 Task: Forward email with the signature Amanda Green with the subject Introduction from softage.1@softage.net to softage.9@softage.net with the message Could you provide an update on the progress of the website redesign project?, select first 2 words, change the font of the message to Comic Sans and change the font typography to underline Send the email
Action: Mouse moved to (592, 158)
Screenshot: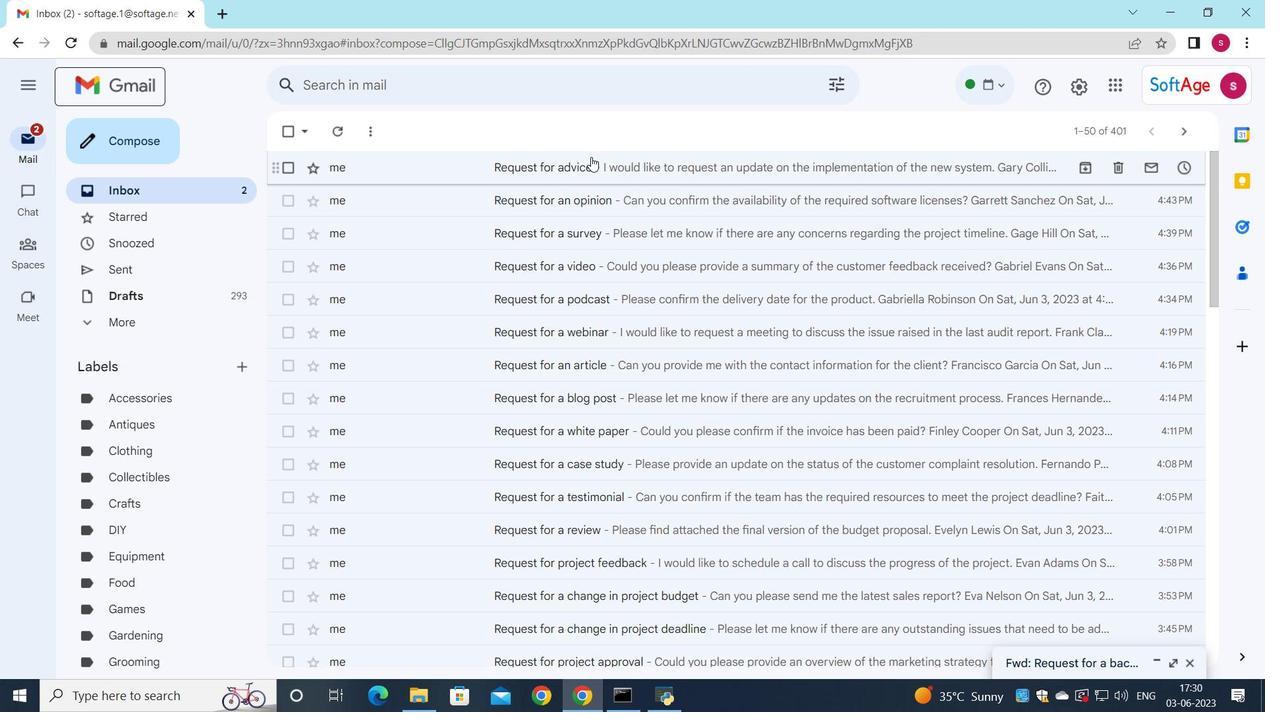 
Action: Mouse pressed left at (592, 158)
Screenshot: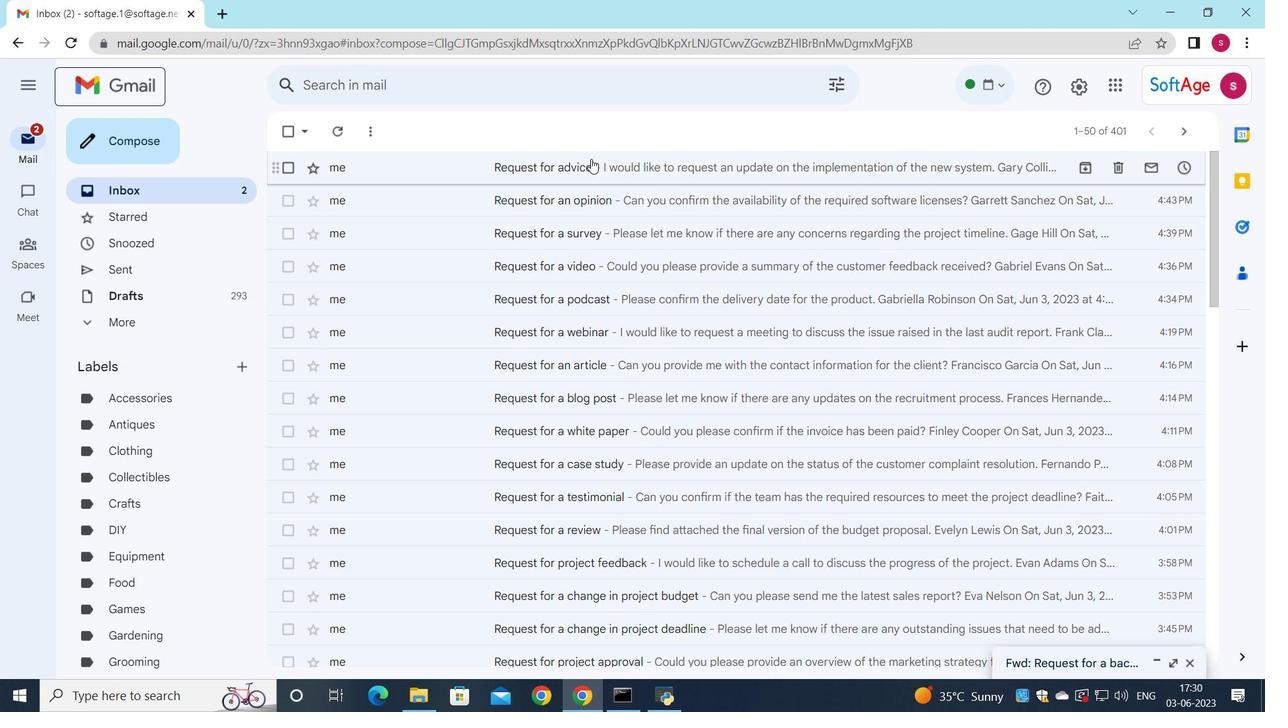 
Action: Mouse moved to (292, 124)
Screenshot: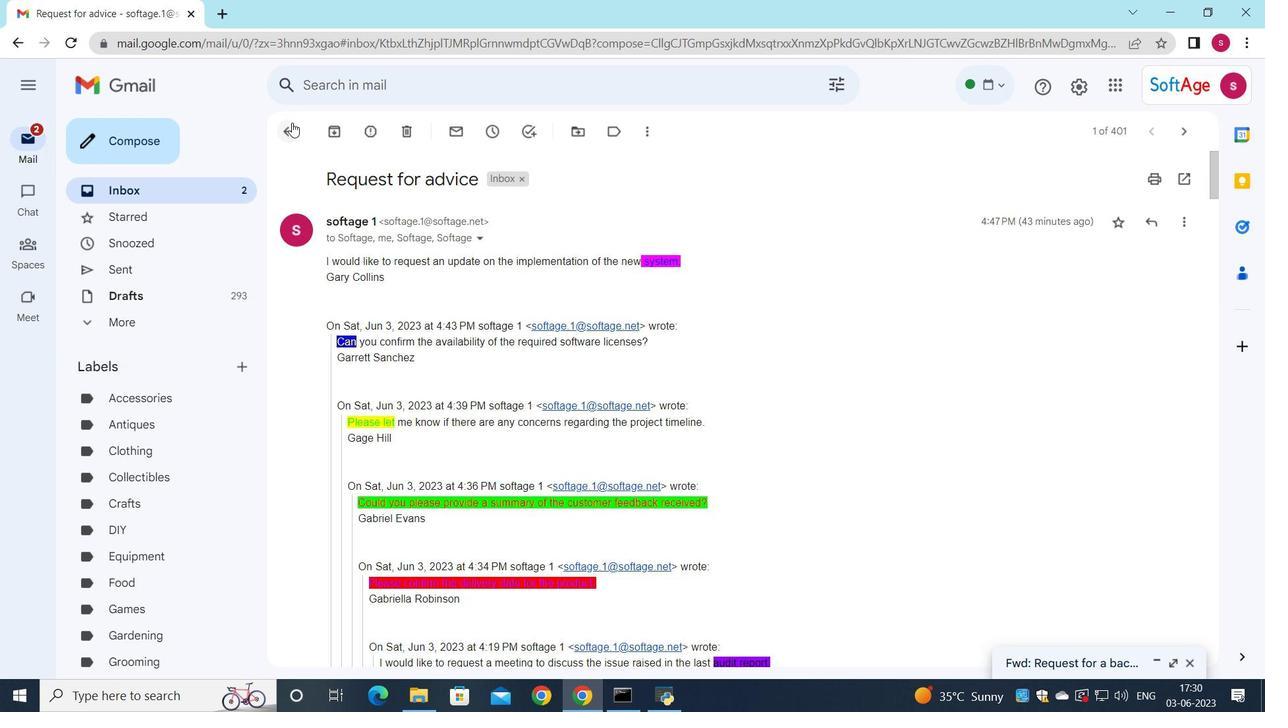 
Action: Mouse pressed left at (292, 124)
Screenshot: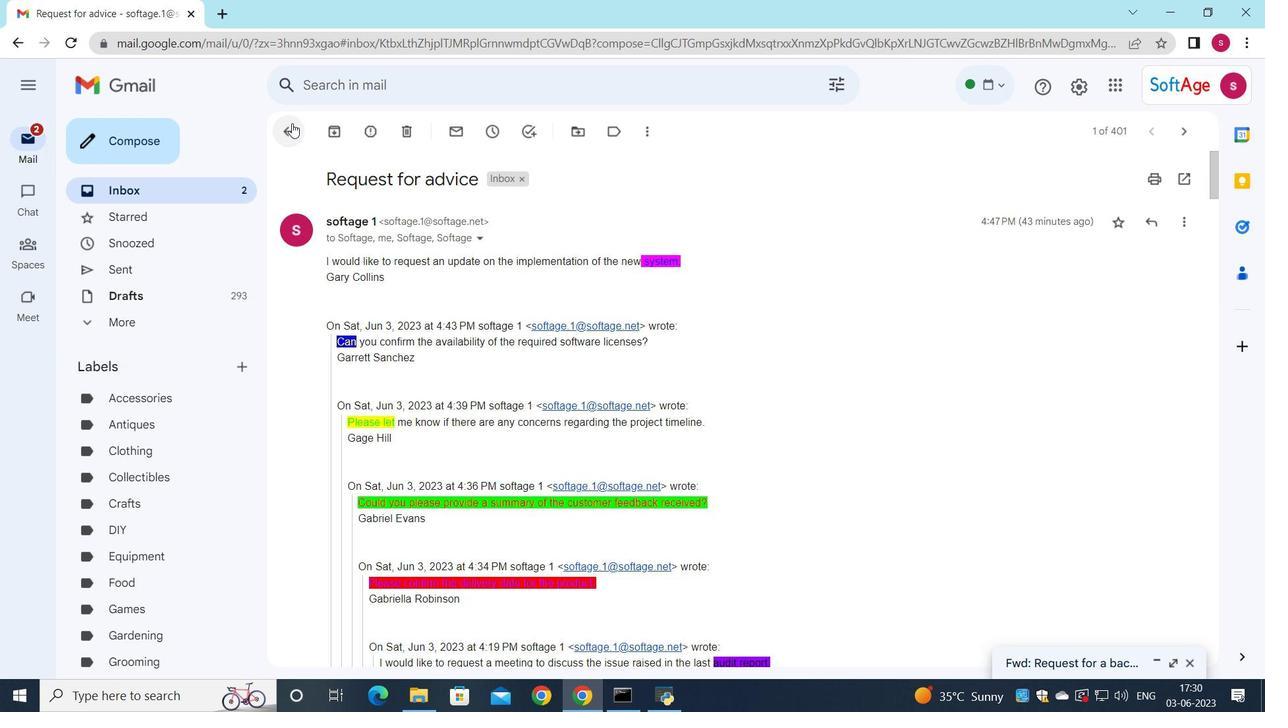
Action: Mouse moved to (1077, 90)
Screenshot: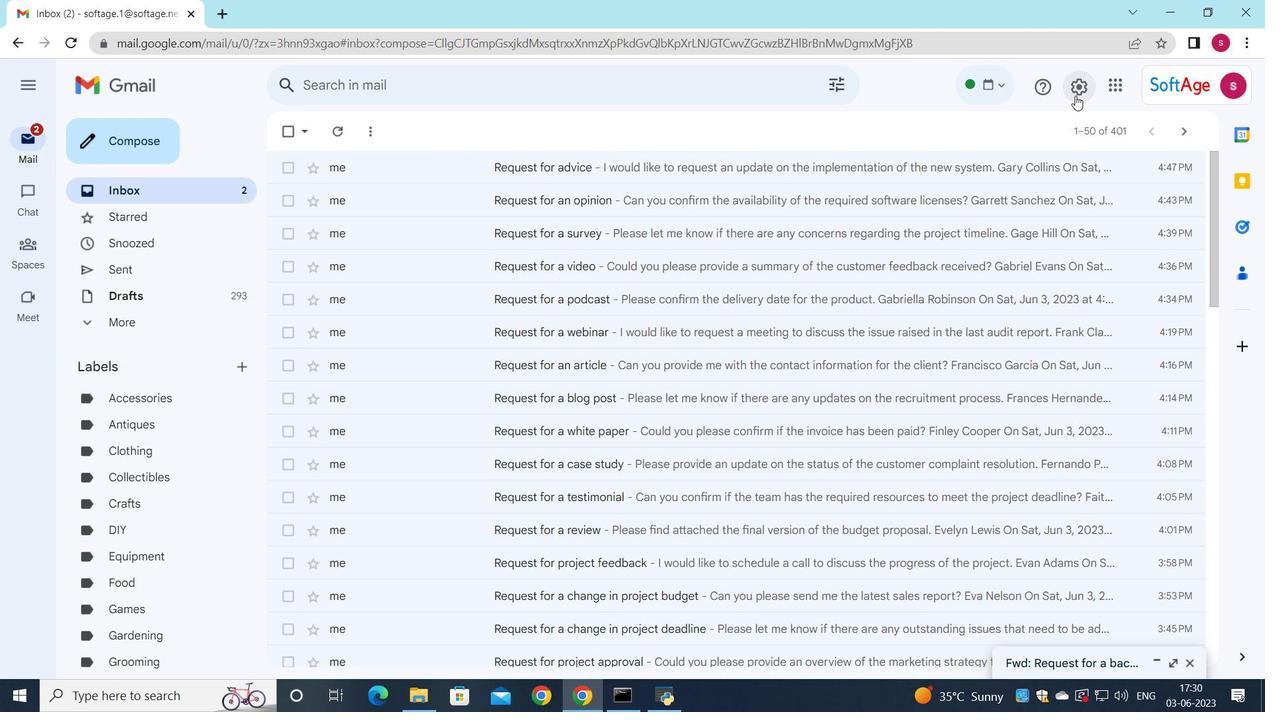 
Action: Mouse pressed left at (1077, 90)
Screenshot: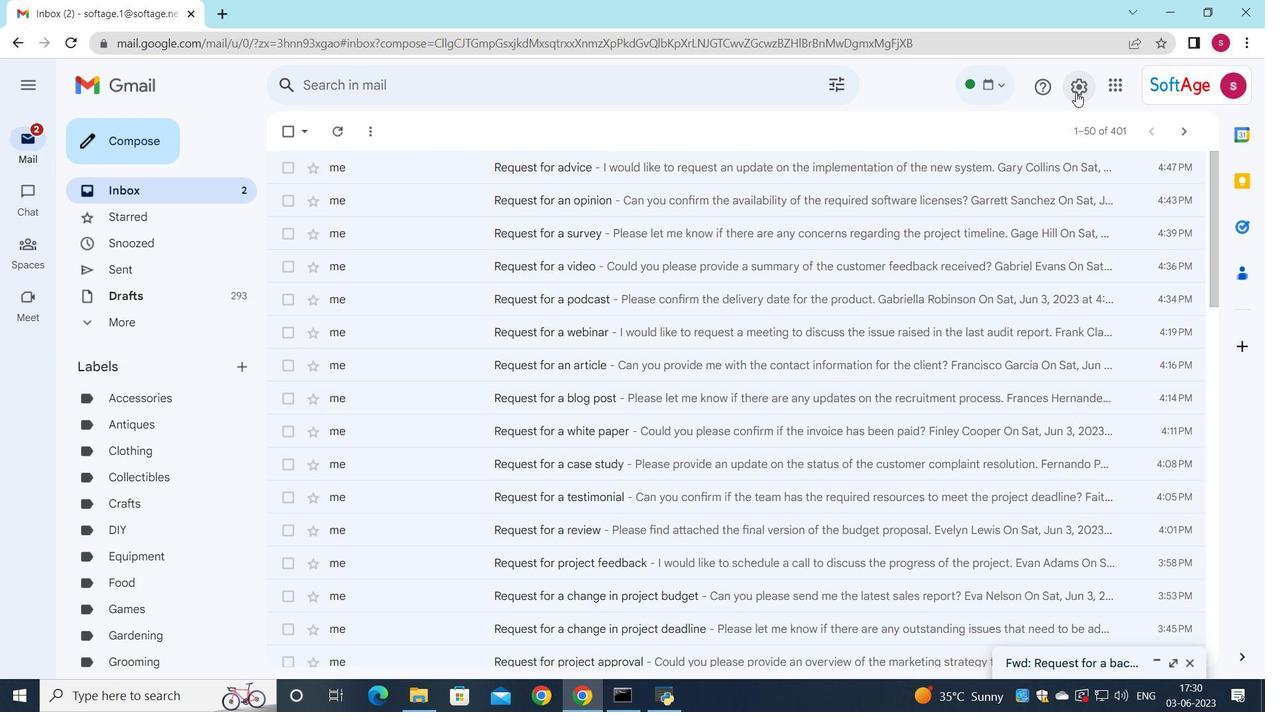 
Action: Mouse moved to (1059, 171)
Screenshot: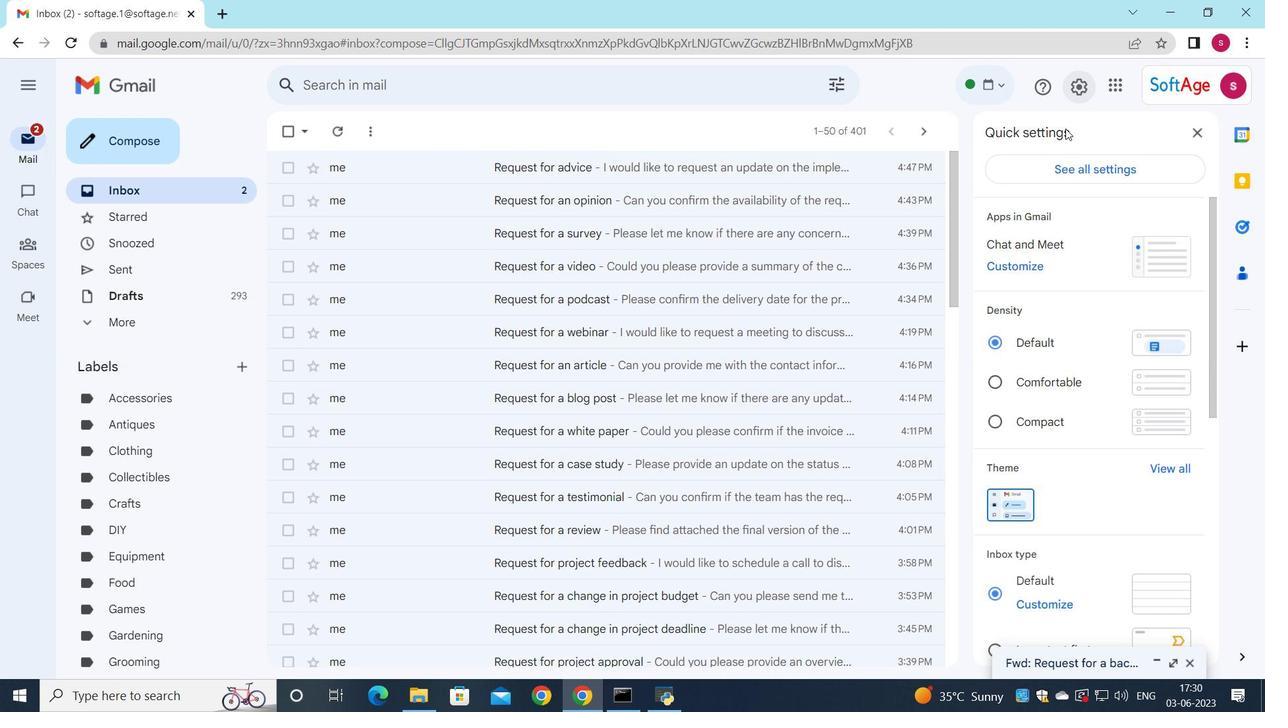 
Action: Mouse pressed left at (1059, 171)
Screenshot: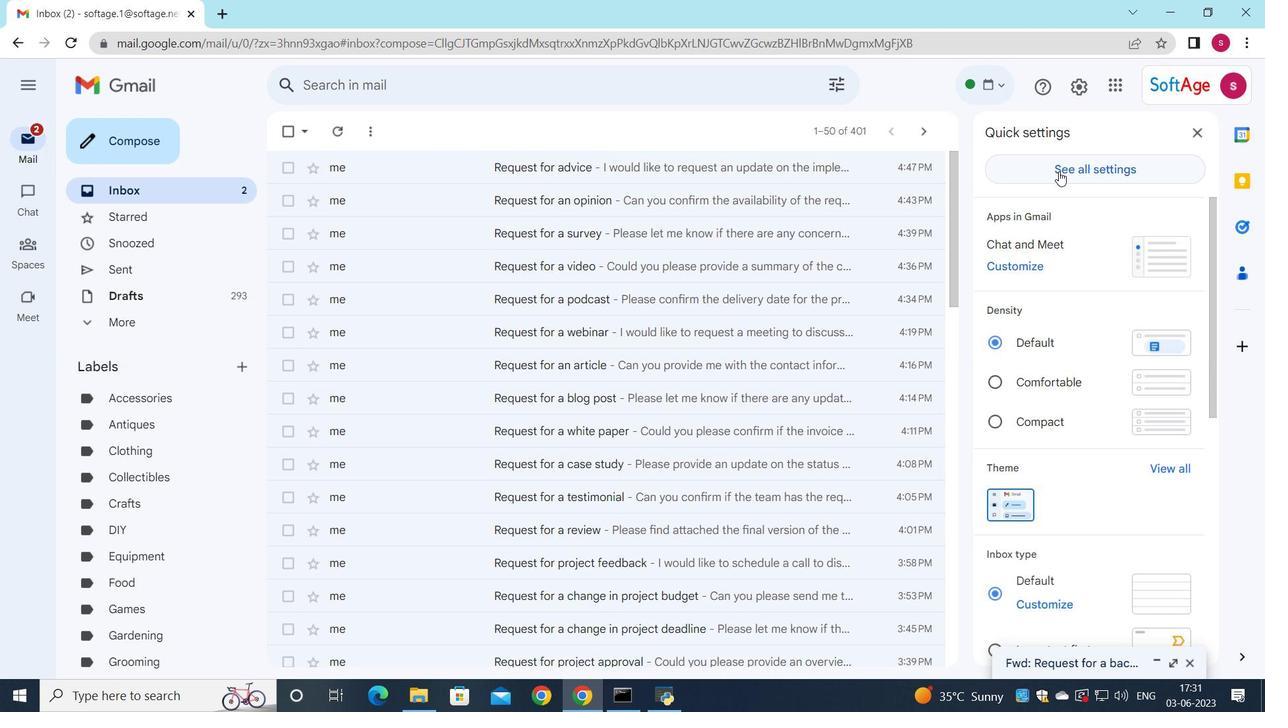 
Action: Mouse moved to (735, 286)
Screenshot: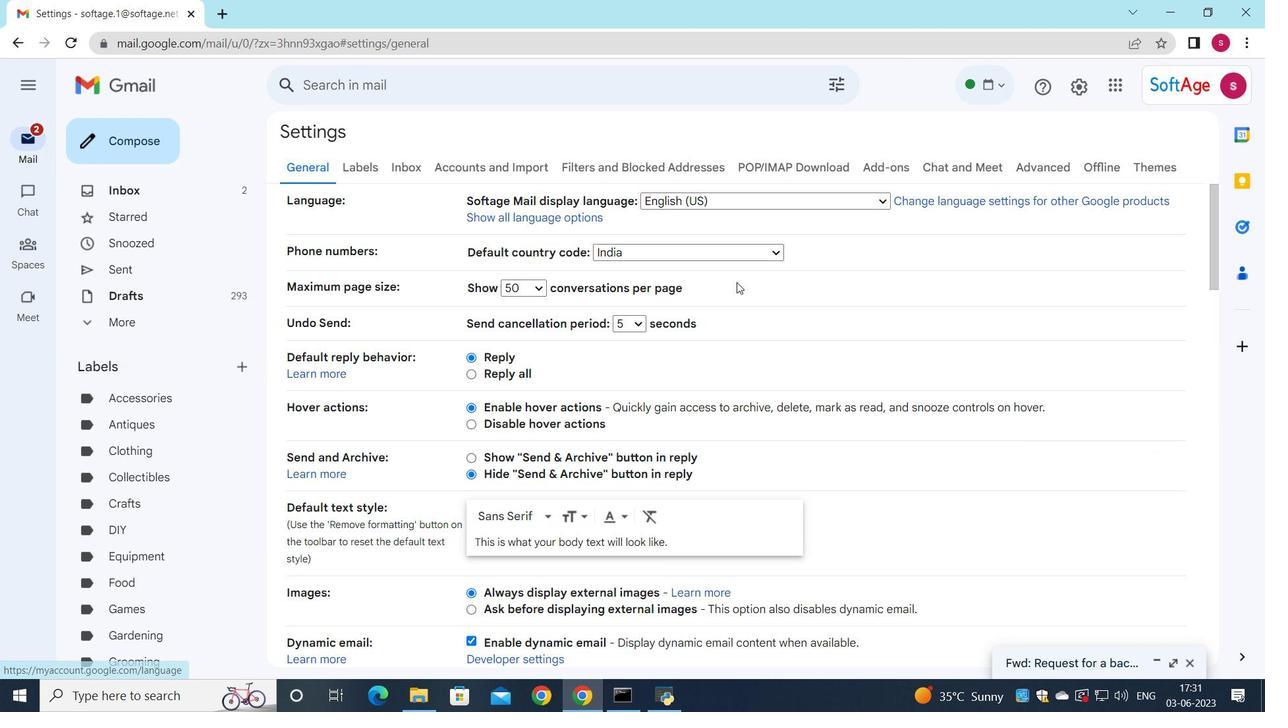 
Action: Mouse scrolled (735, 285) with delta (0, 0)
Screenshot: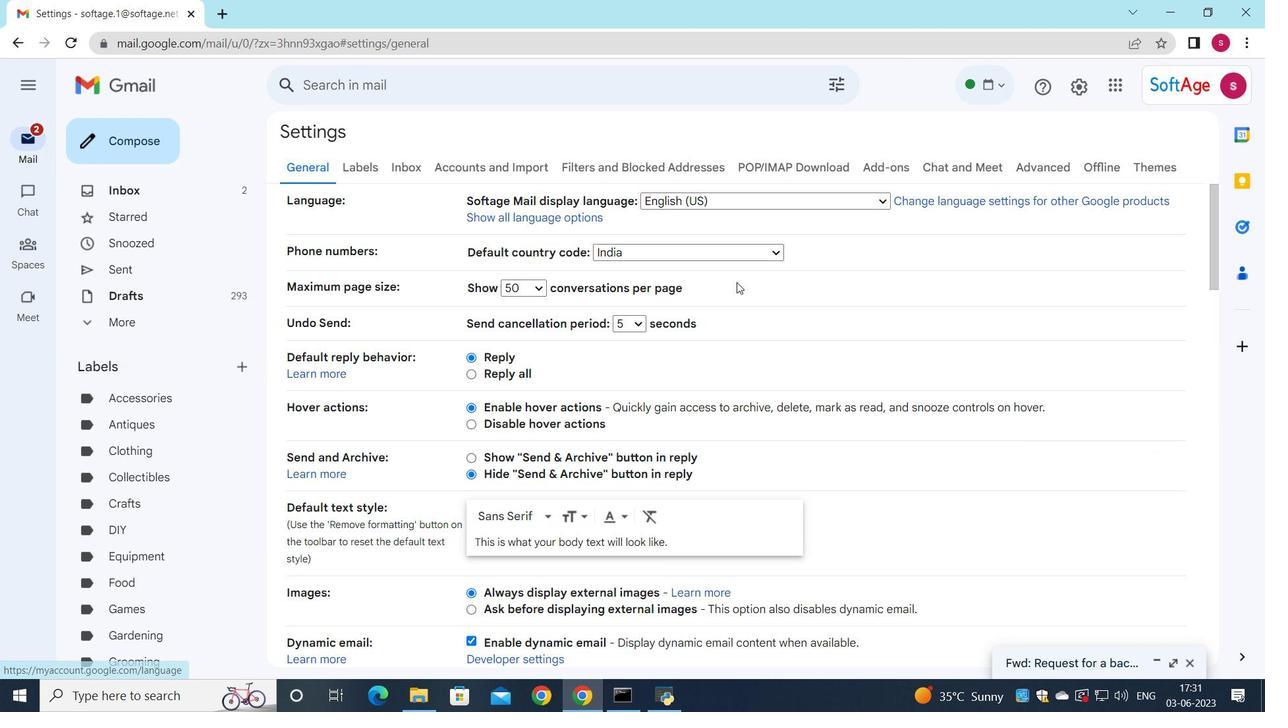 
Action: Mouse moved to (733, 287)
Screenshot: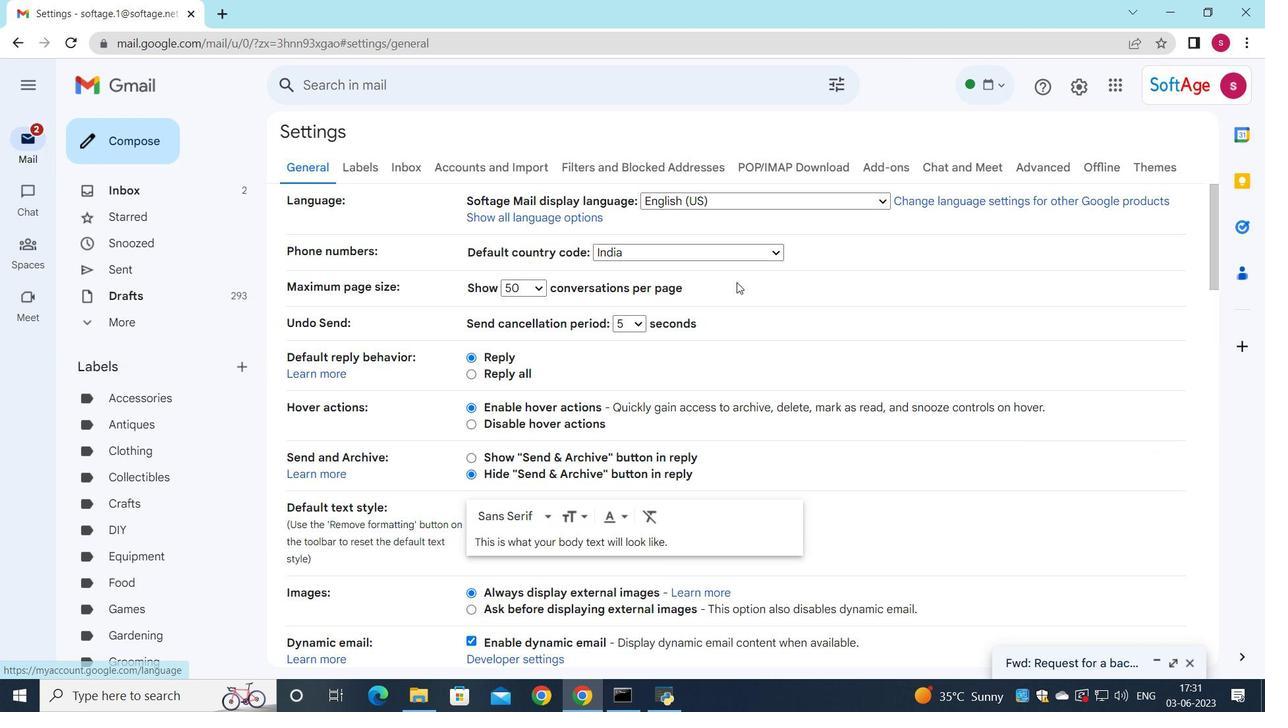 
Action: Mouse scrolled (733, 286) with delta (0, 0)
Screenshot: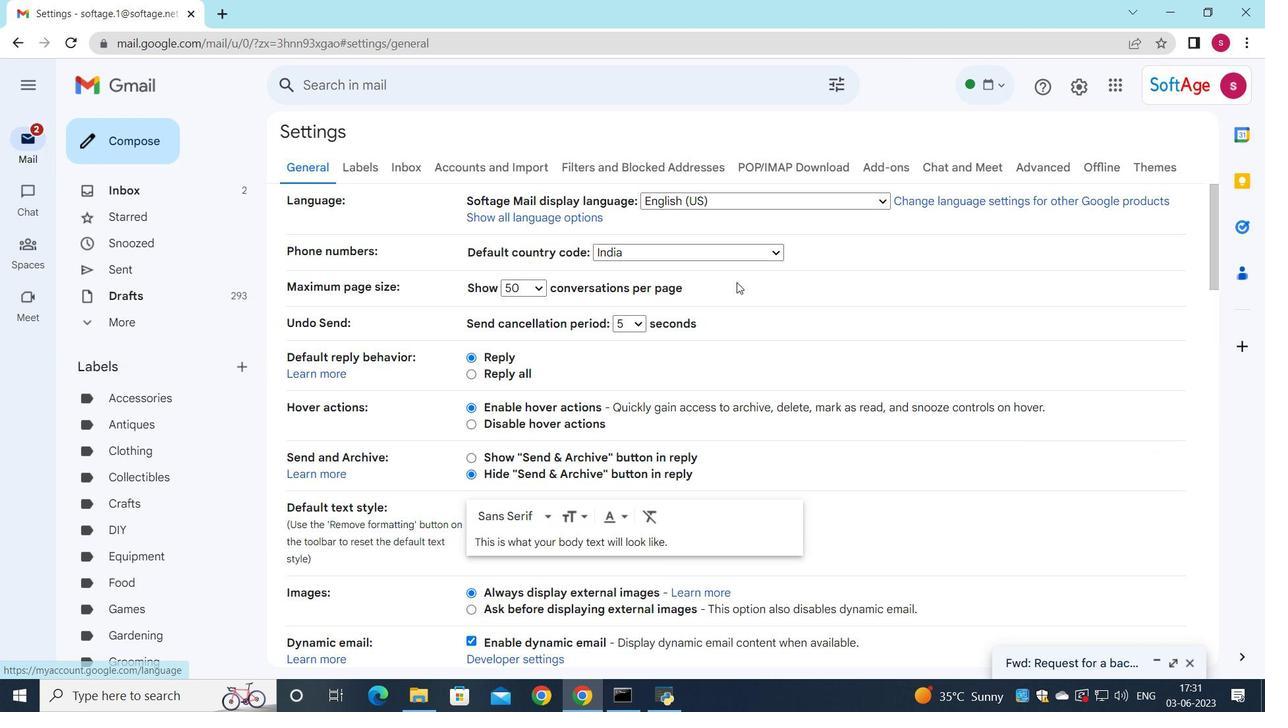 
Action: Mouse moved to (733, 287)
Screenshot: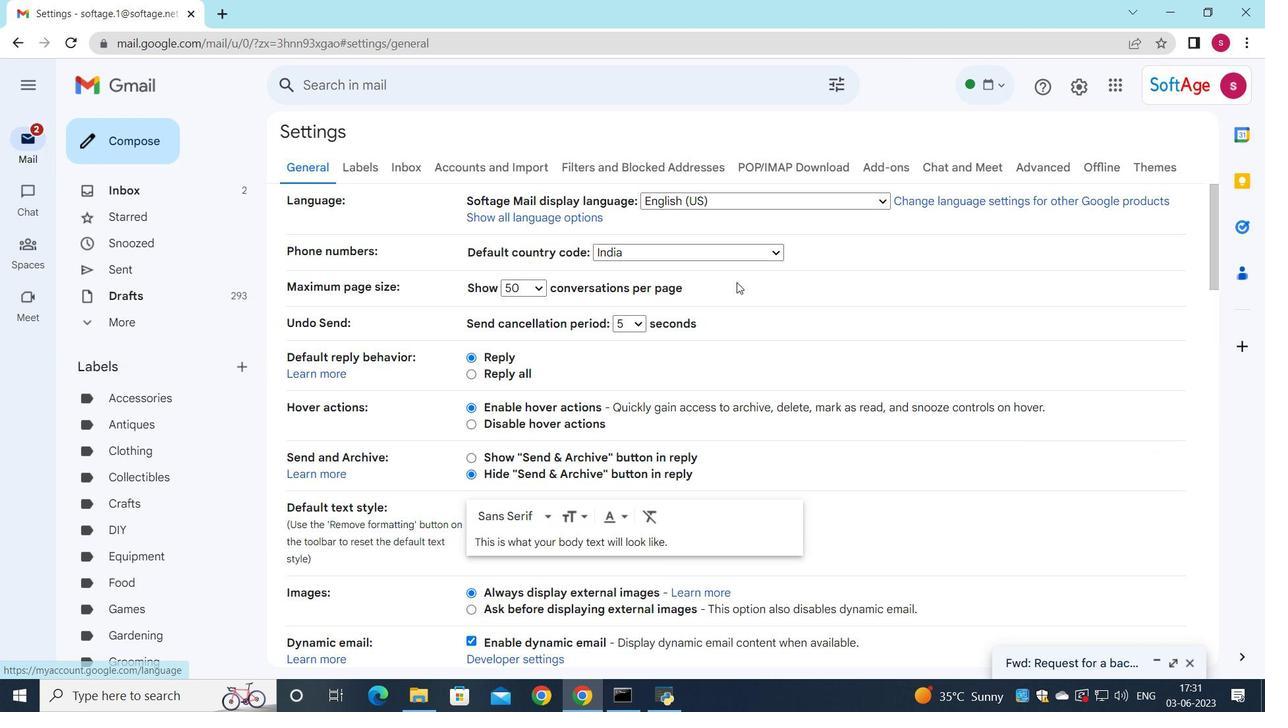 
Action: Mouse scrolled (733, 286) with delta (0, 0)
Screenshot: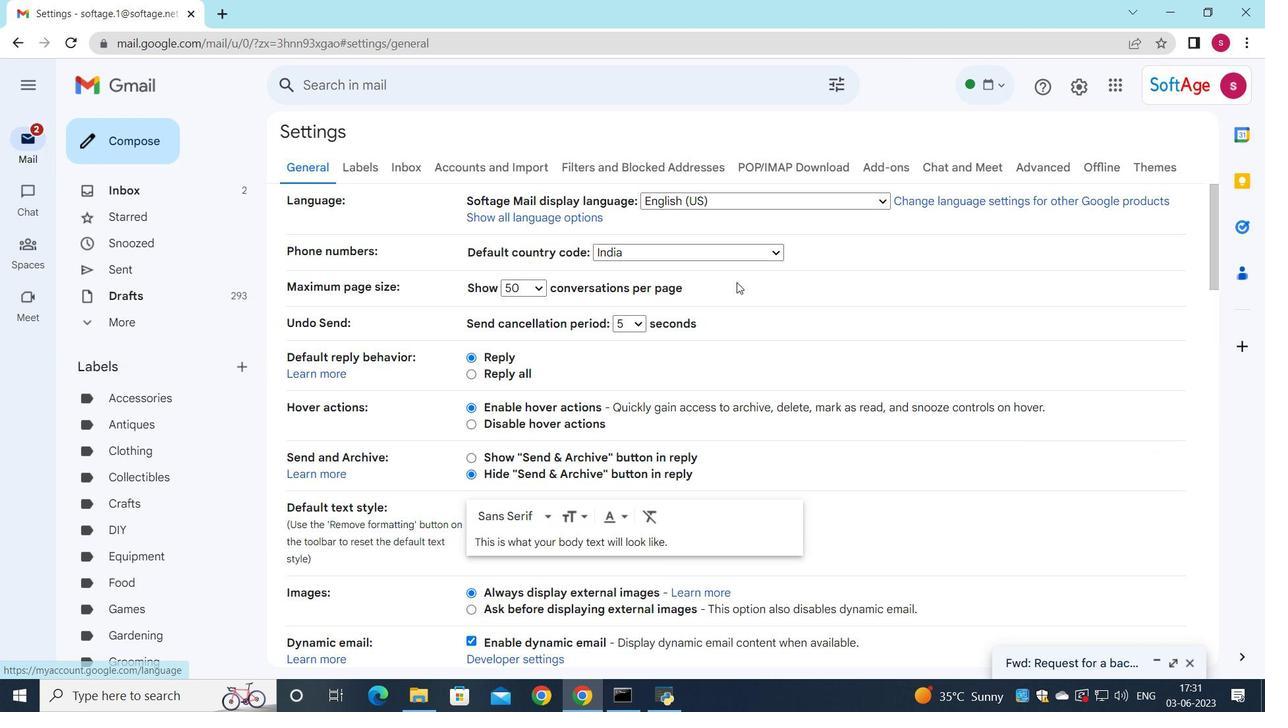 
Action: Mouse scrolled (733, 286) with delta (0, 0)
Screenshot: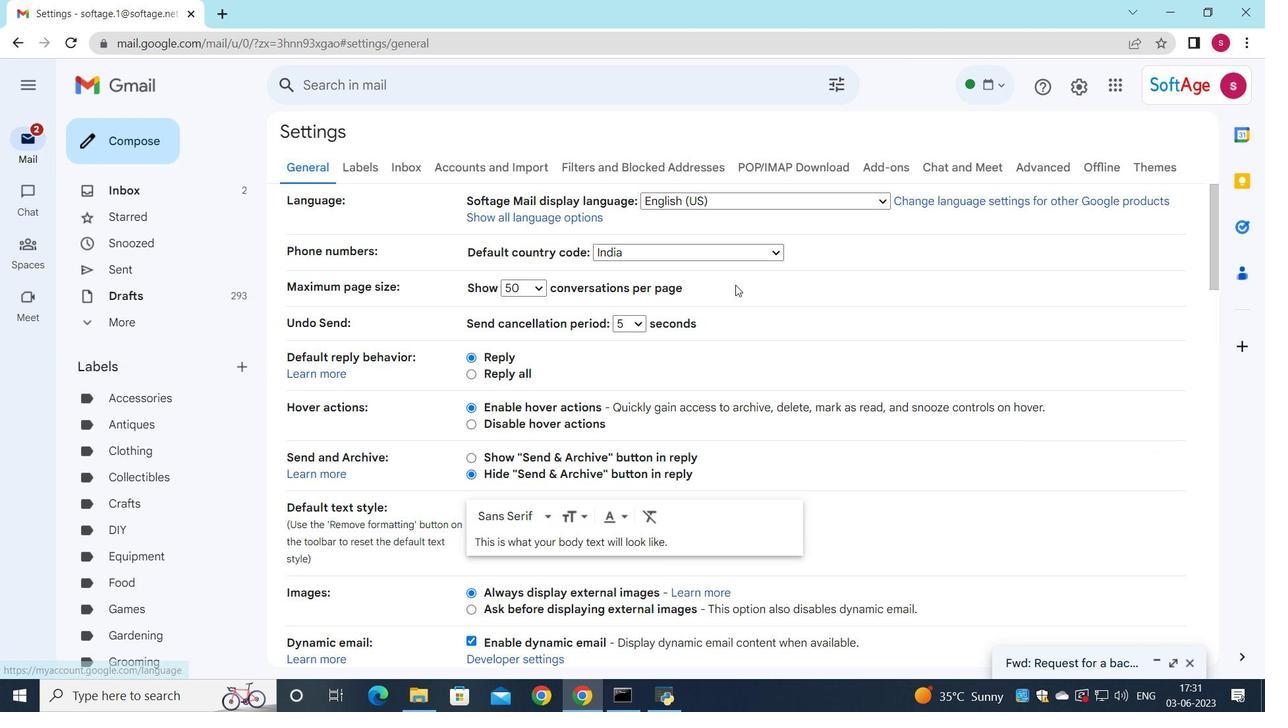
Action: Mouse scrolled (733, 286) with delta (0, 0)
Screenshot: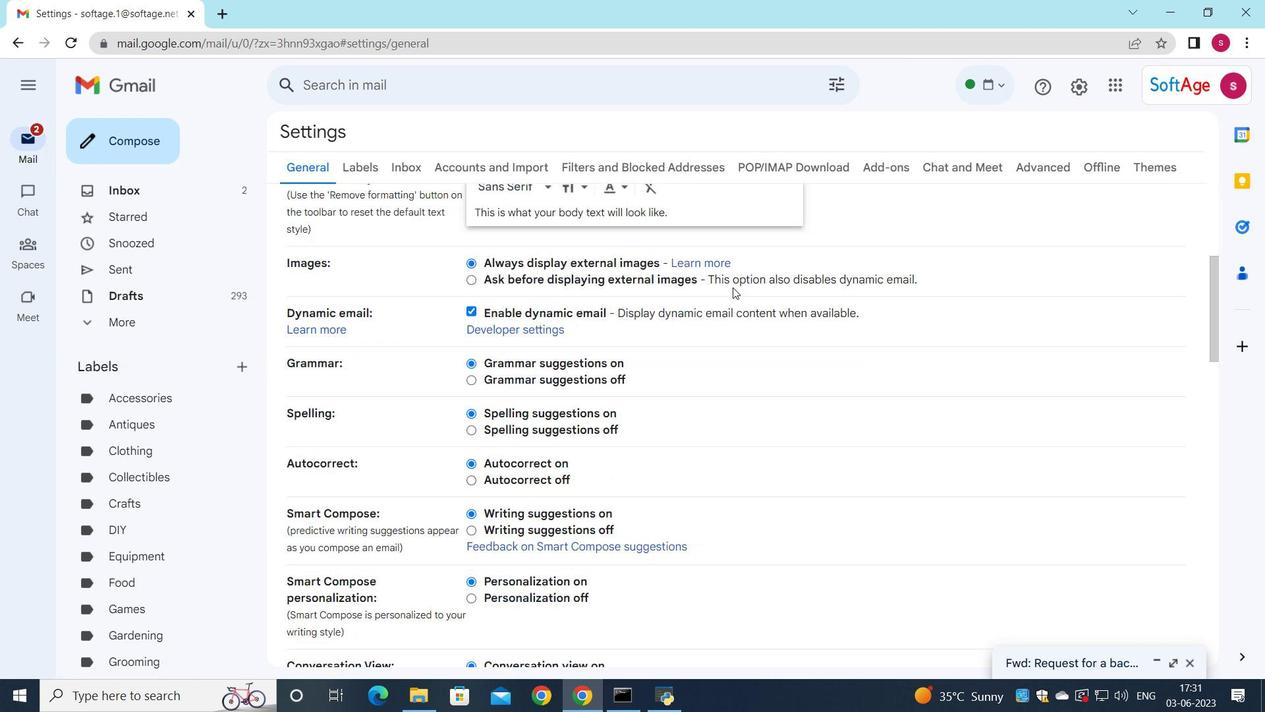 
Action: Mouse scrolled (733, 286) with delta (0, 0)
Screenshot: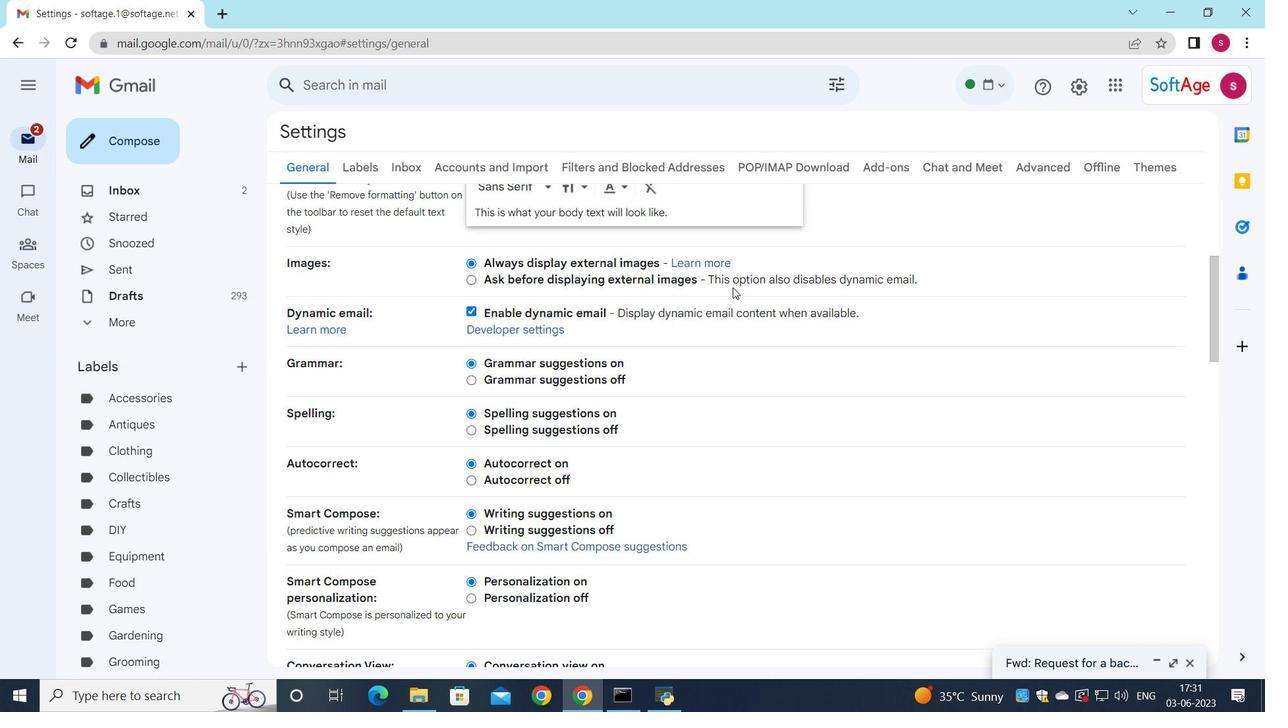 
Action: Mouse scrolled (733, 286) with delta (0, 0)
Screenshot: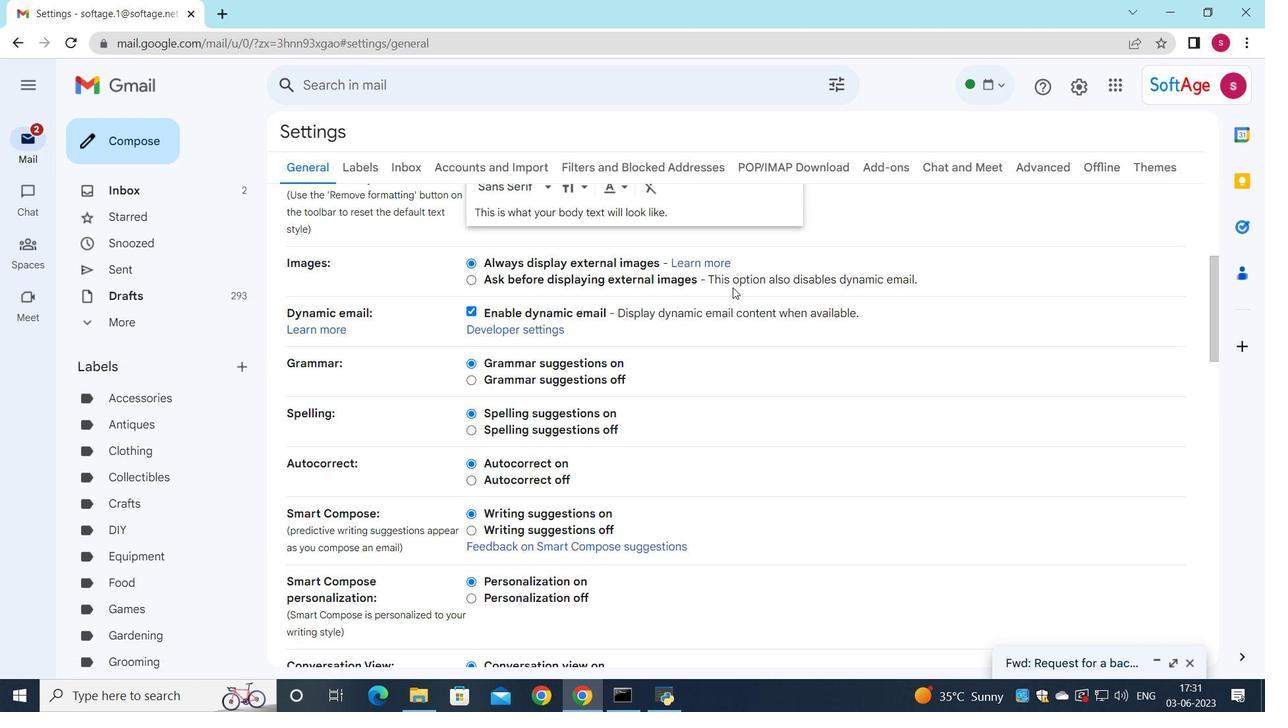 
Action: Mouse scrolled (733, 286) with delta (0, 0)
Screenshot: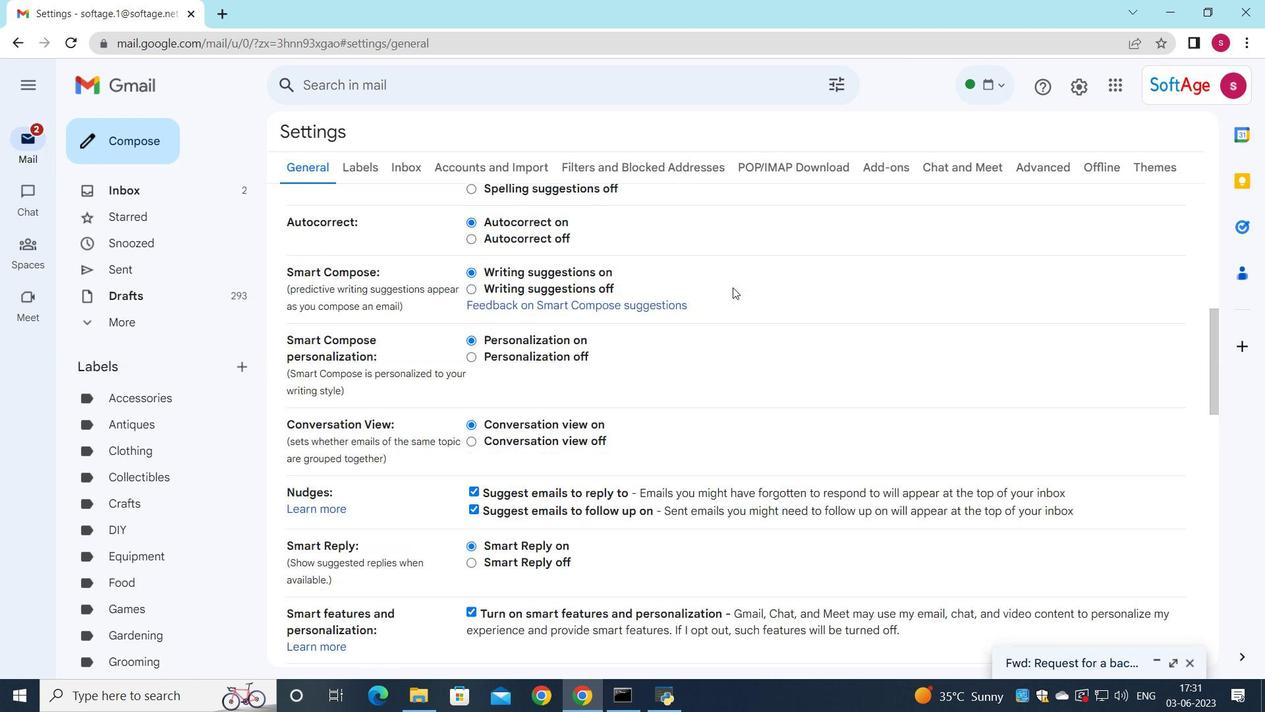 
Action: Mouse scrolled (733, 286) with delta (0, 0)
Screenshot: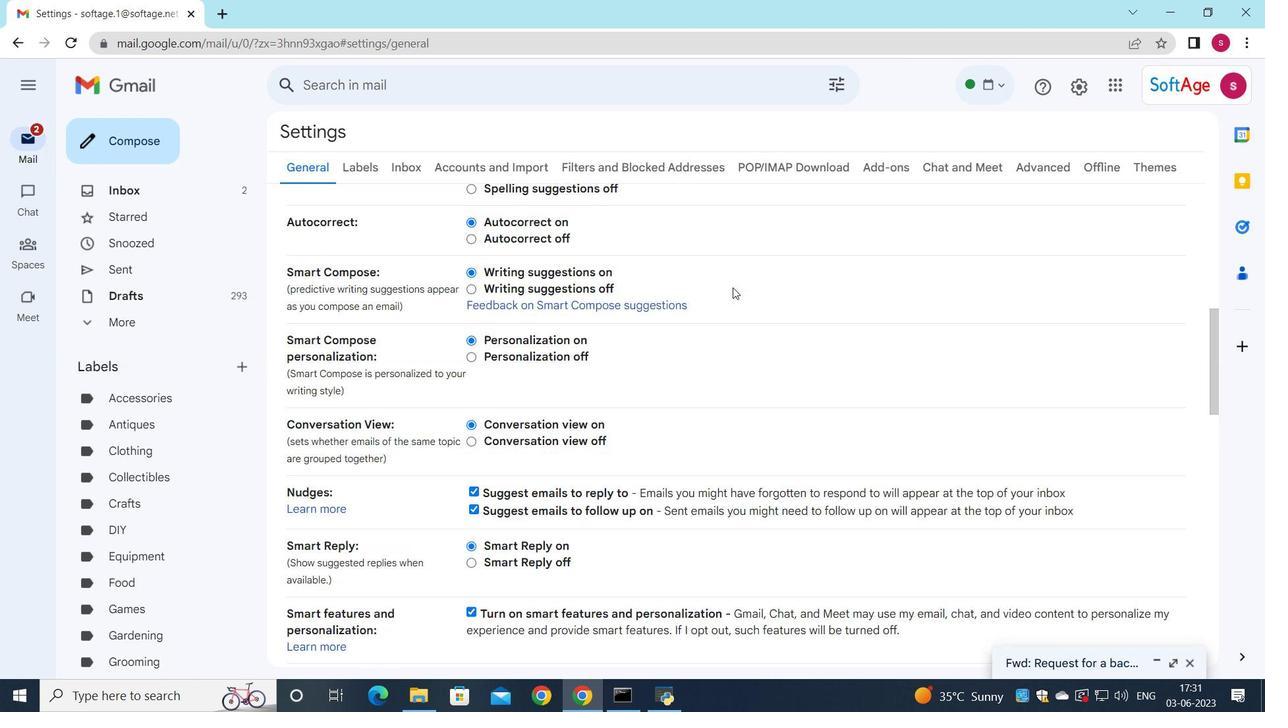 
Action: Mouse scrolled (733, 286) with delta (0, 0)
Screenshot: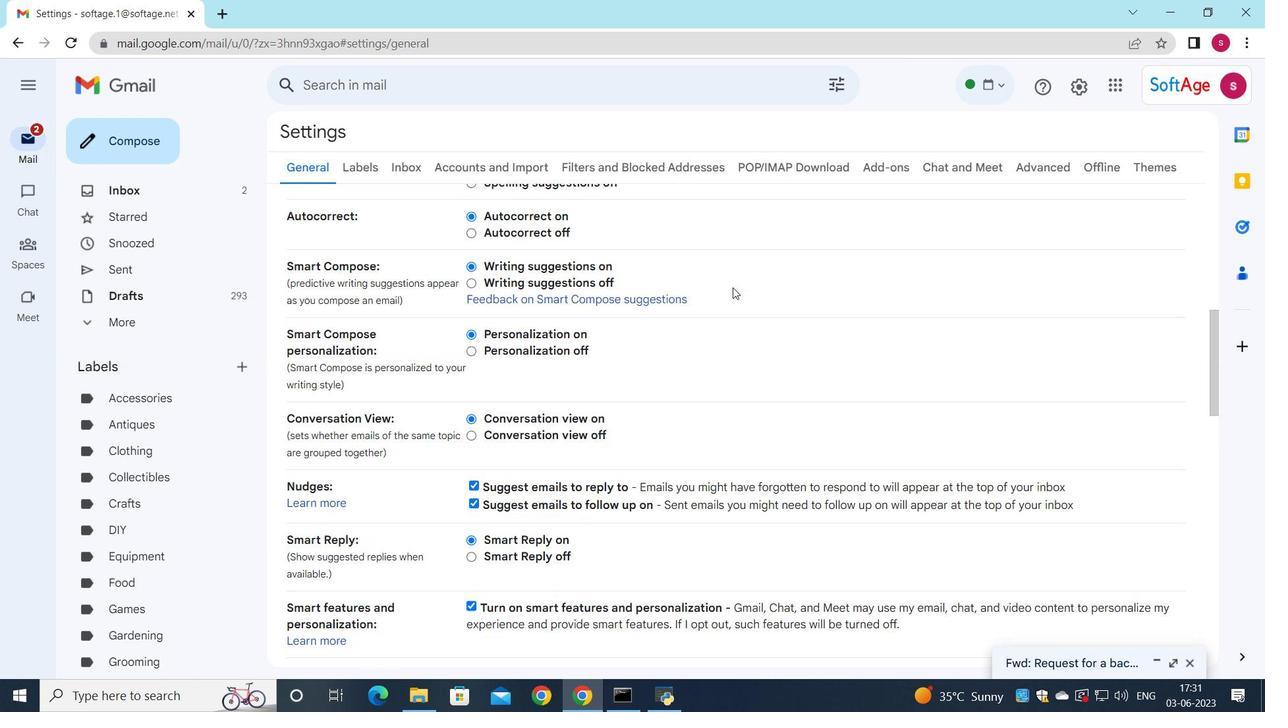 
Action: Mouse scrolled (733, 286) with delta (0, 0)
Screenshot: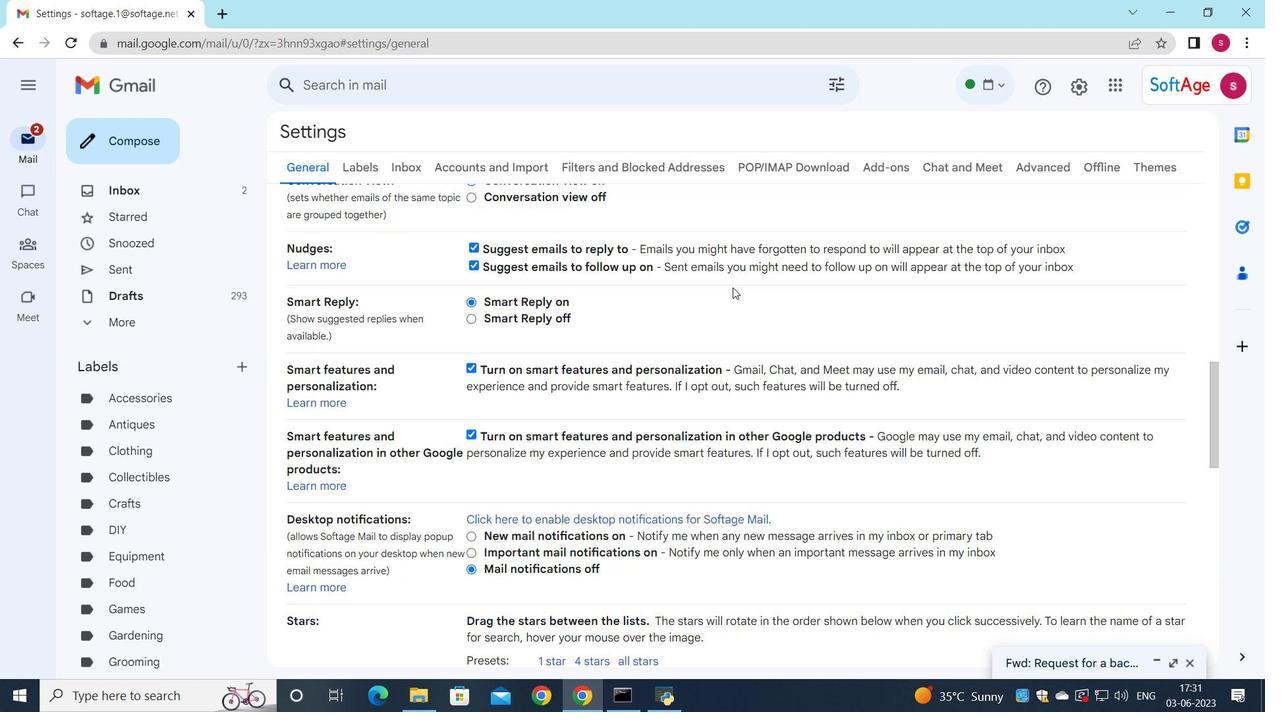 
Action: Mouse scrolled (733, 286) with delta (0, 0)
Screenshot: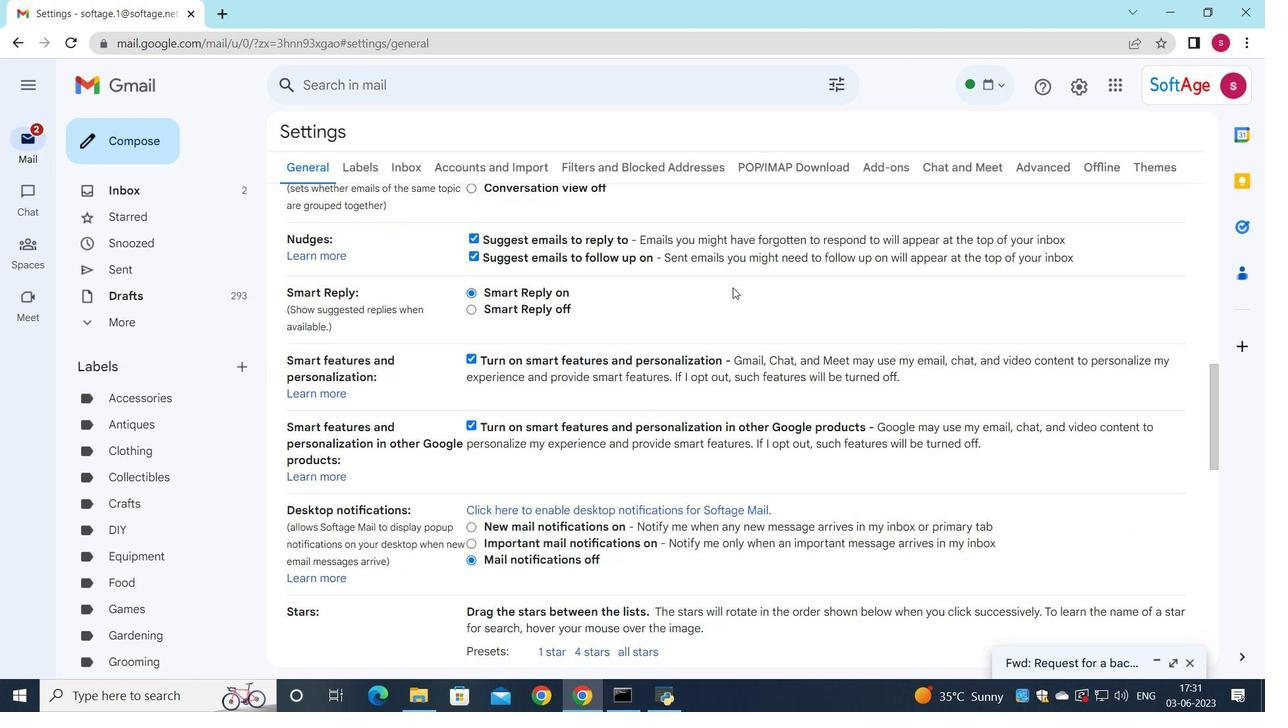 
Action: Mouse scrolled (733, 286) with delta (0, 0)
Screenshot: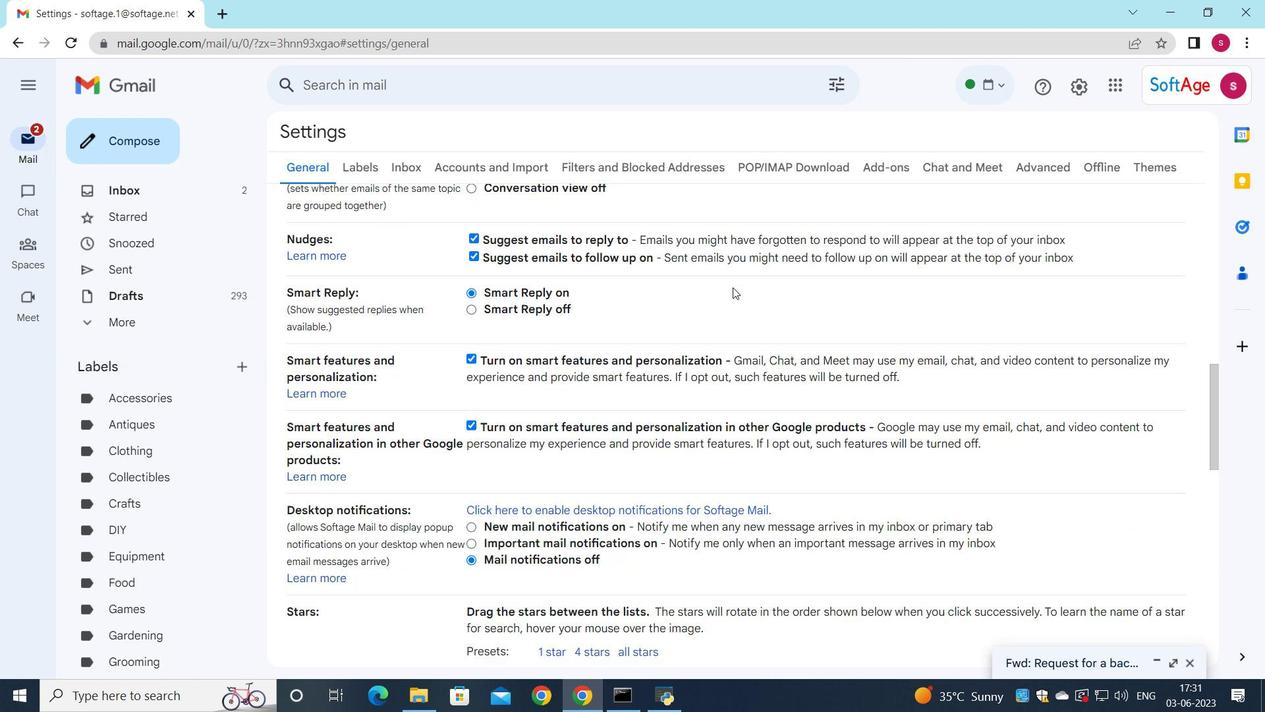 
Action: Mouse scrolled (733, 286) with delta (0, 0)
Screenshot: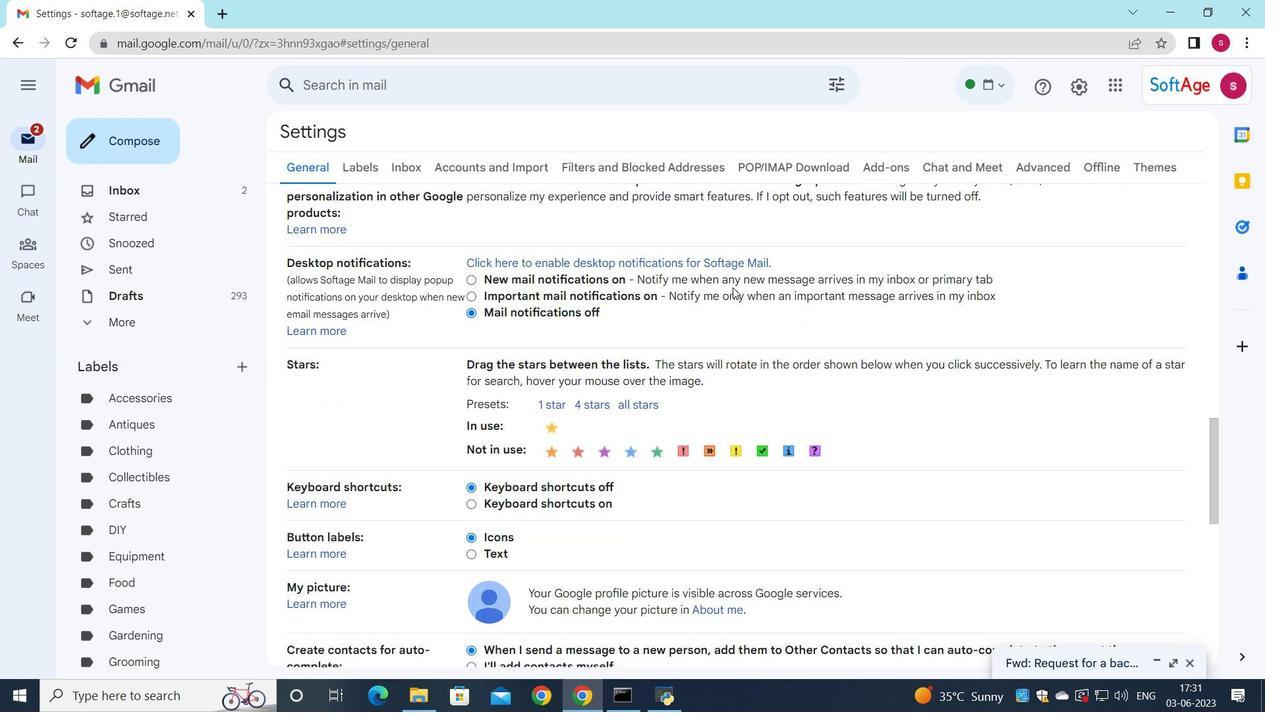 
Action: Mouse scrolled (733, 286) with delta (0, 0)
Screenshot: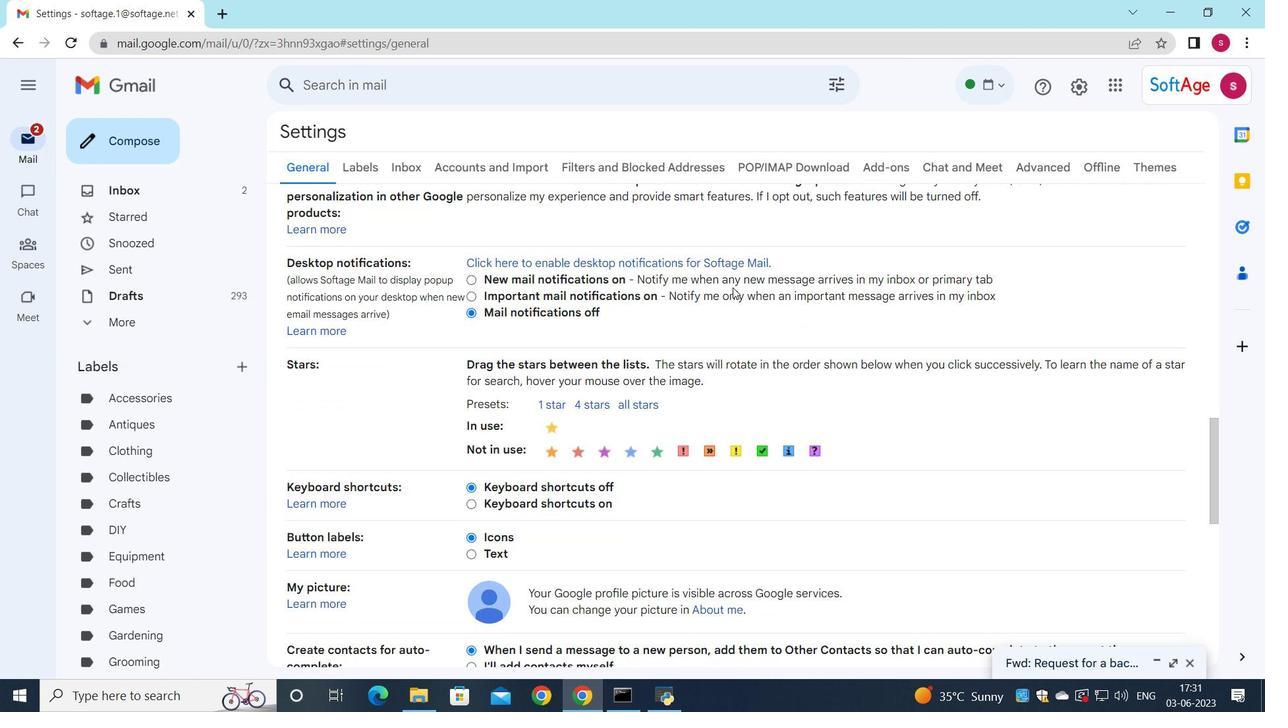 
Action: Mouse scrolled (733, 286) with delta (0, 0)
Screenshot: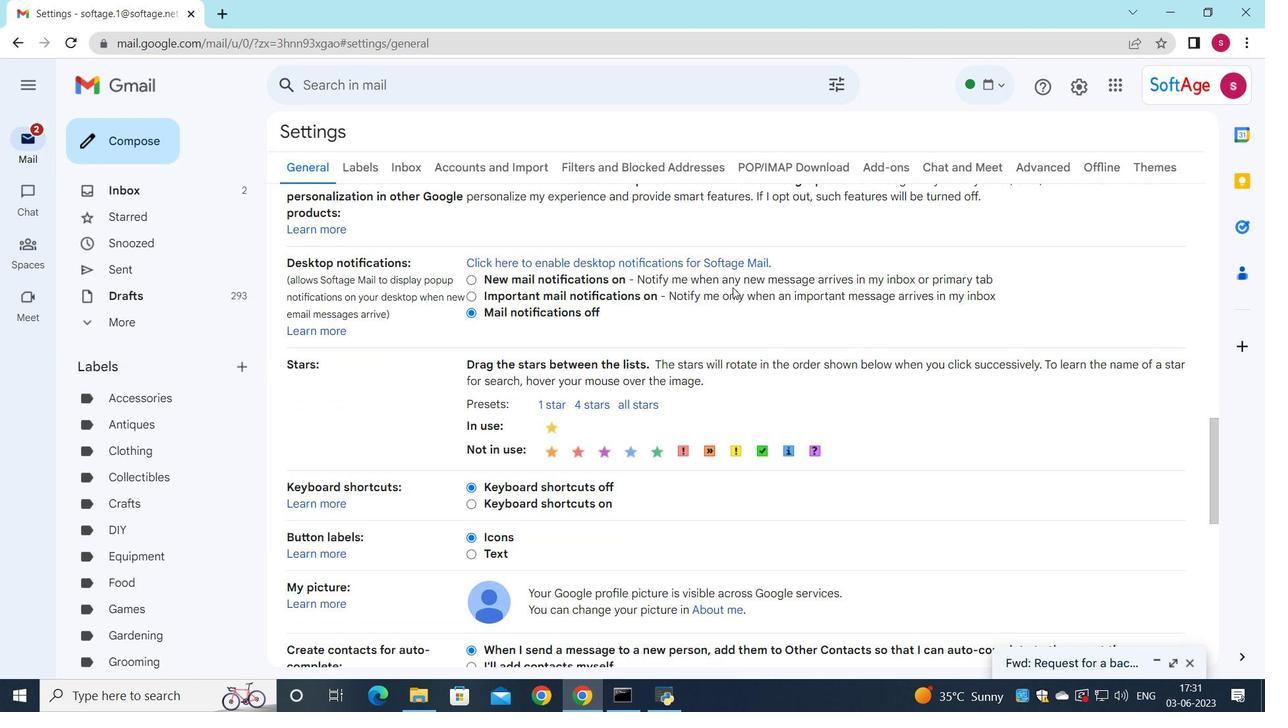 
Action: Mouse scrolled (733, 286) with delta (0, 0)
Screenshot: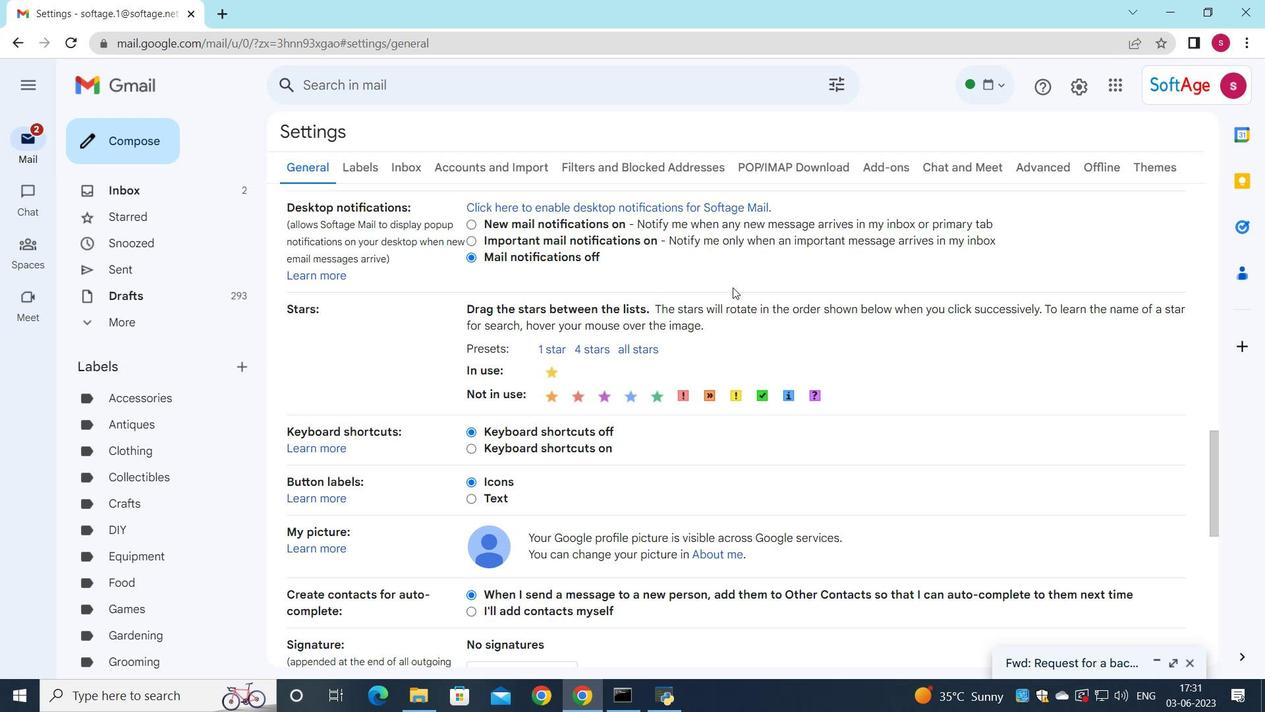 
Action: Mouse scrolled (733, 286) with delta (0, 0)
Screenshot: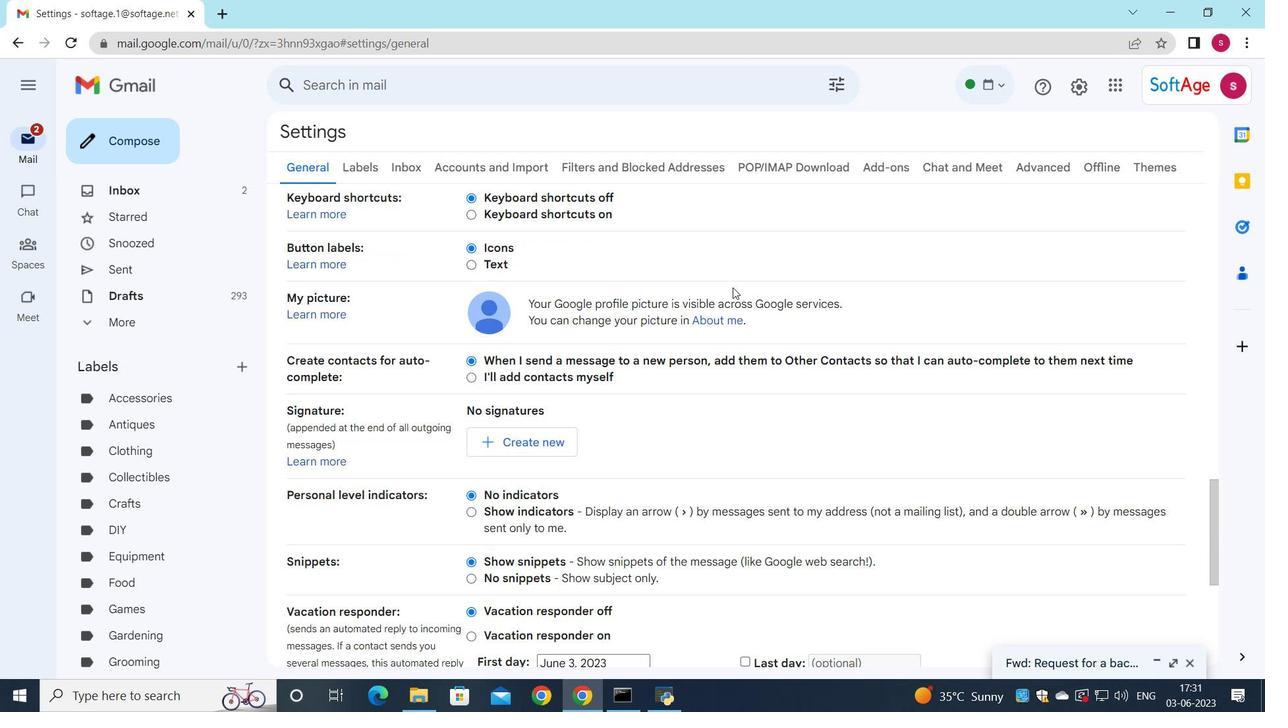 
Action: Mouse moved to (534, 318)
Screenshot: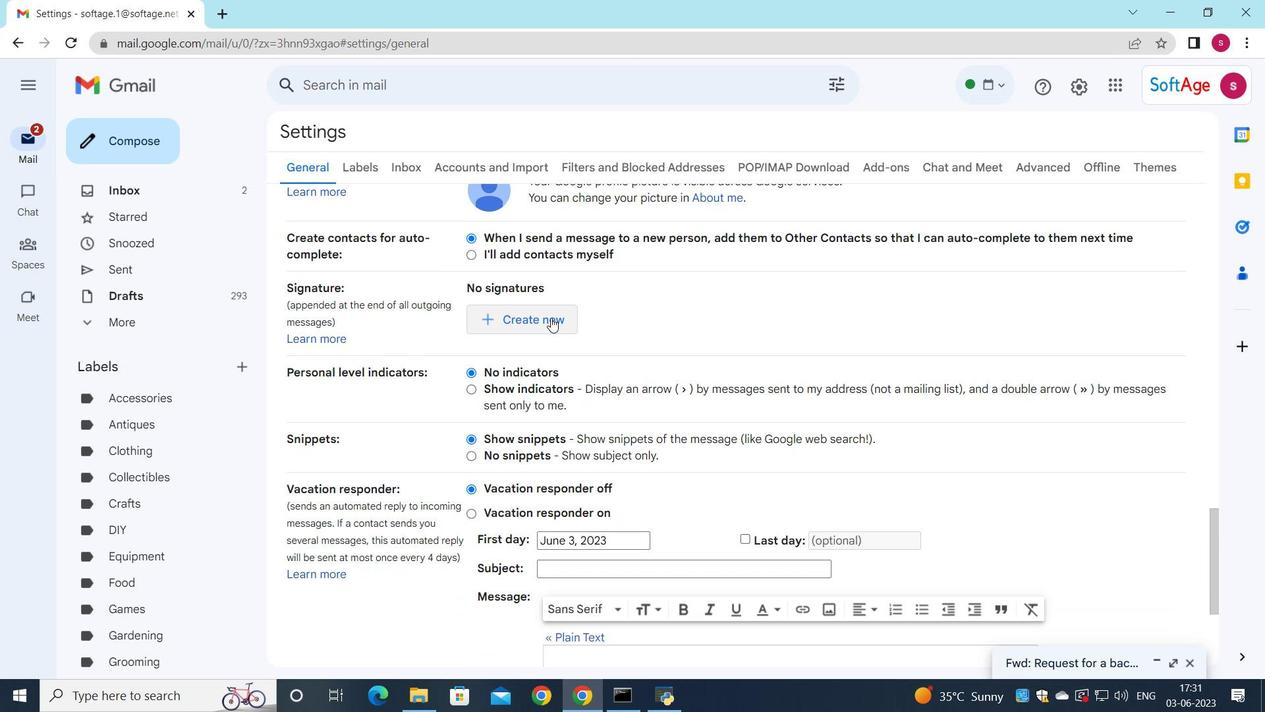 
Action: Mouse pressed left at (534, 318)
Screenshot: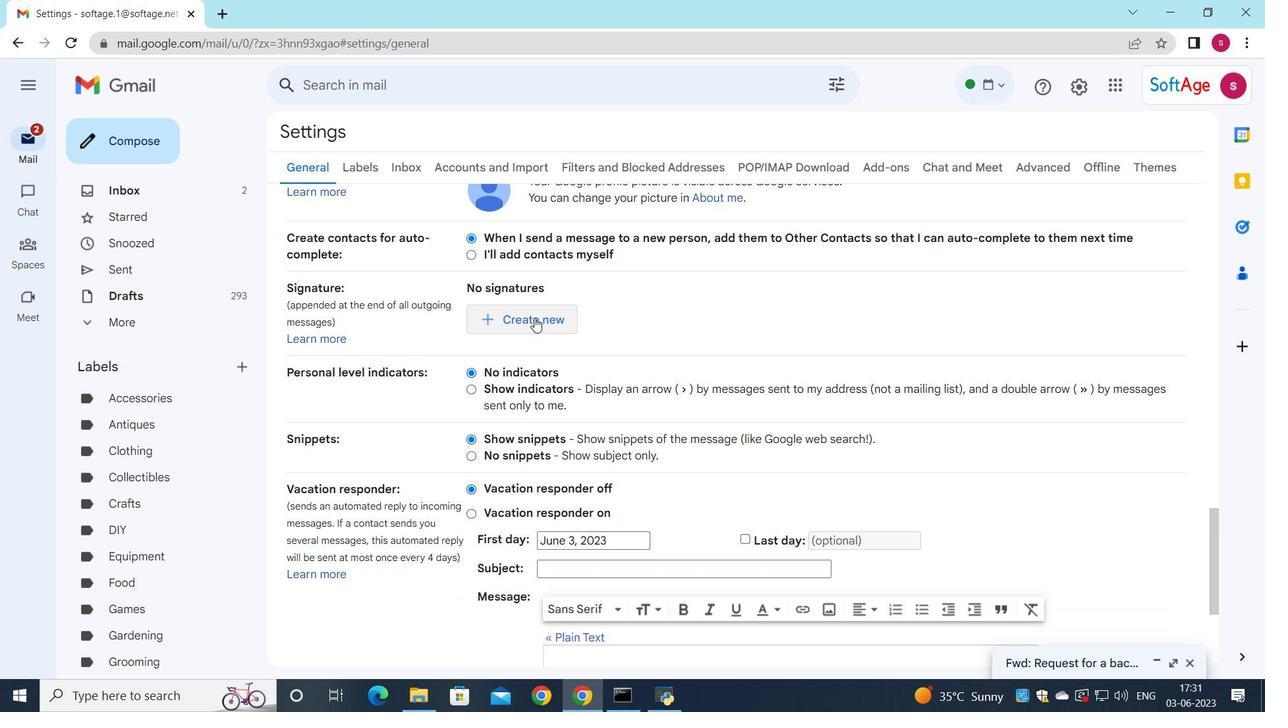 
Action: Mouse moved to (584, 312)
Screenshot: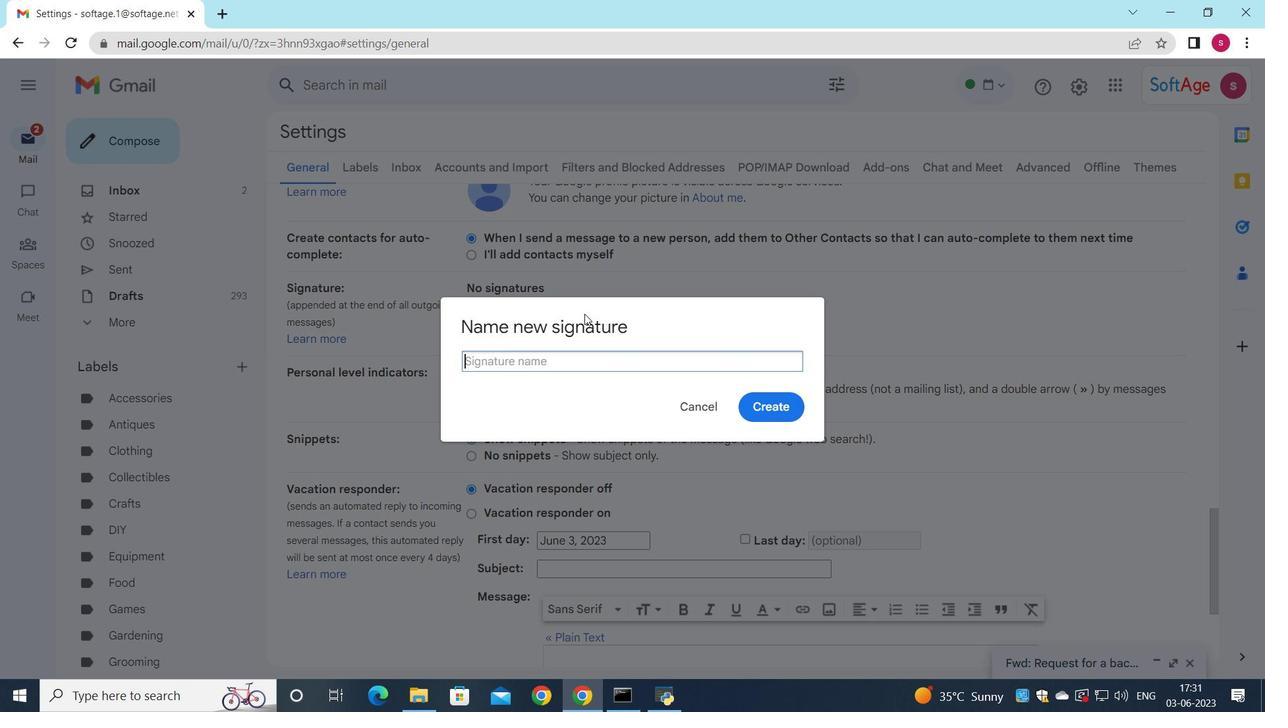 
Action: Key pressed <Key.shift>Amanda<Key.space><Key.shift><Key.shift><Key.shift><Key.shift>Green
Screenshot: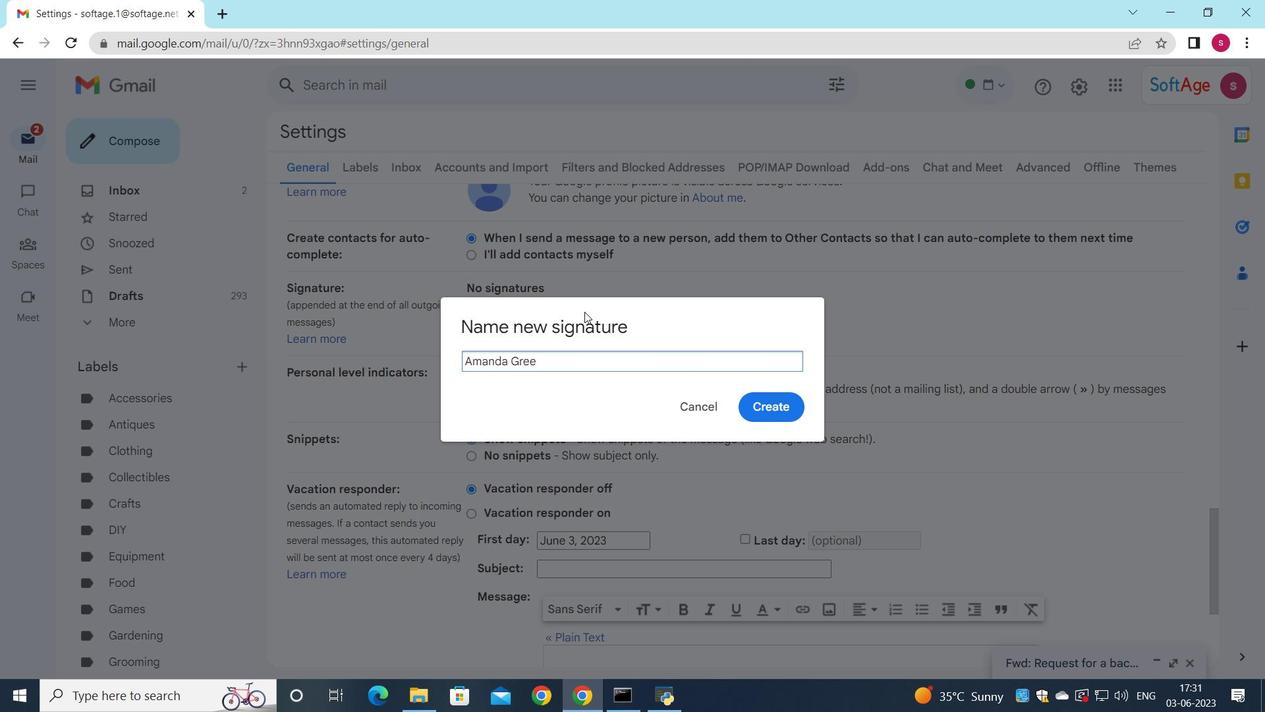 
Action: Mouse moved to (786, 408)
Screenshot: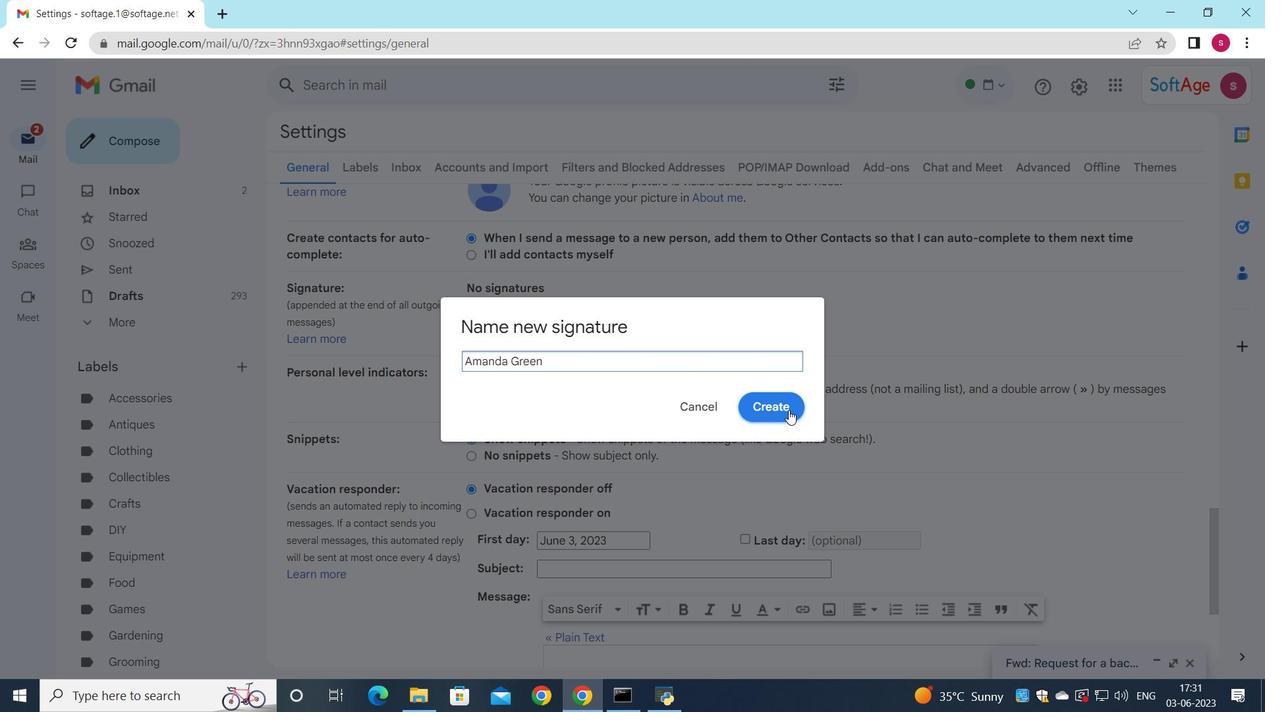 
Action: Mouse pressed left at (786, 408)
Screenshot: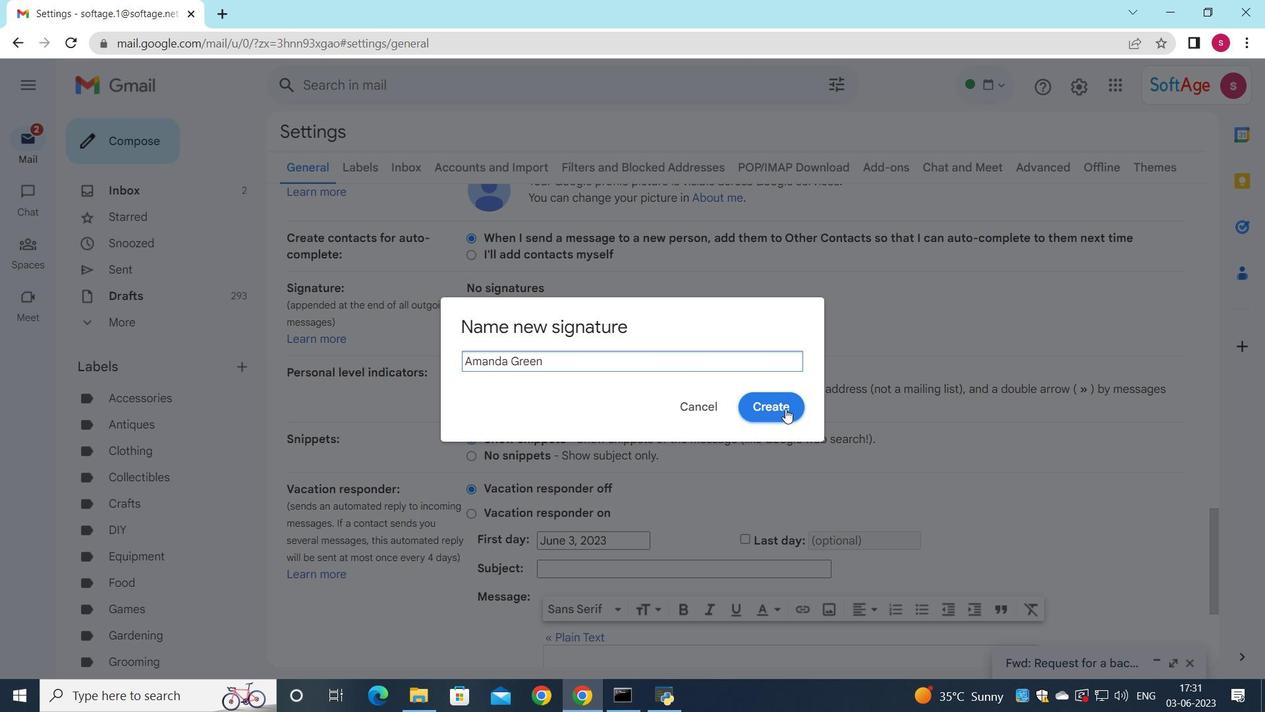 
Action: Mouse moved to (778, 335)
Screenshot: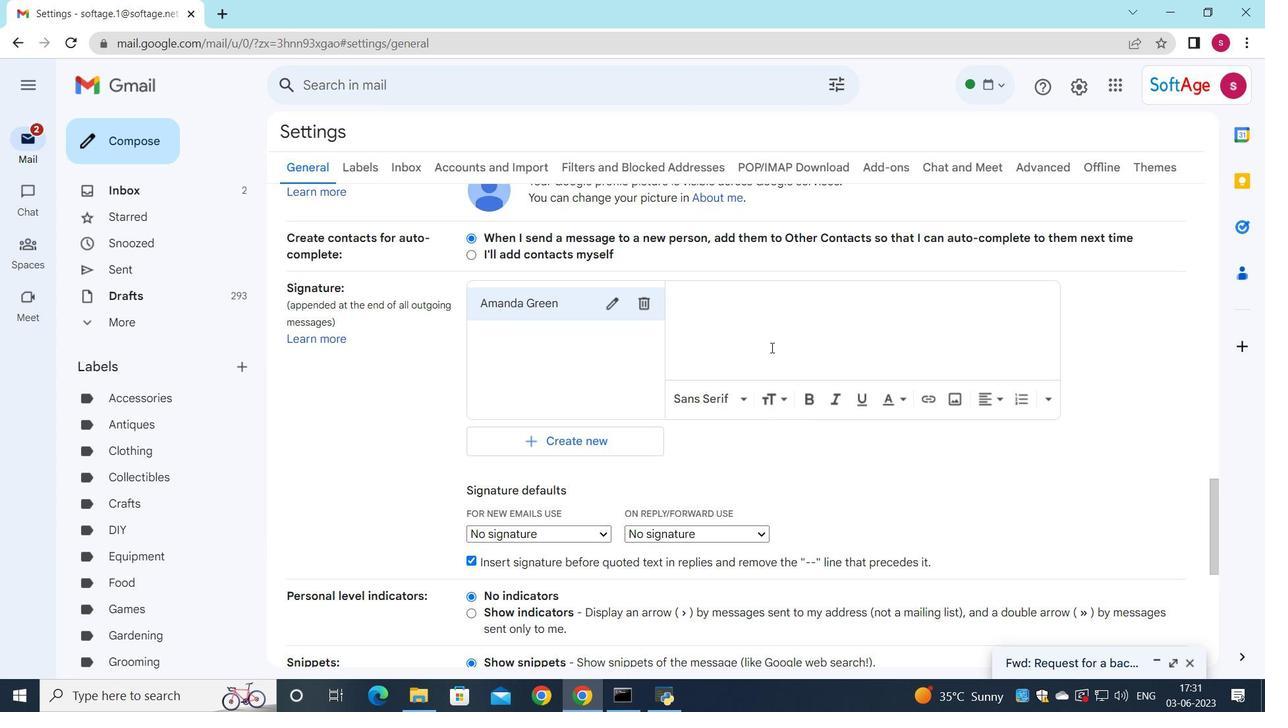 
Action: Mouse pressed left at (778, 335)
Screenshot: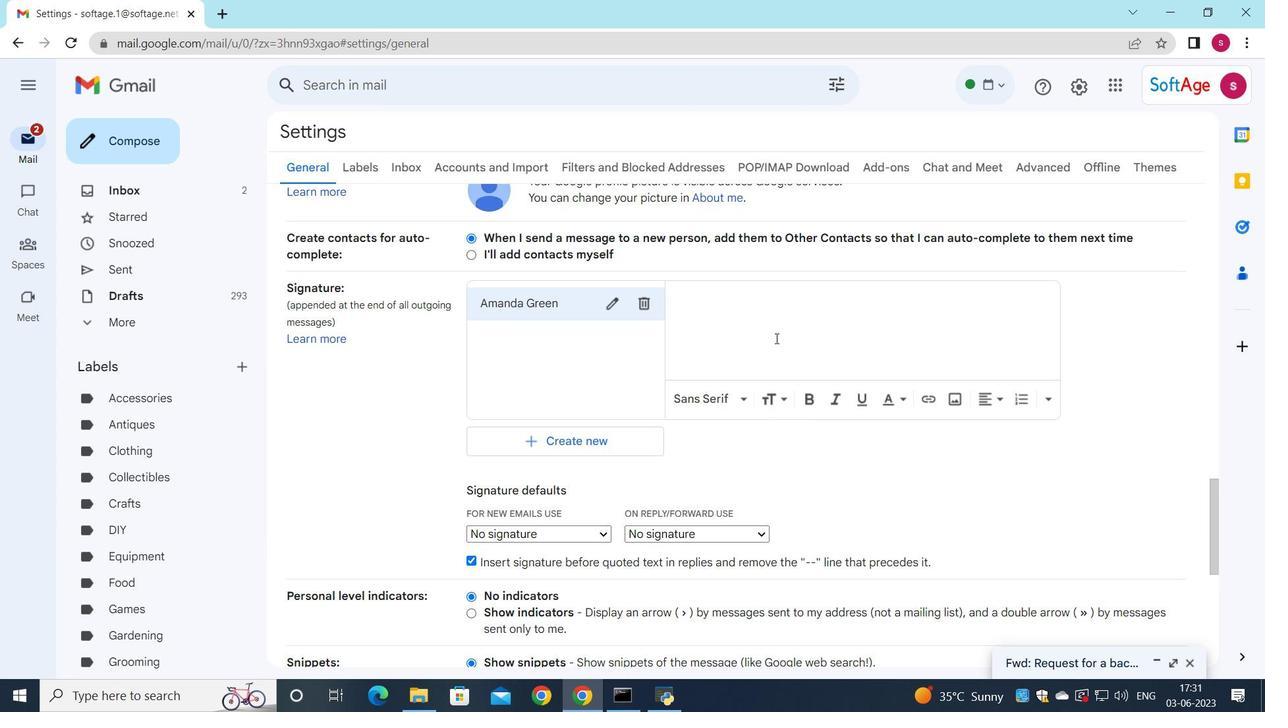 
Action: Key pressed <Key.shift><Key.shift>Amanda<Key.space><Key.shift>Green
Screenshot: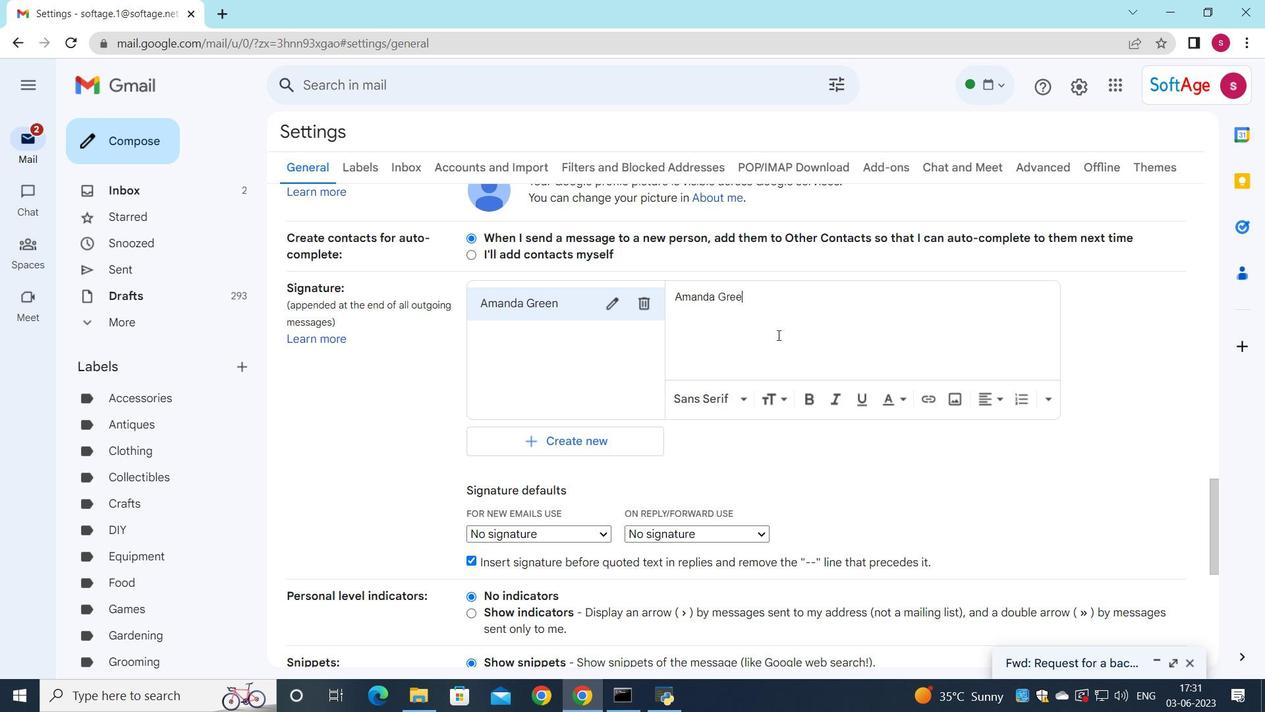
Action: Mouse moved to (646, 396)
Screenshot: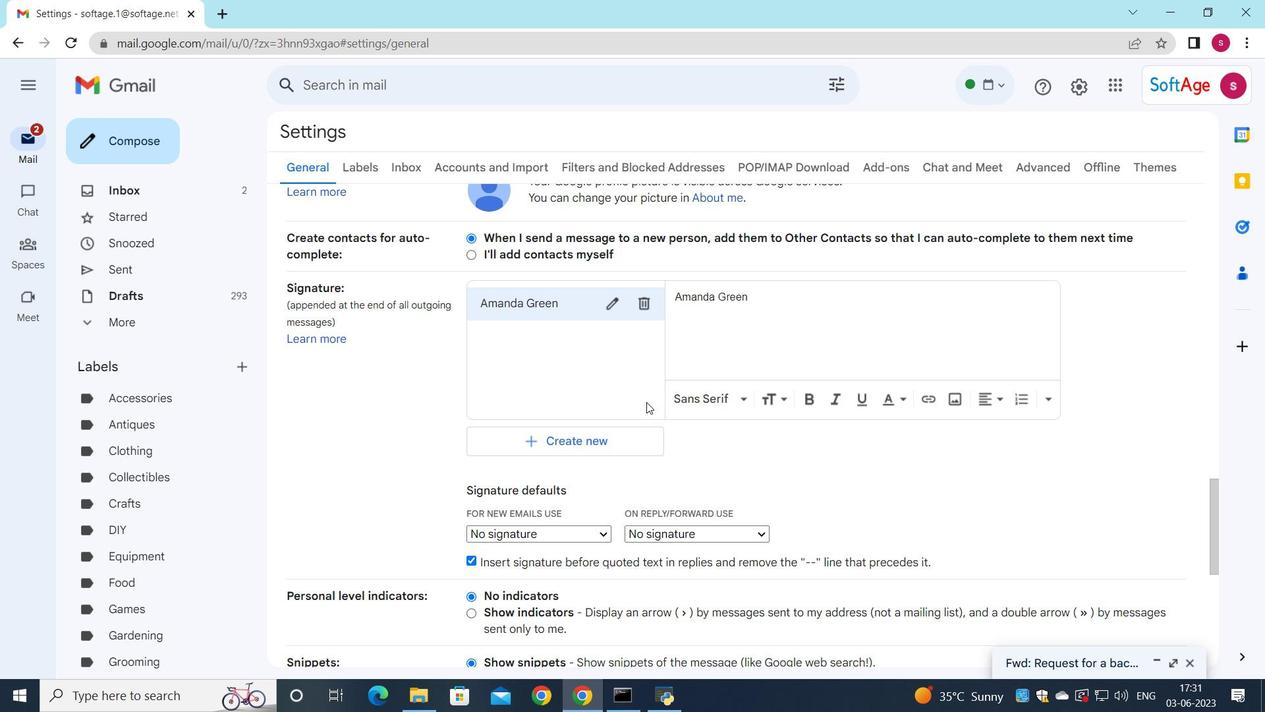
Action: Mouse scrolled (646, 395) with delta (0, 0)
Screenshot: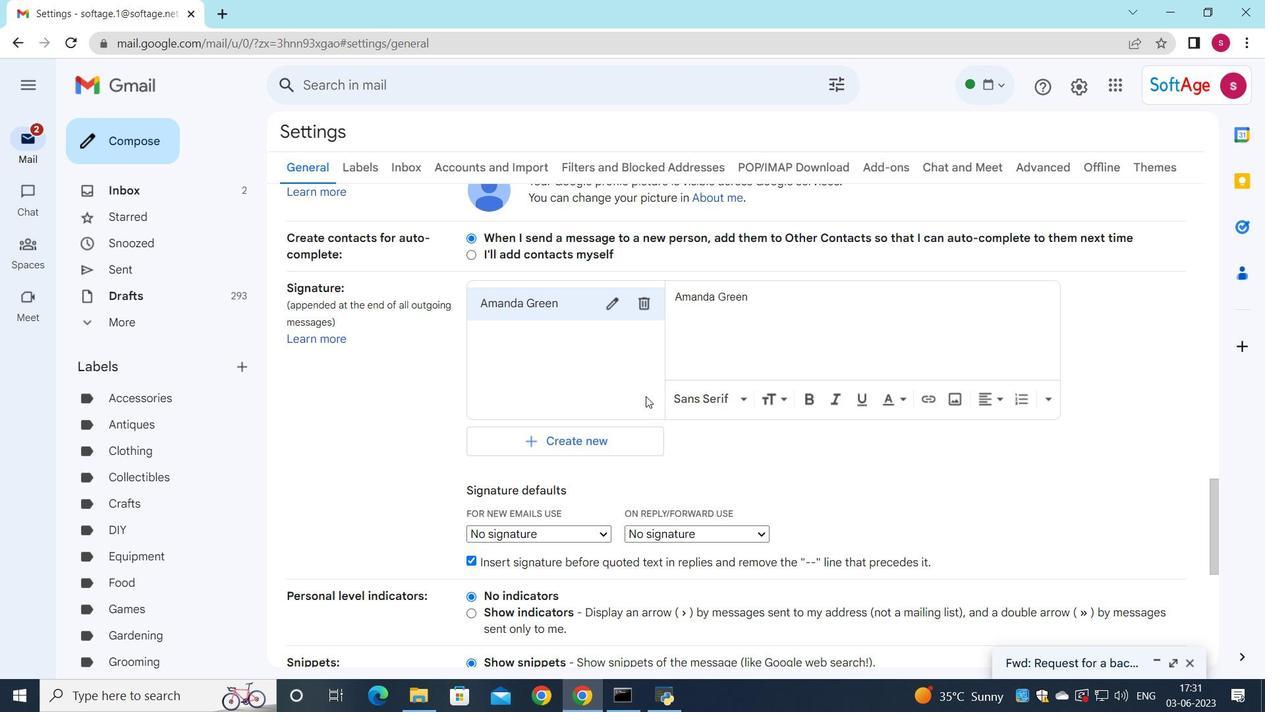 
Action: Mouse moved to (587, 454)
Screenshot: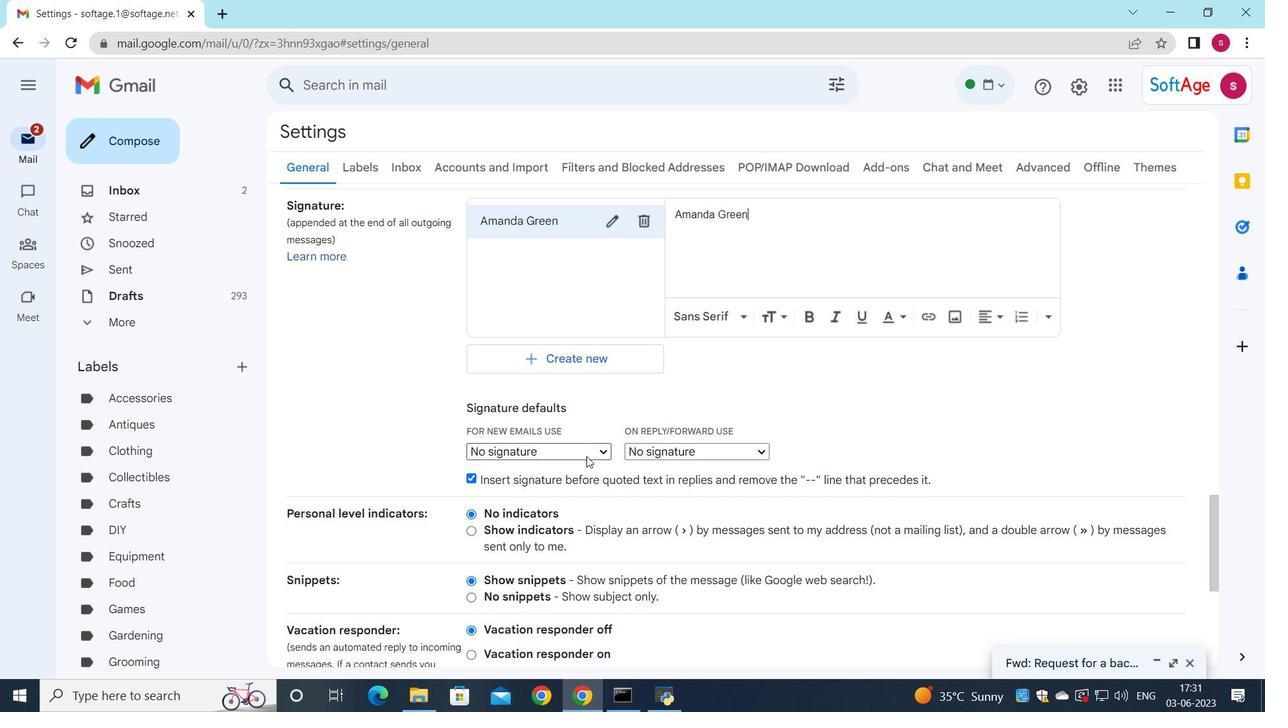 
Action: Mouse pressed left at (587, 454)
Screenshot: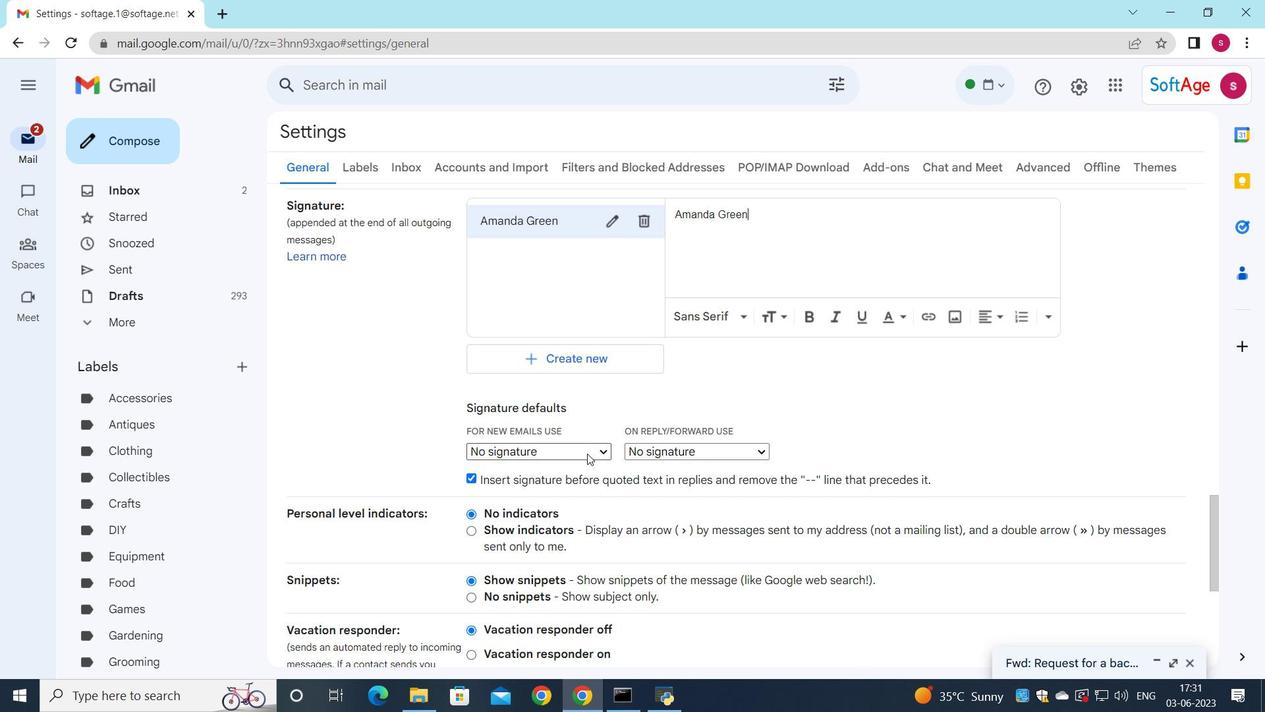 
Action: Mouse moved to (574, 476)
Screenshot: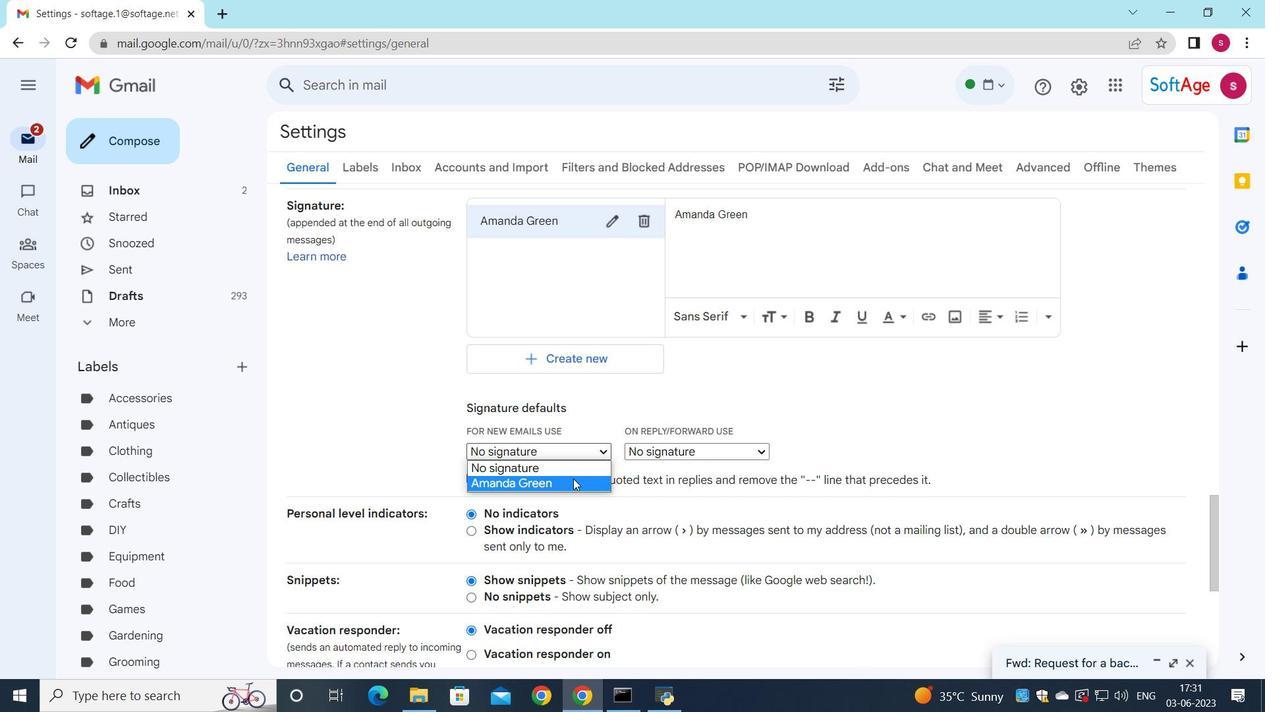 
Action: Mouse pressed left at (574, 476)
Screenshot: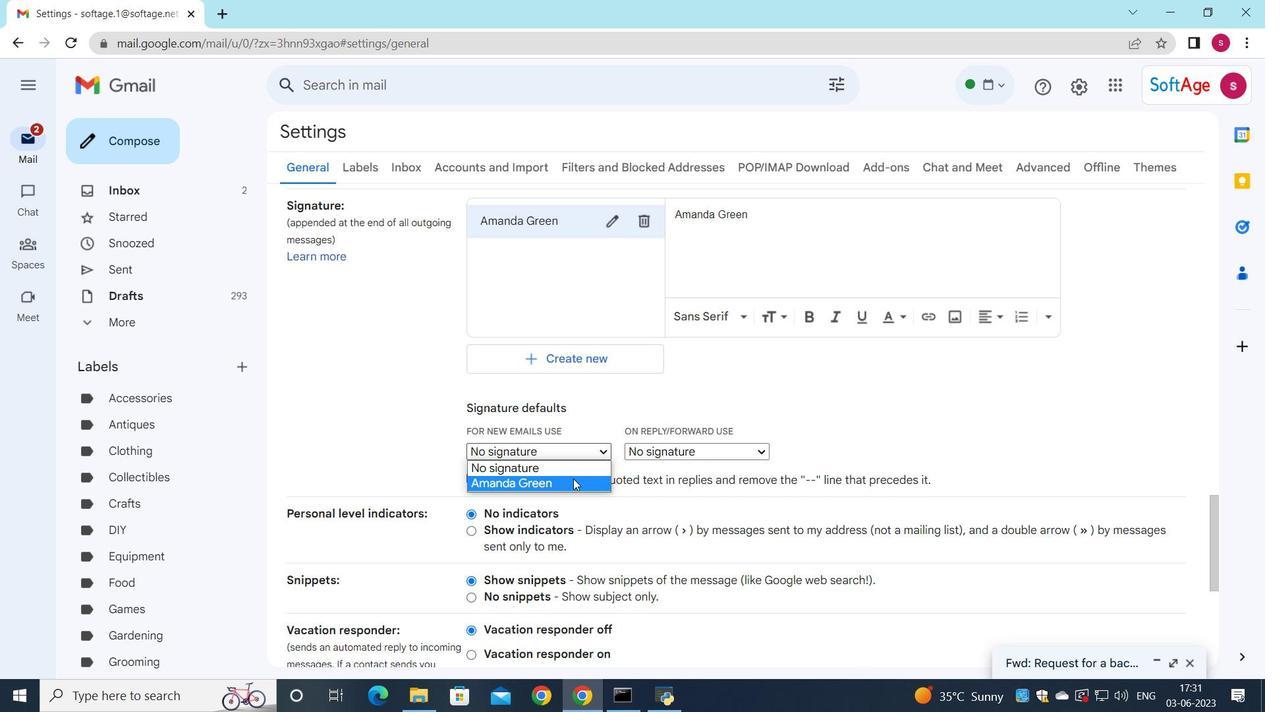 
Action: Mouse moved to (650, 449)
Screenshot: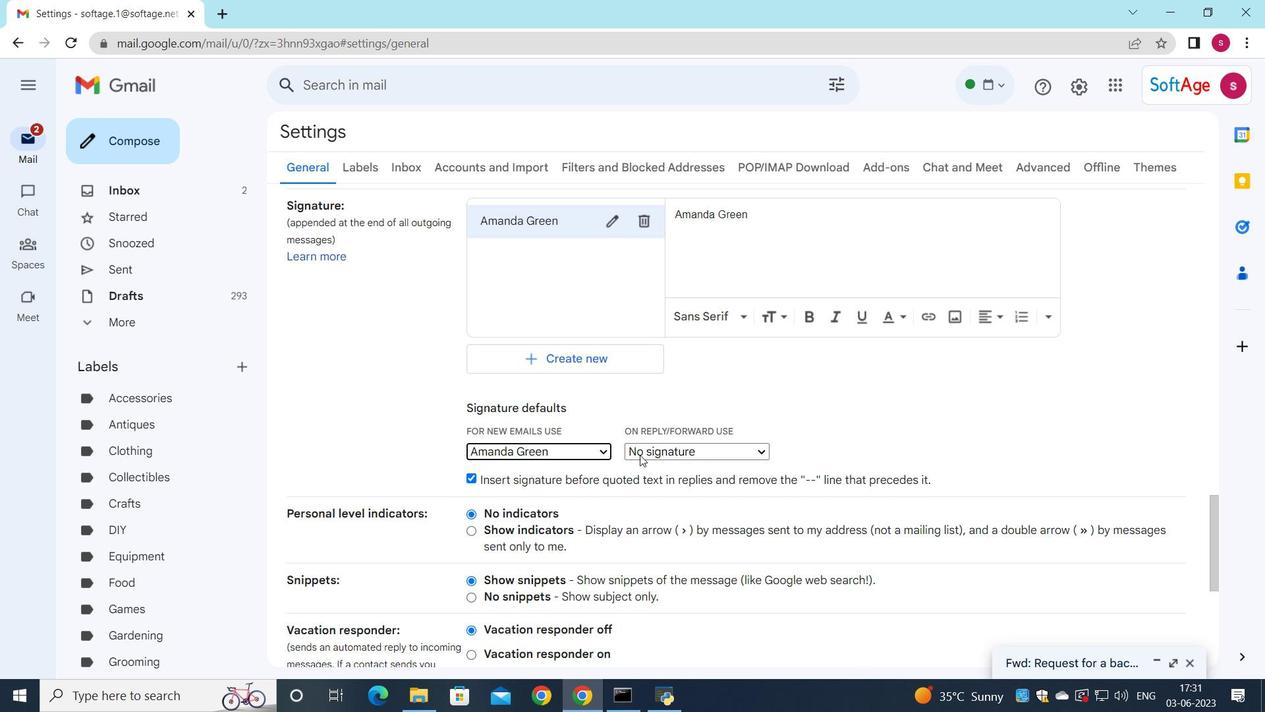
Action: Mouse pressed left at (650, 449)
Screenshot: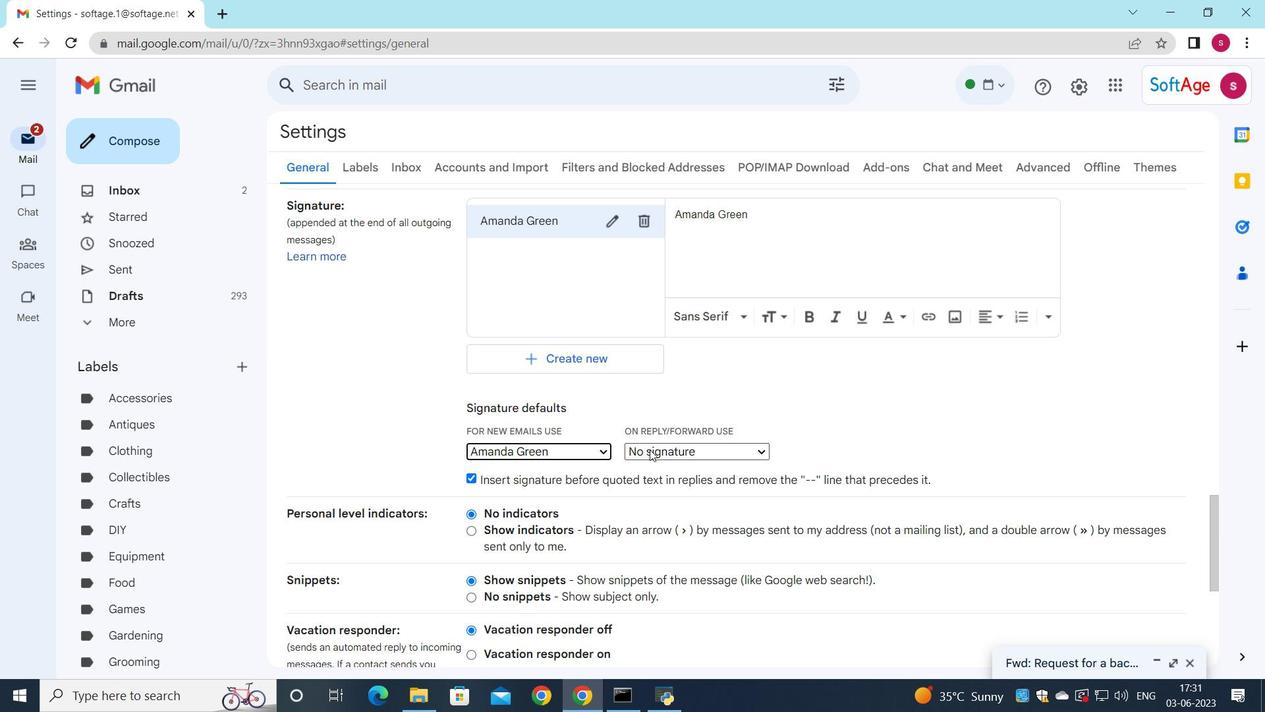 
Action: Mouse moved to (648, 482)
Screenshot: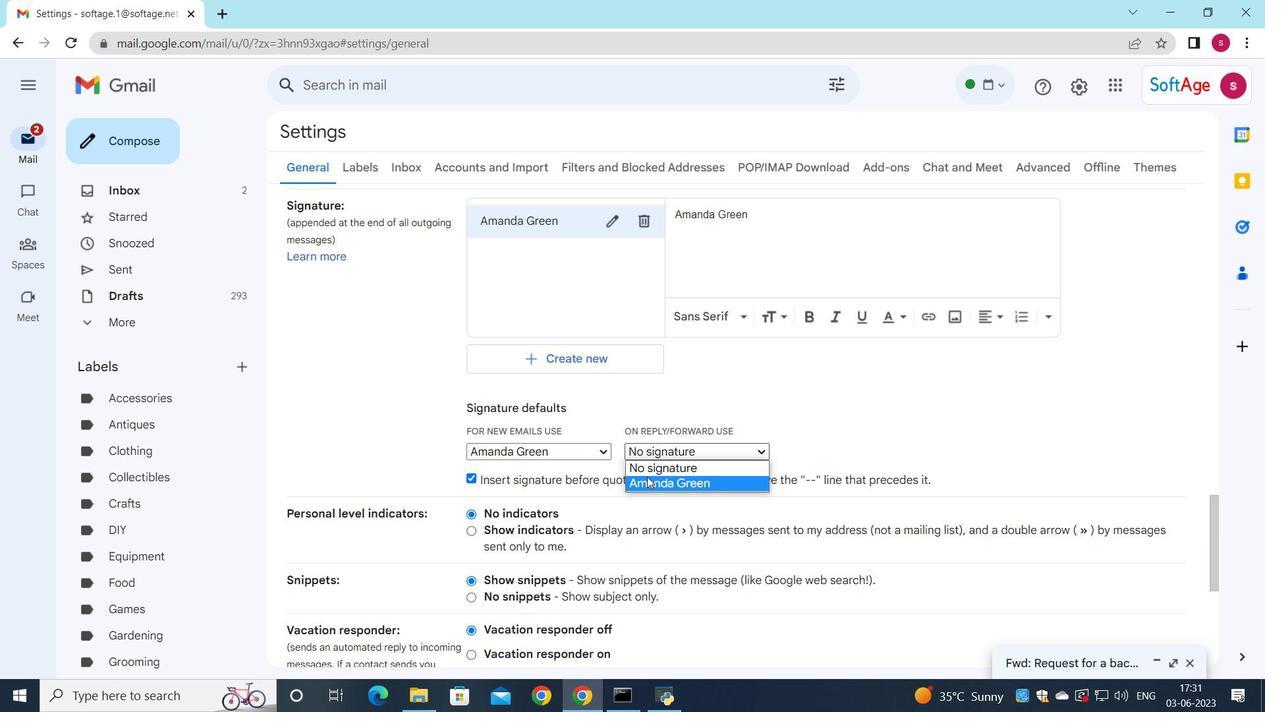 
Action: Mouse pressed left at (648, 482)
Screenshot: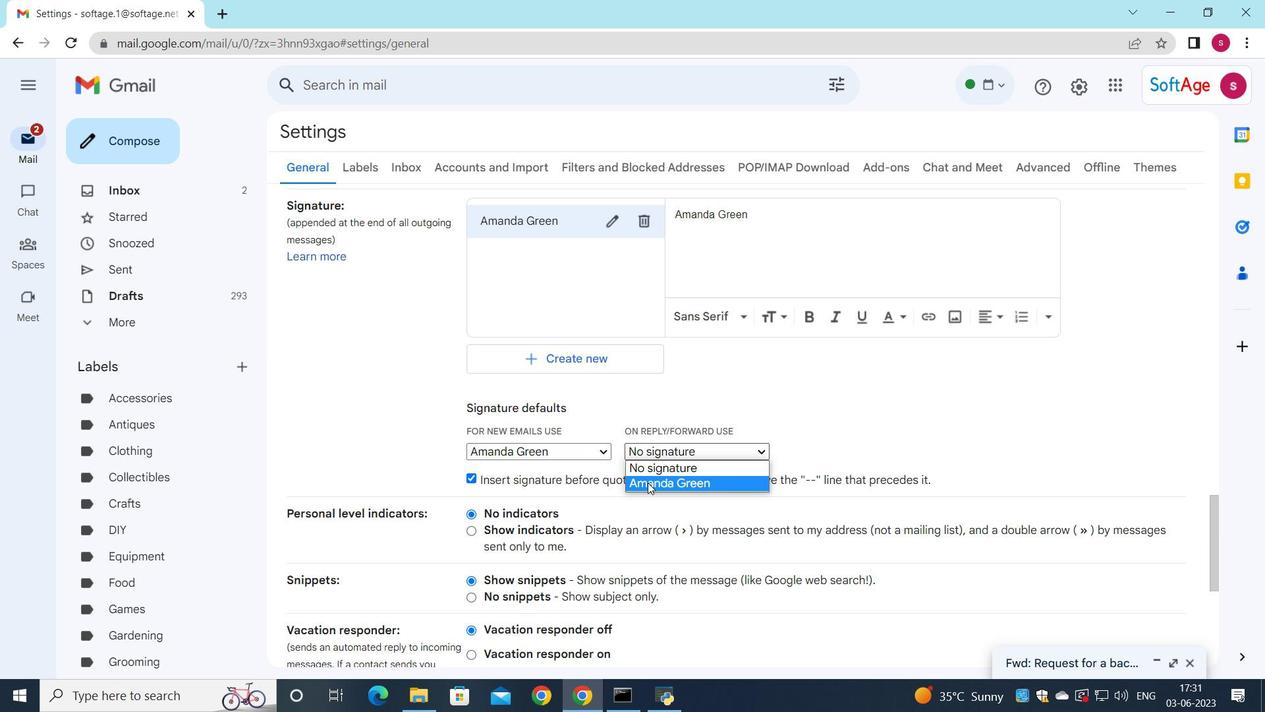
Action: Mouse moved to (607, 468)
Screenshot: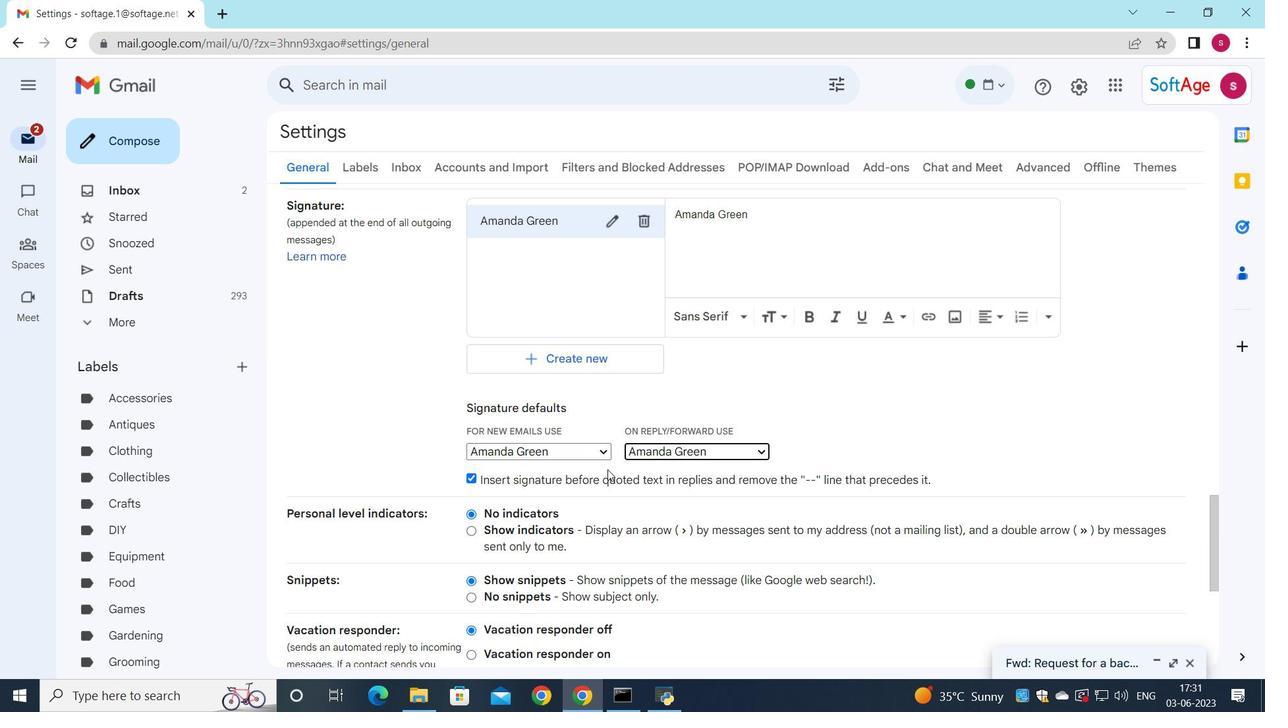 
Action: Mouse scrolled (607, 468) with delta (0, 0)
Screenshot: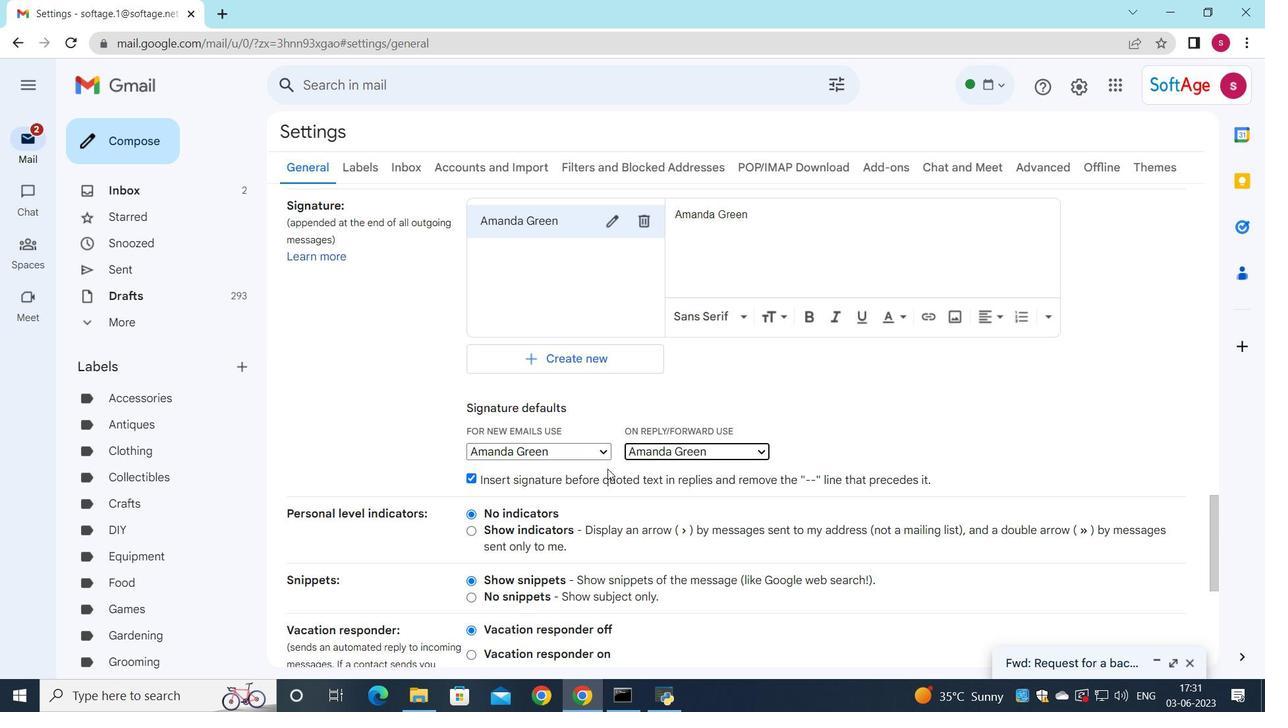 
Action: Mouse scrolled (607, 468) with delta (0, 0)
Screenshot: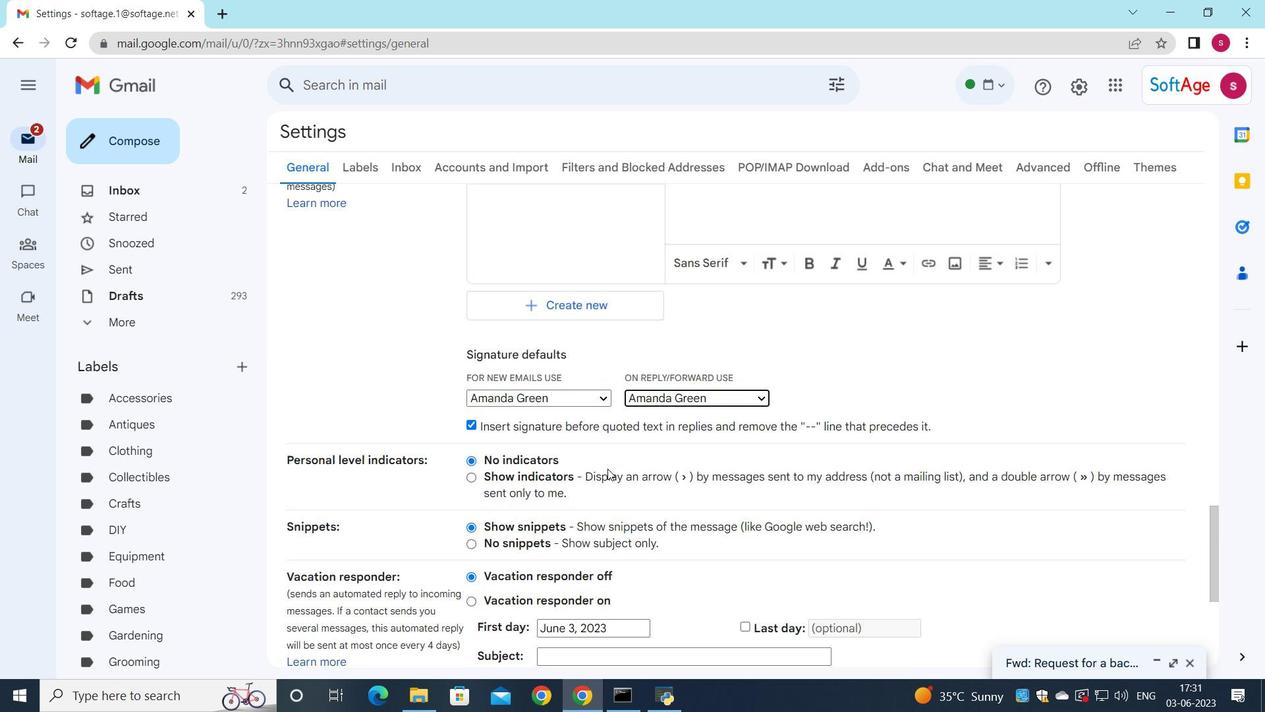 
Action: Mouse moved to (603, 468)
Screenshot: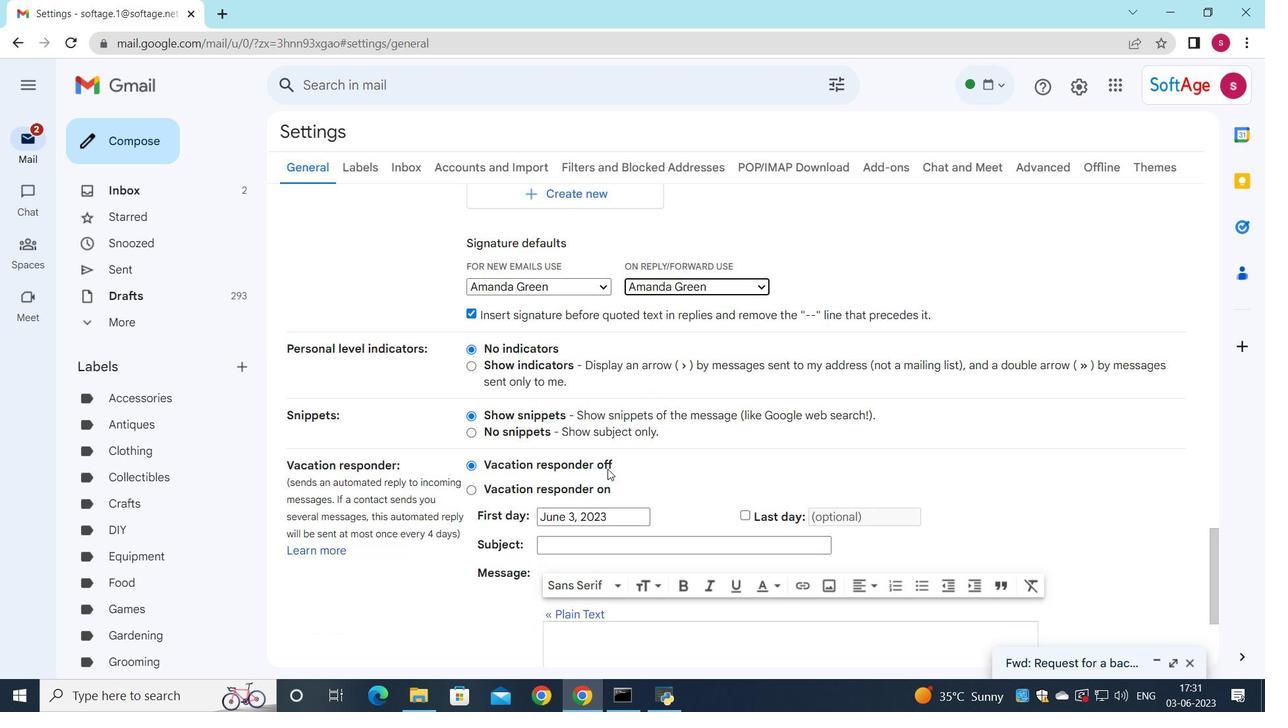 
Action: Mouse scrolled (603, 467) with delta (0, 0)
Screenshot: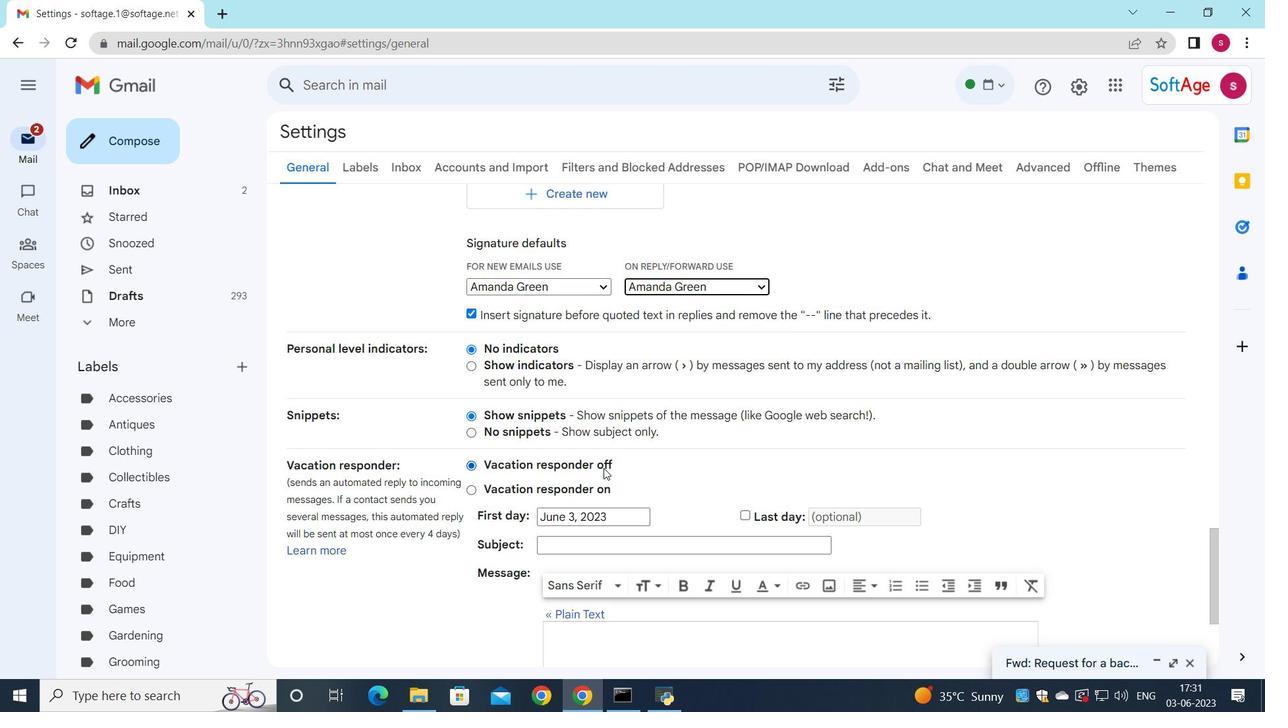 
Action: Mouse scrolled (603, 467) with delta (0, 0)
Screenshot: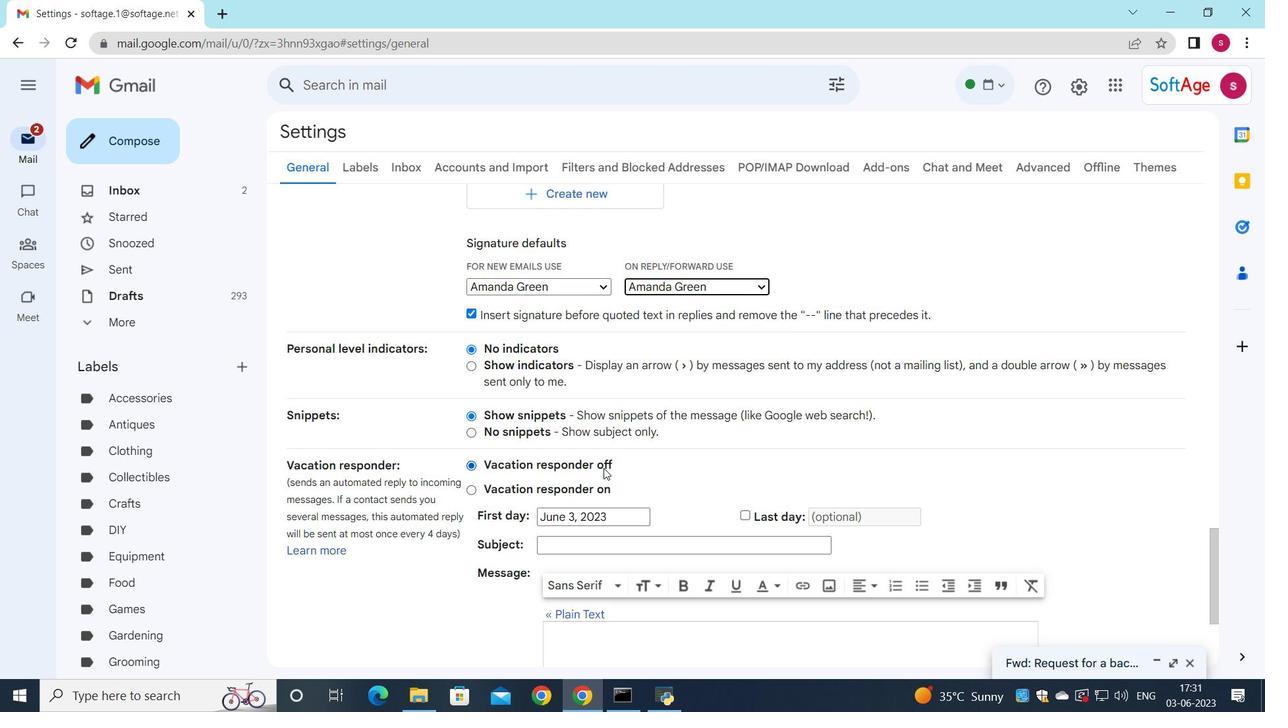 
Action: Mouse scrolled (603, 467) with delta (0, 0)
Screenshot: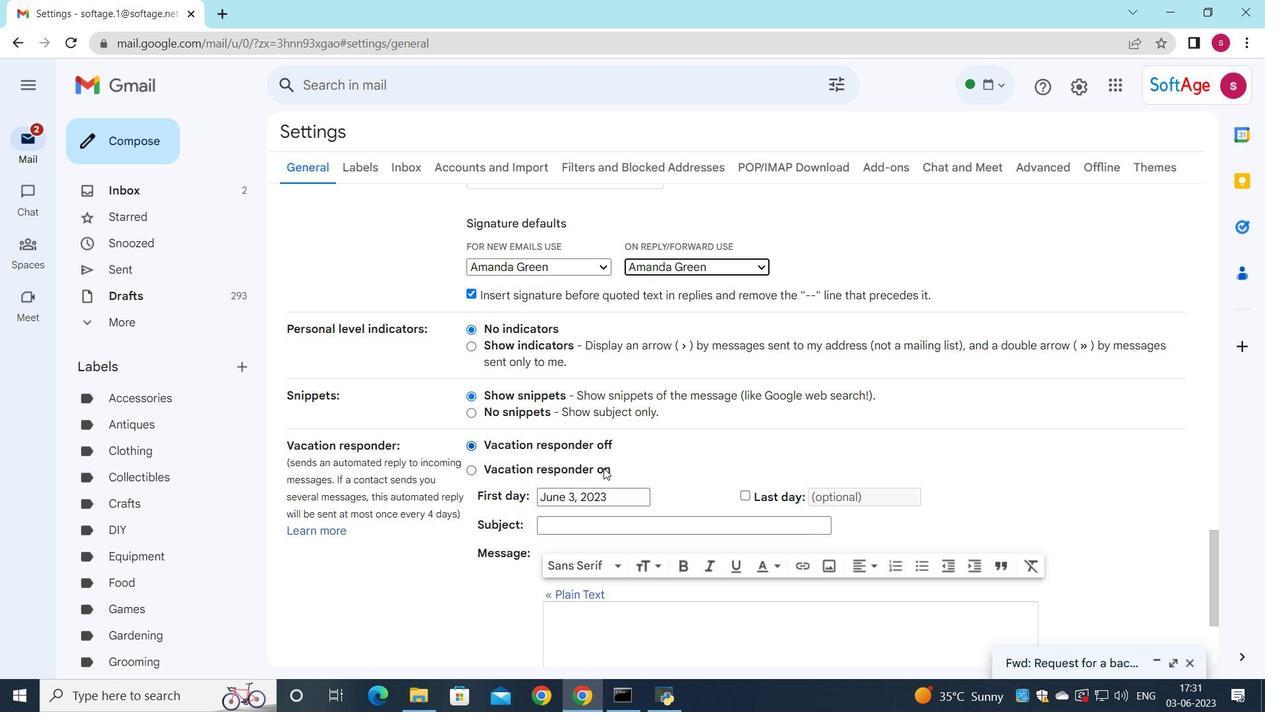 
Action: Mouse moved to (673, 573)
Screenshot: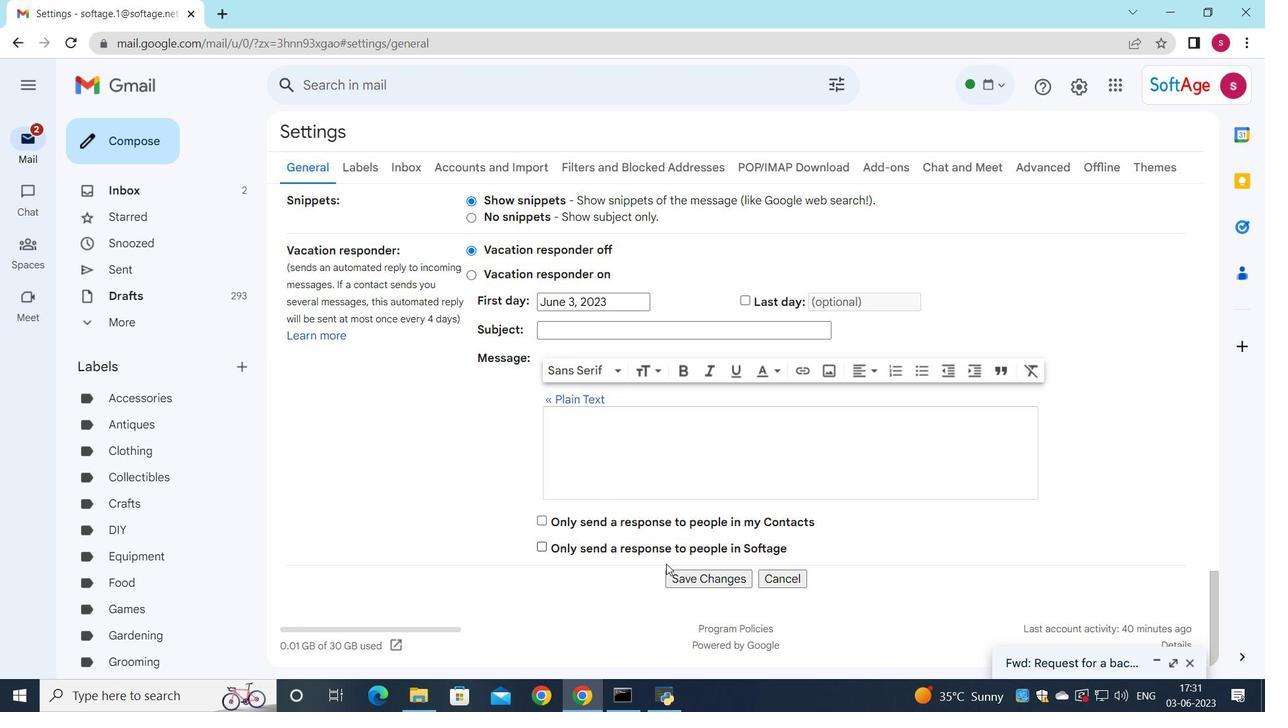 
Action: Mouse pressed left at (673, 573)
Screenshot: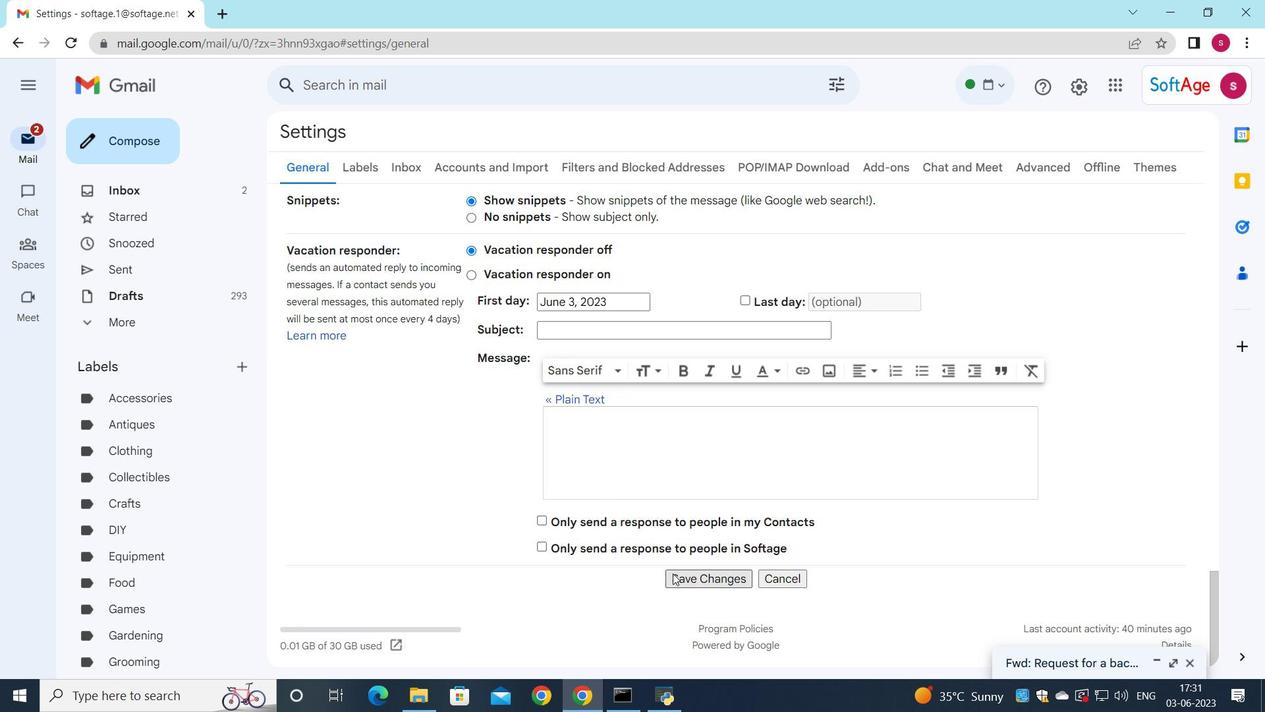 
Action: Mouse moved to (808, 159)
Screenshot: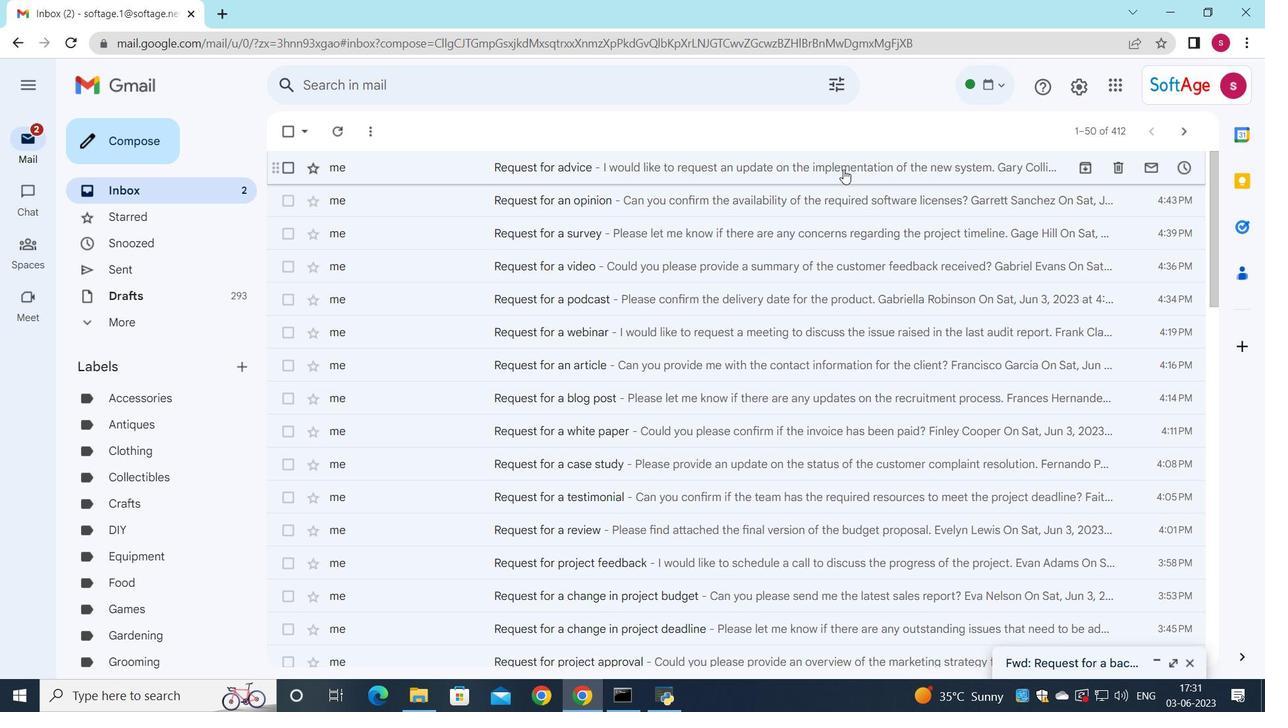 
Action: Mouse pressed left at (808, 159)
Screenshot: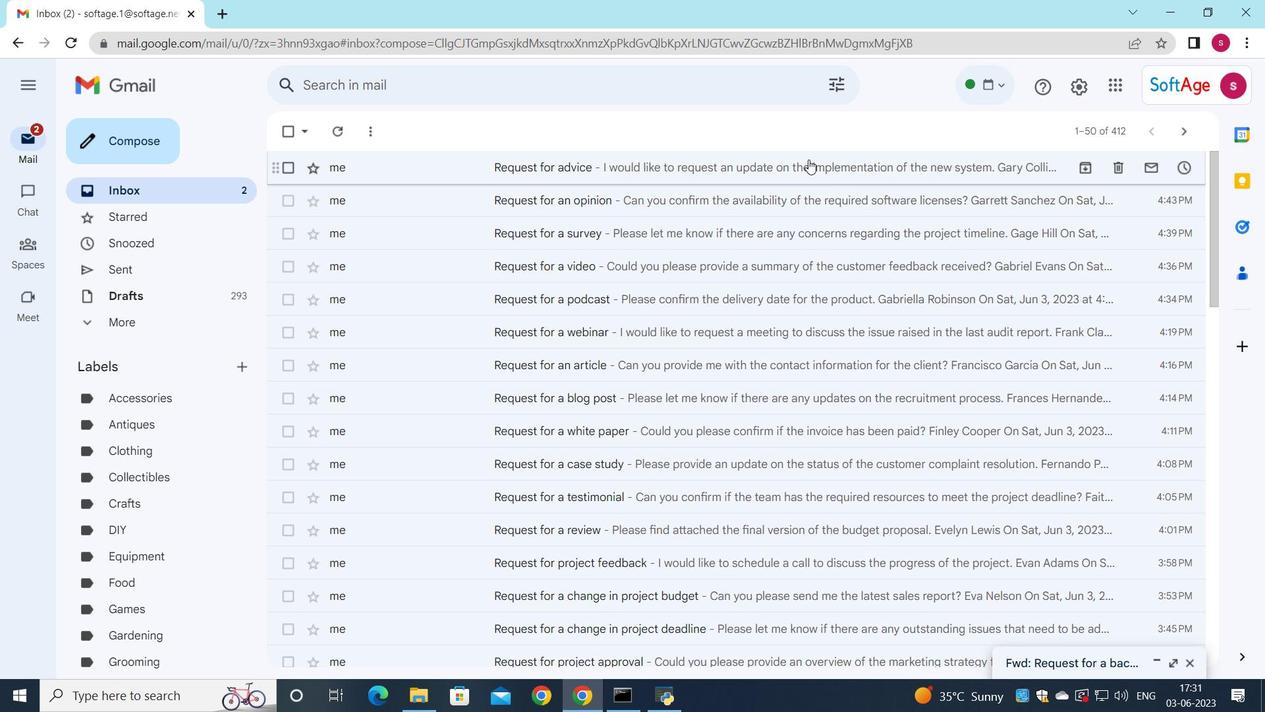 
Action: Mouse moved to (1211, 178)
Screenshot: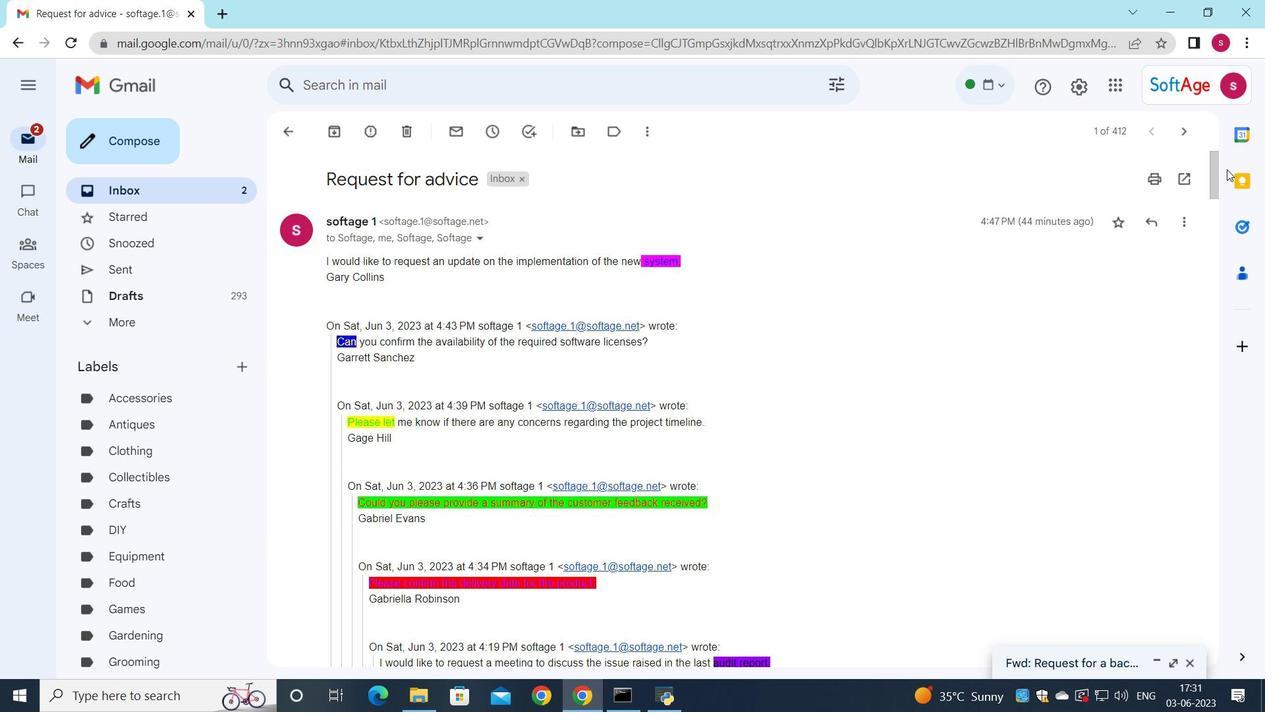 
Action: Mouse pressed left at (1211, 178)
Screenshot: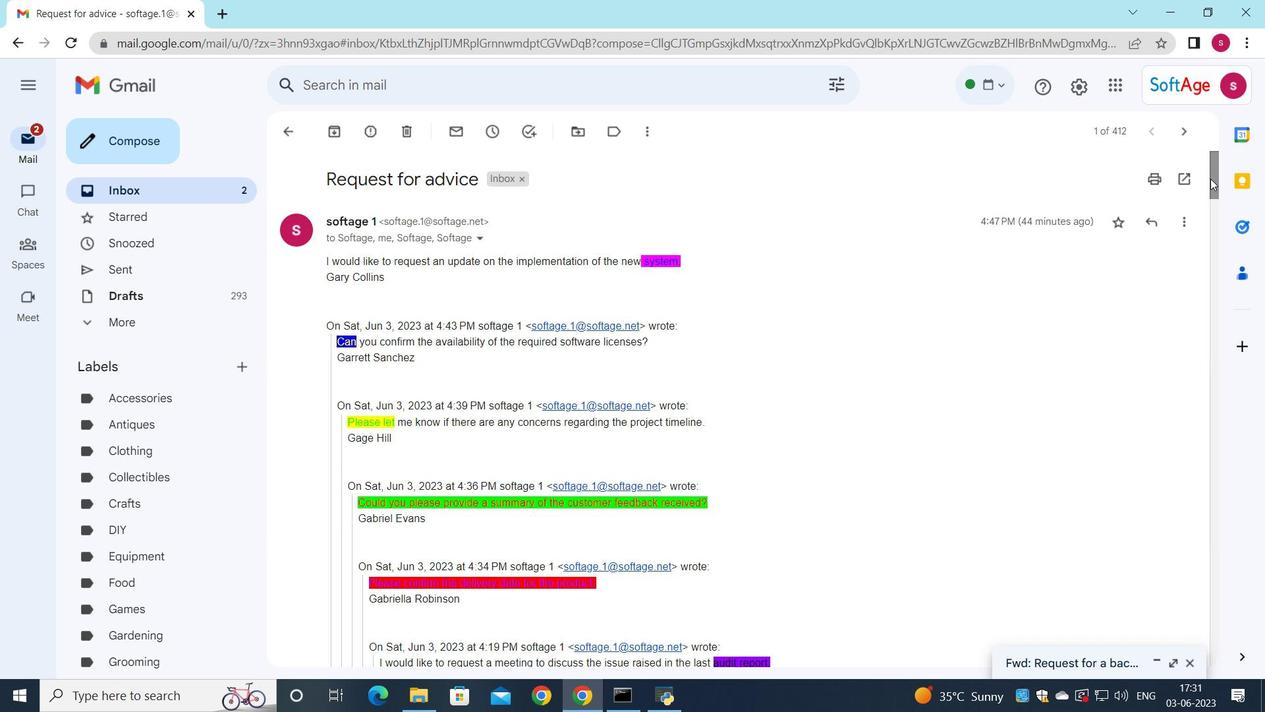
Action: Mouse moved to (547, 577)
Screenshot: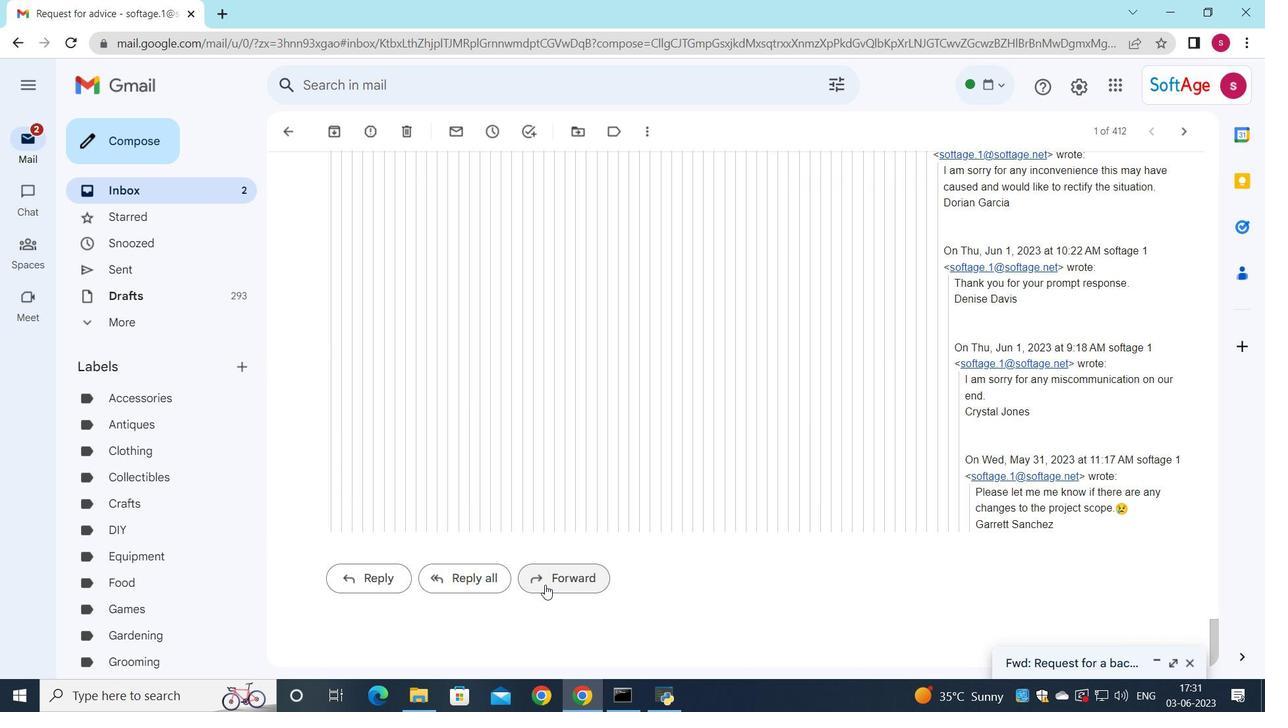 
Action: Mouse pressed left at (547, 577)
Screenshot: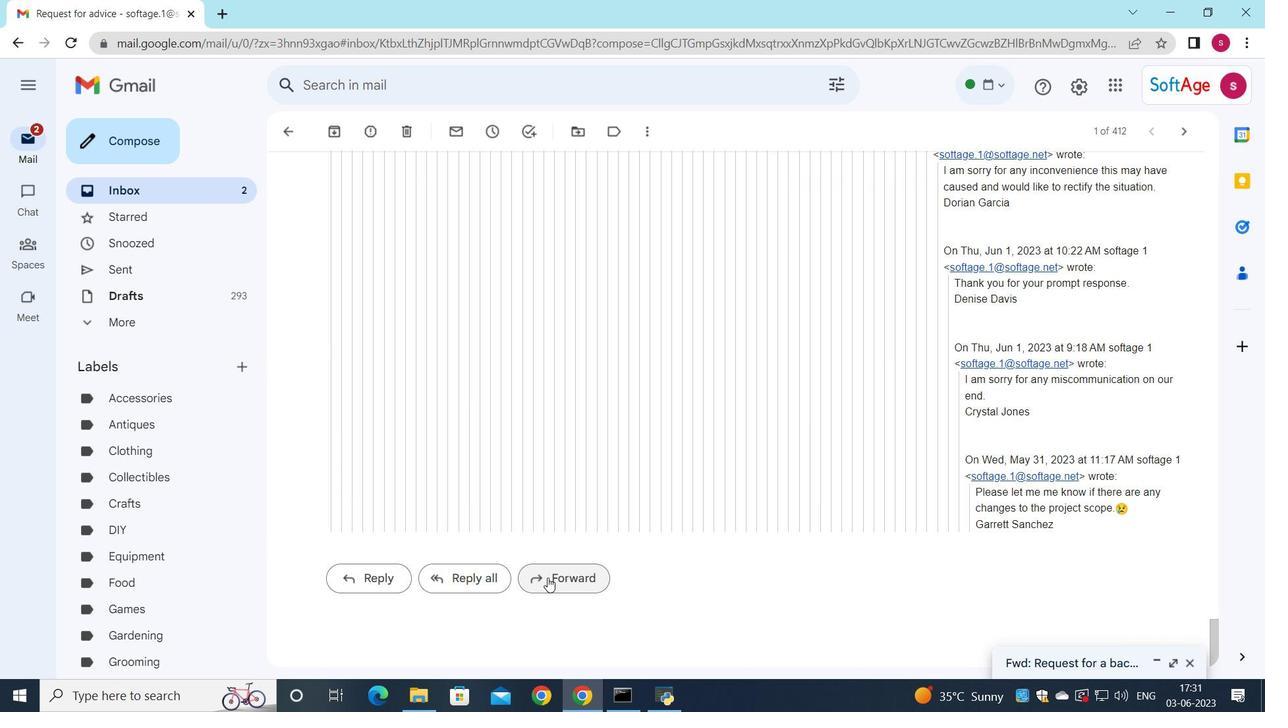 
Action: Mouse moved to (362, 493)
Screenshot: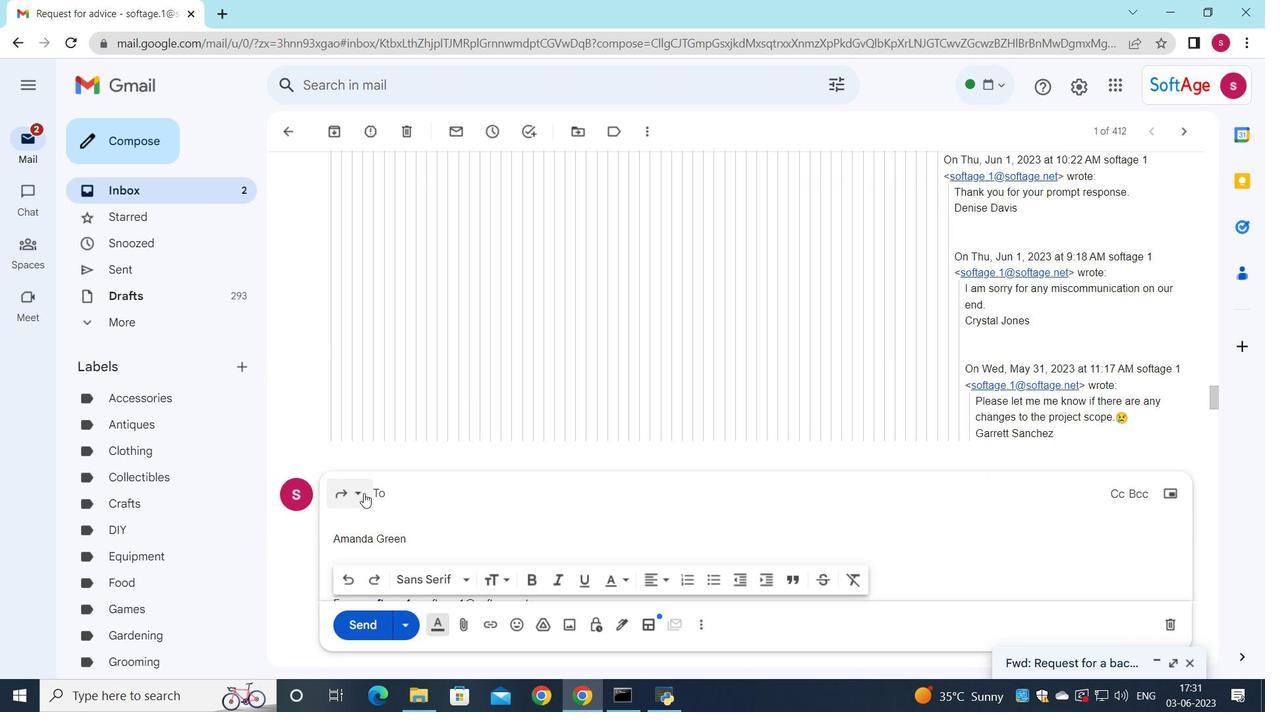 
Action: Mouse pressed left at (362, 493)
Screenshot: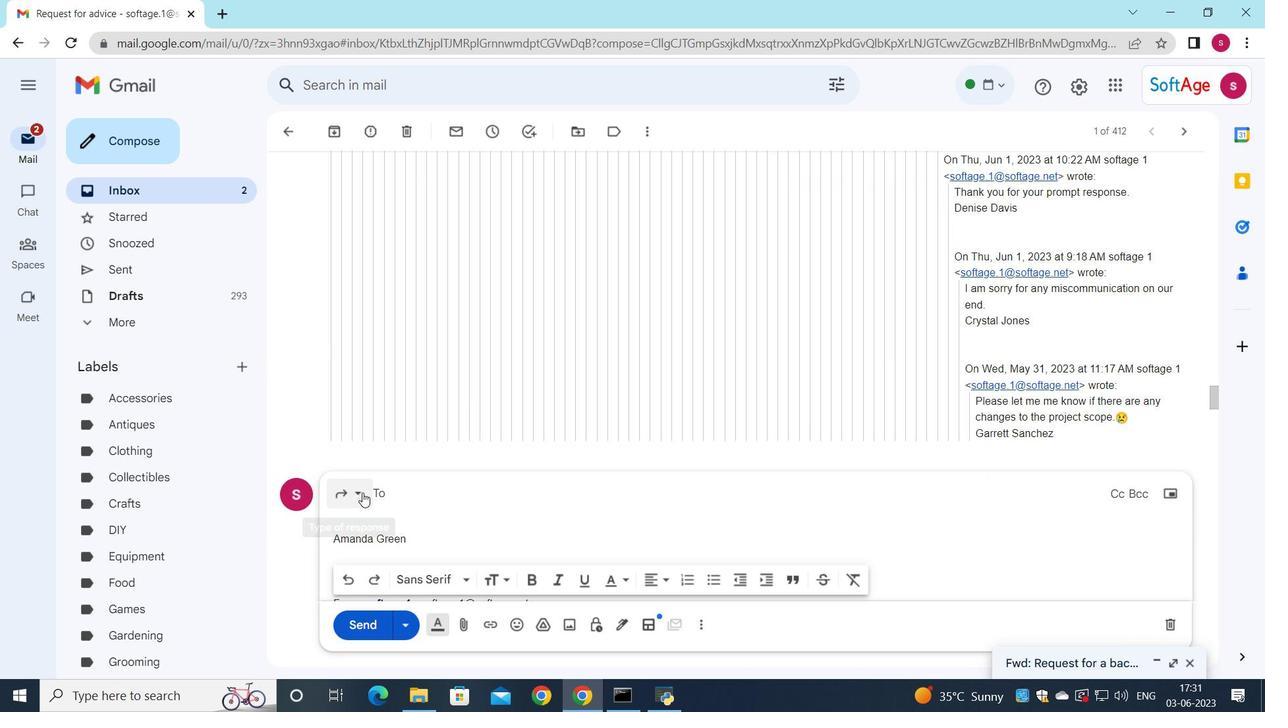 
Action: Mouse moved to (412, 605)
Screenshot: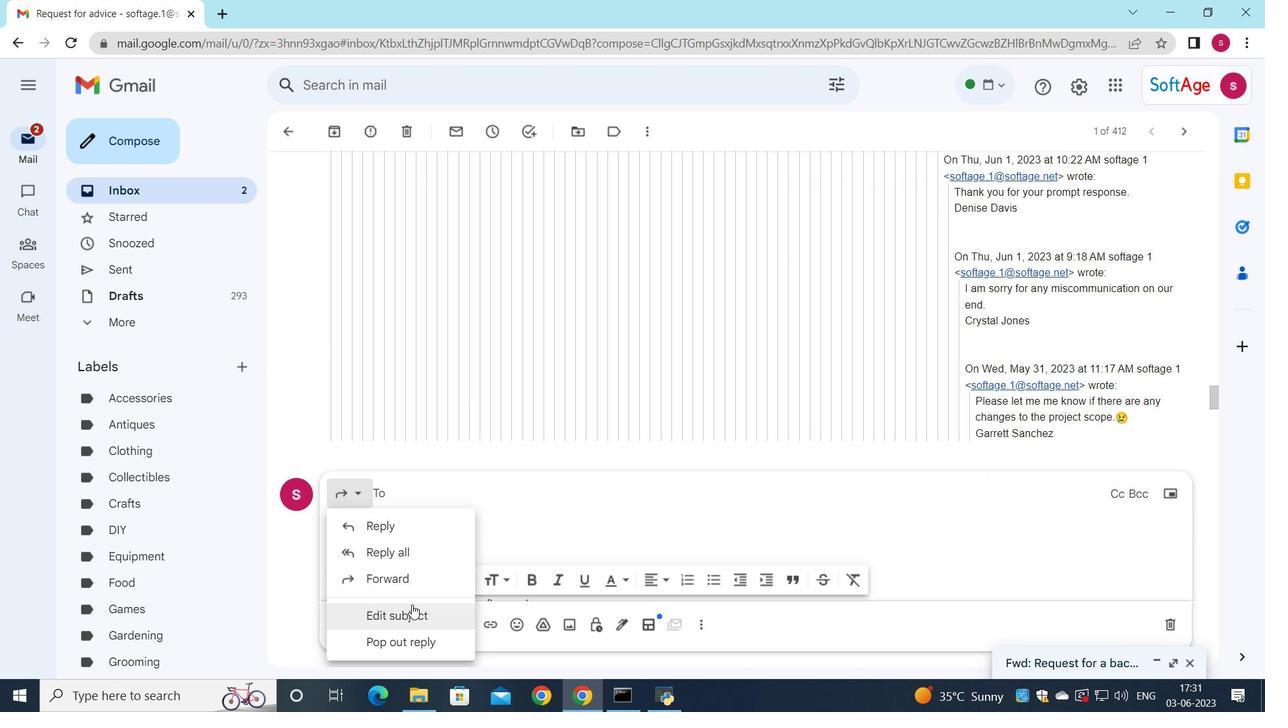 
Action: Mouse pressed left at (412, 605)
Screenshot: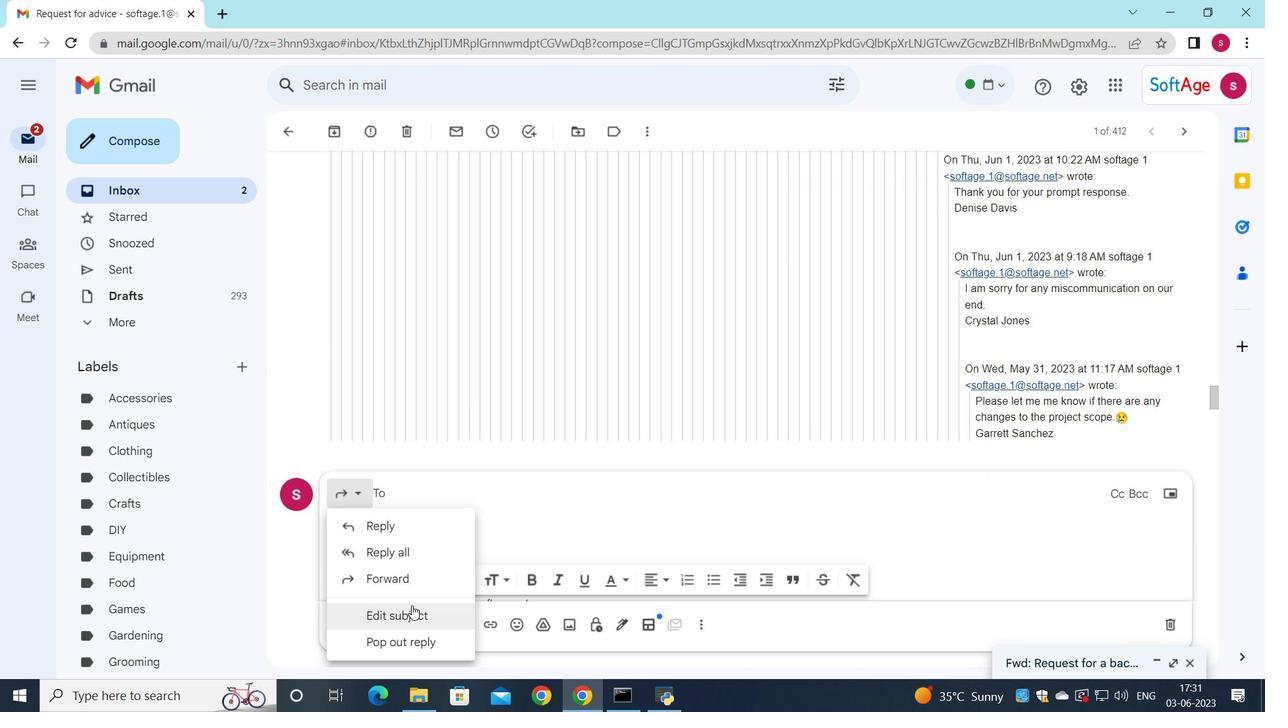 
Action: Mouse moved to (761, 249)
Screenshot: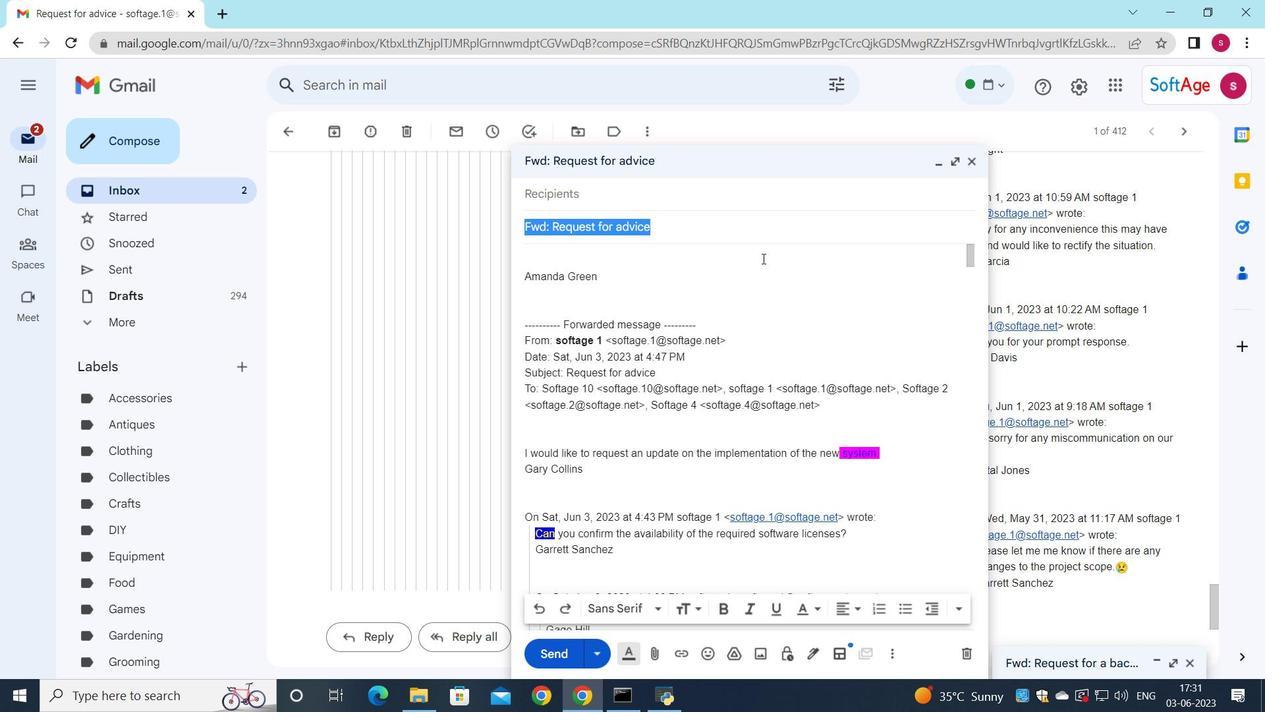
Action: Key pressed <Key.shift>Introduction
Screenshot: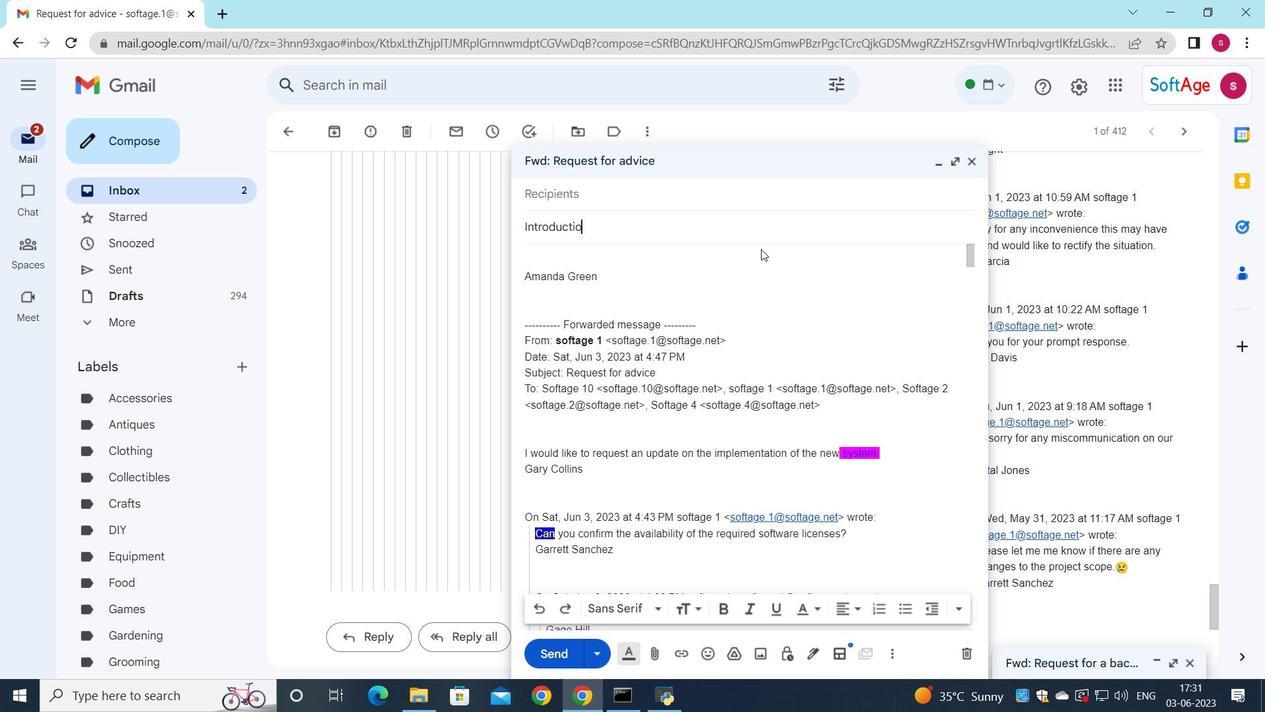 
Action: Mouse moved to (641, 200)
Screenshot: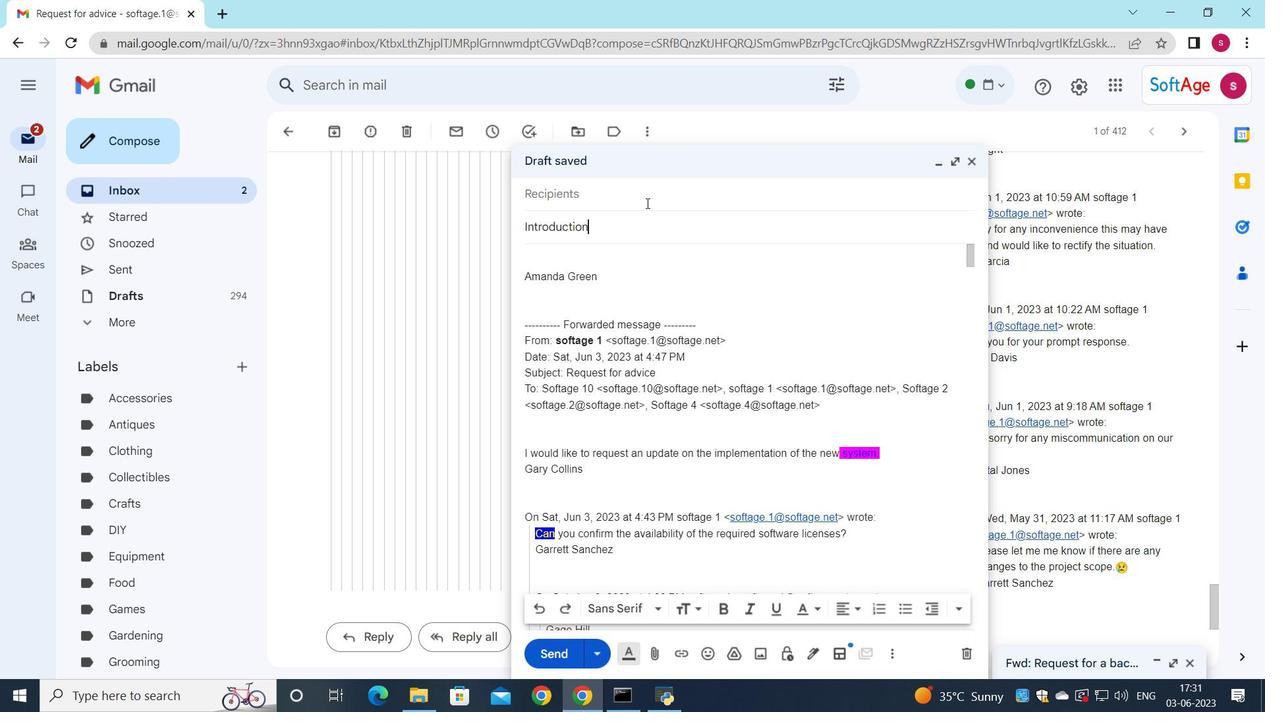 
Action: Mouse pressed left at (641, 200)
Screenshot: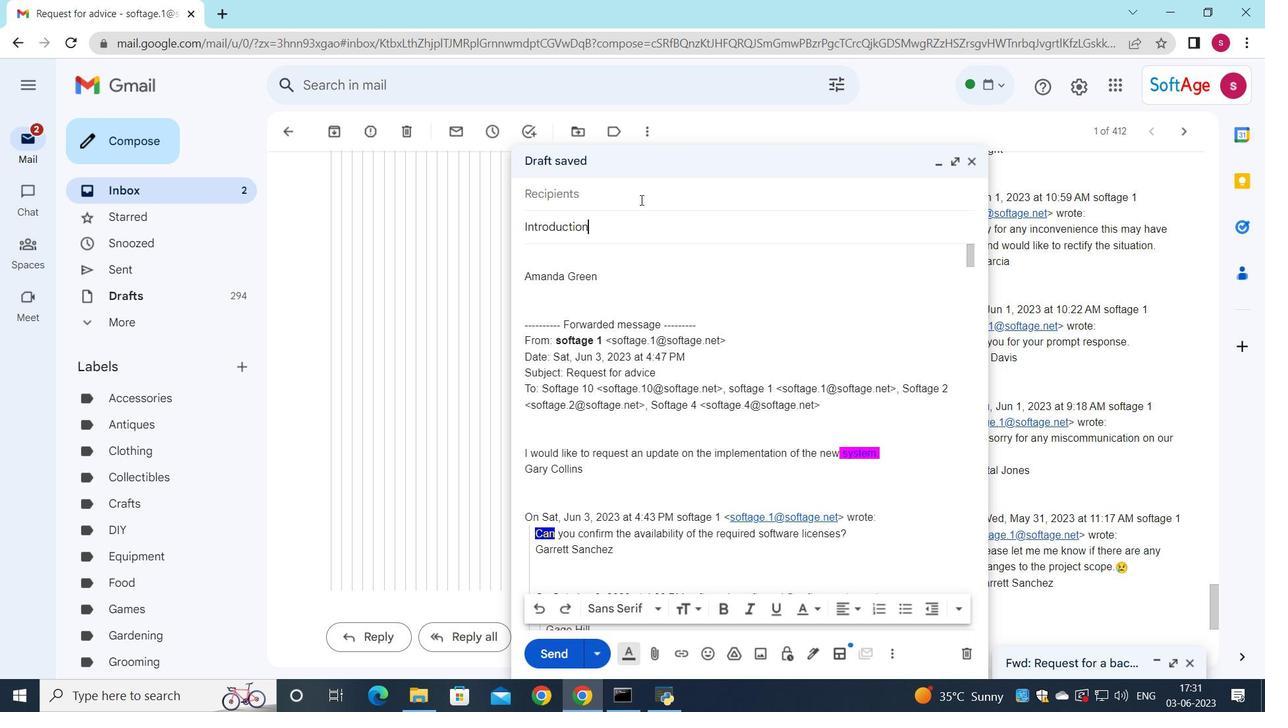 
Action: Key pressed softage.9
Screenshot: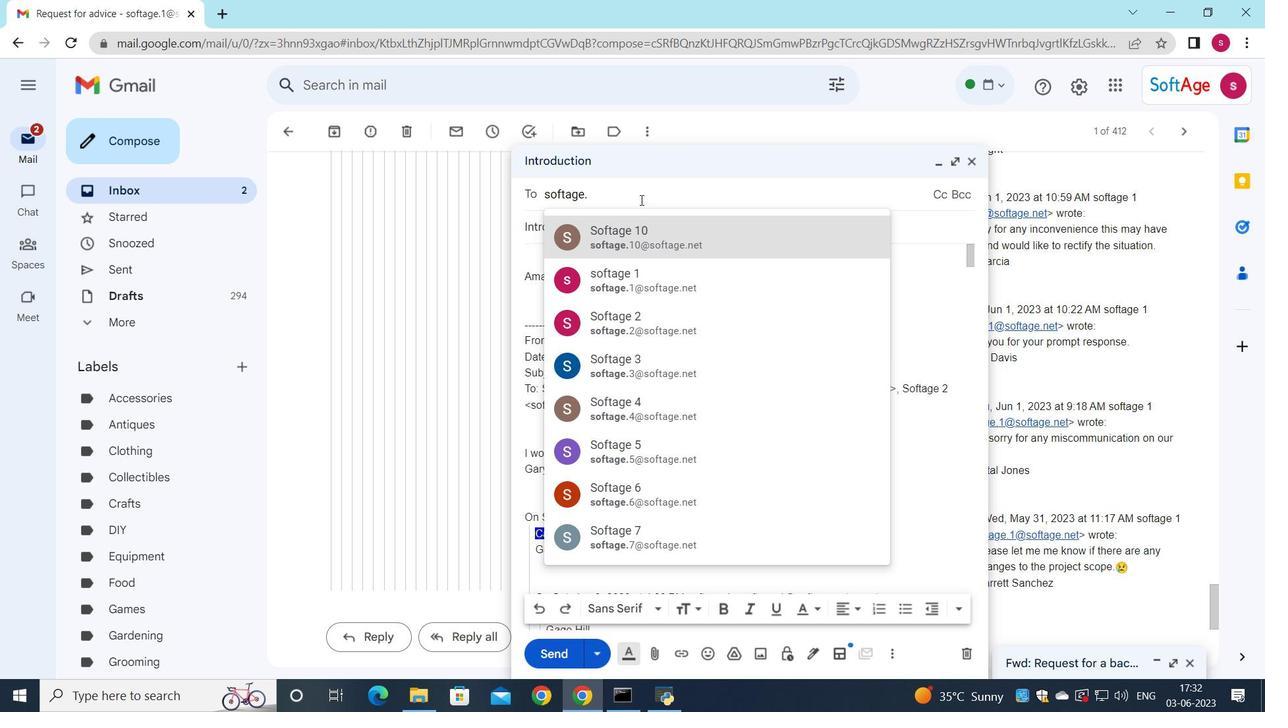 
Action: Mouse moved to (673, 238)
Screenshot: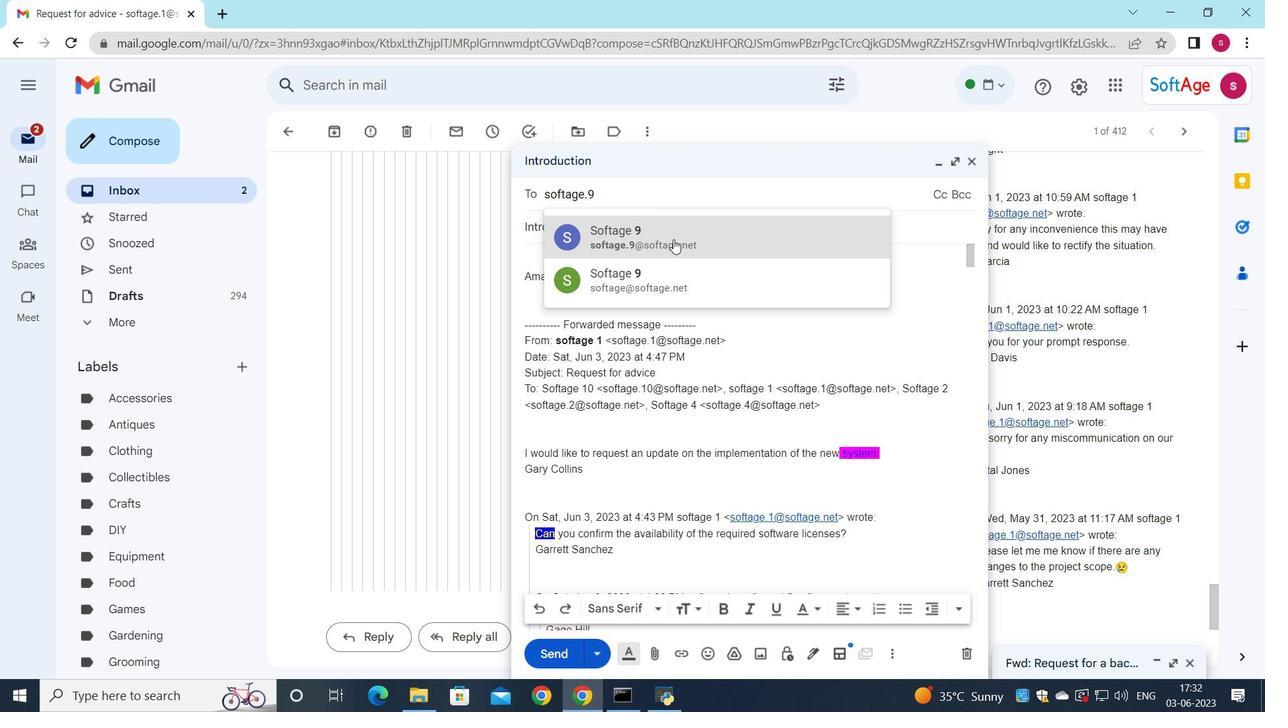 
Action: Mouse pressed left at (673, 238)
Screenshot: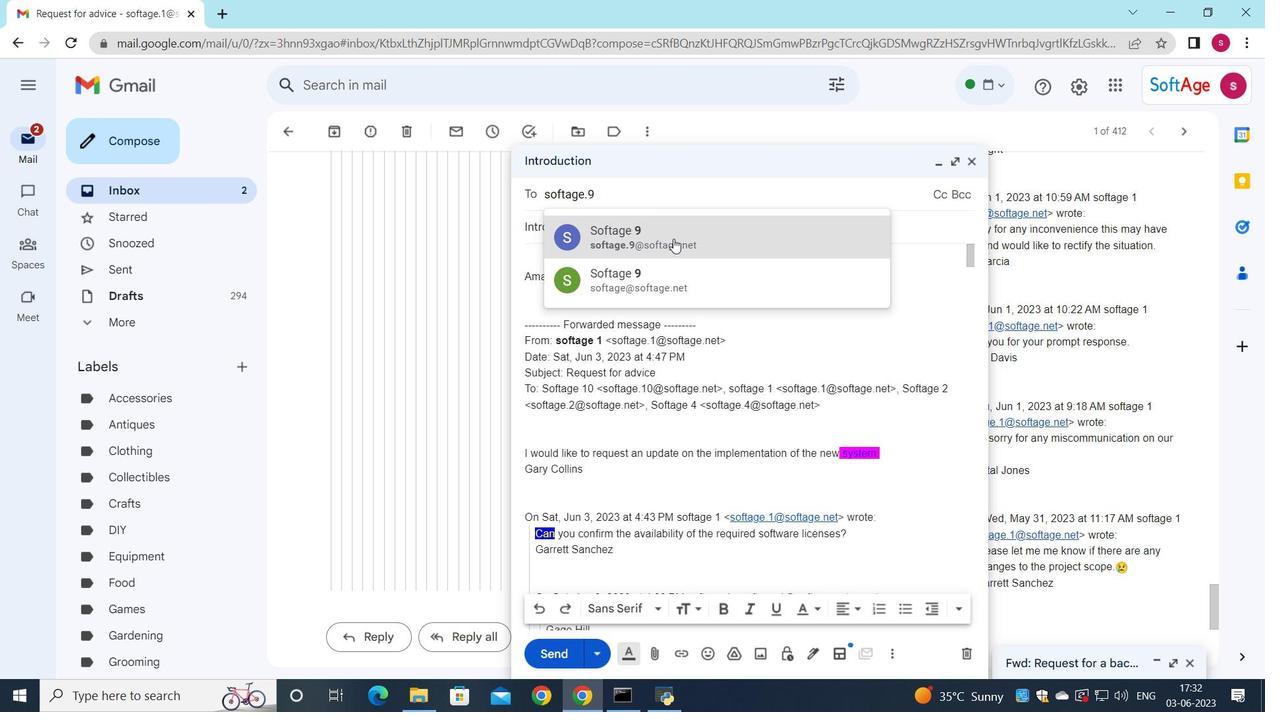 
Action: Mouse moved to (590, 279)
Screenshot: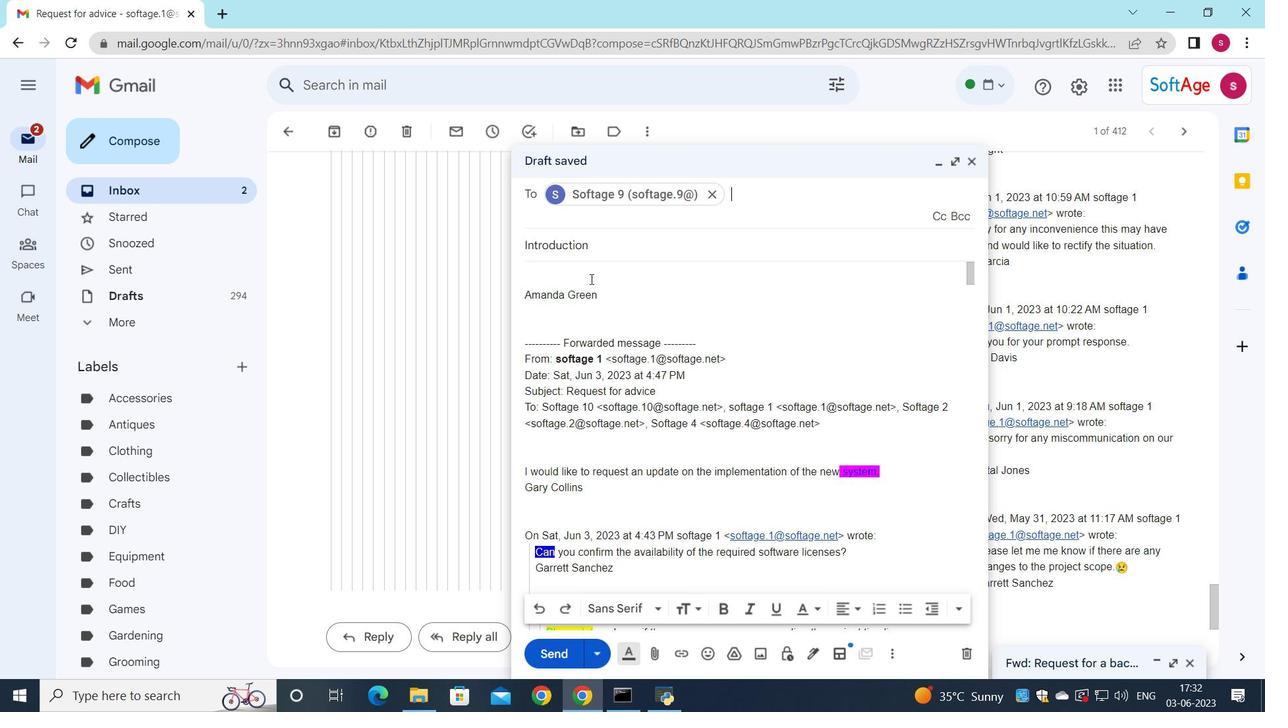 
Action: Mouse pressed left at (590, 279)
Screenshot: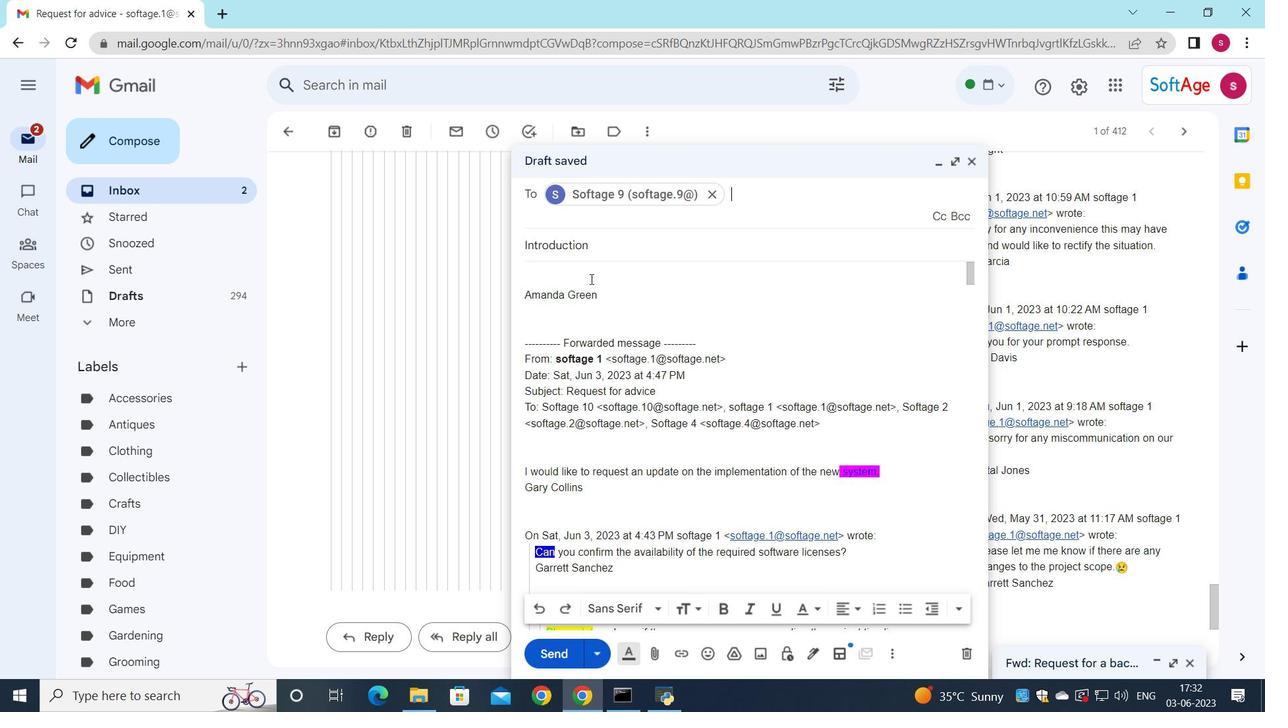 
Action: Key pressed <Key.shift>Could<Key.space>you<Key.space>provide<Key.space>an<Key.space>update<Key.space>on<Key.space>the<Key.space>progress<Key.space>of<Key.space>the<Key.space>website<Key.space>redesign<Key.space>projr<Key.backspace>ect<Key.shift_r>?
Screenshot: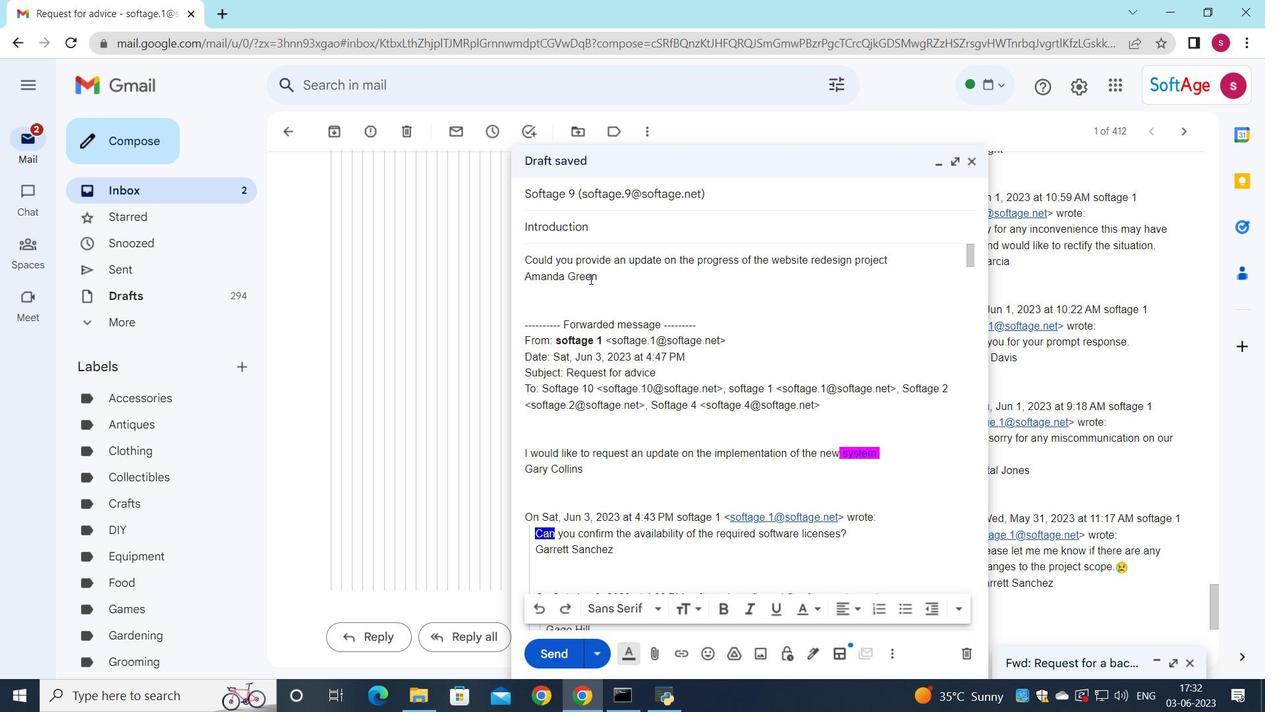 
Action: Mouse moved to (525, 259)
Screenshot: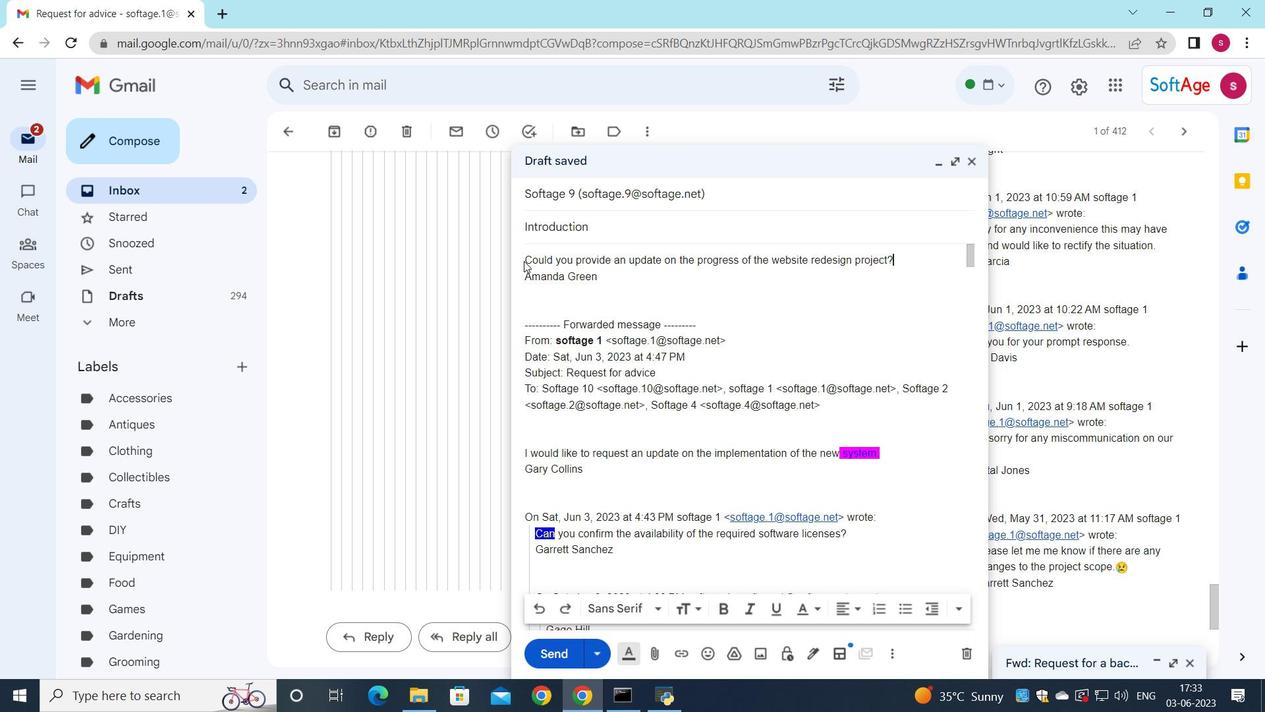 
Action: Mouse pressed left at (525, 259)
Screenshot: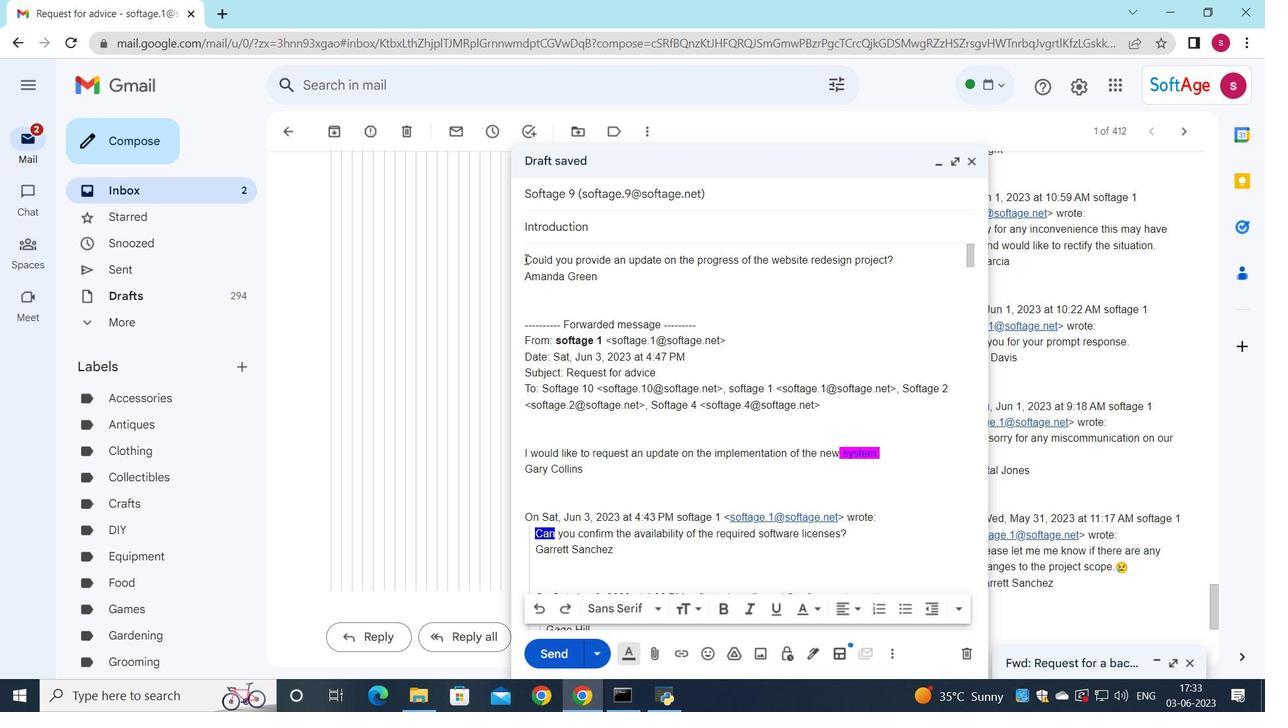
Action: Mouse moved to (656, 605)
Screenshot: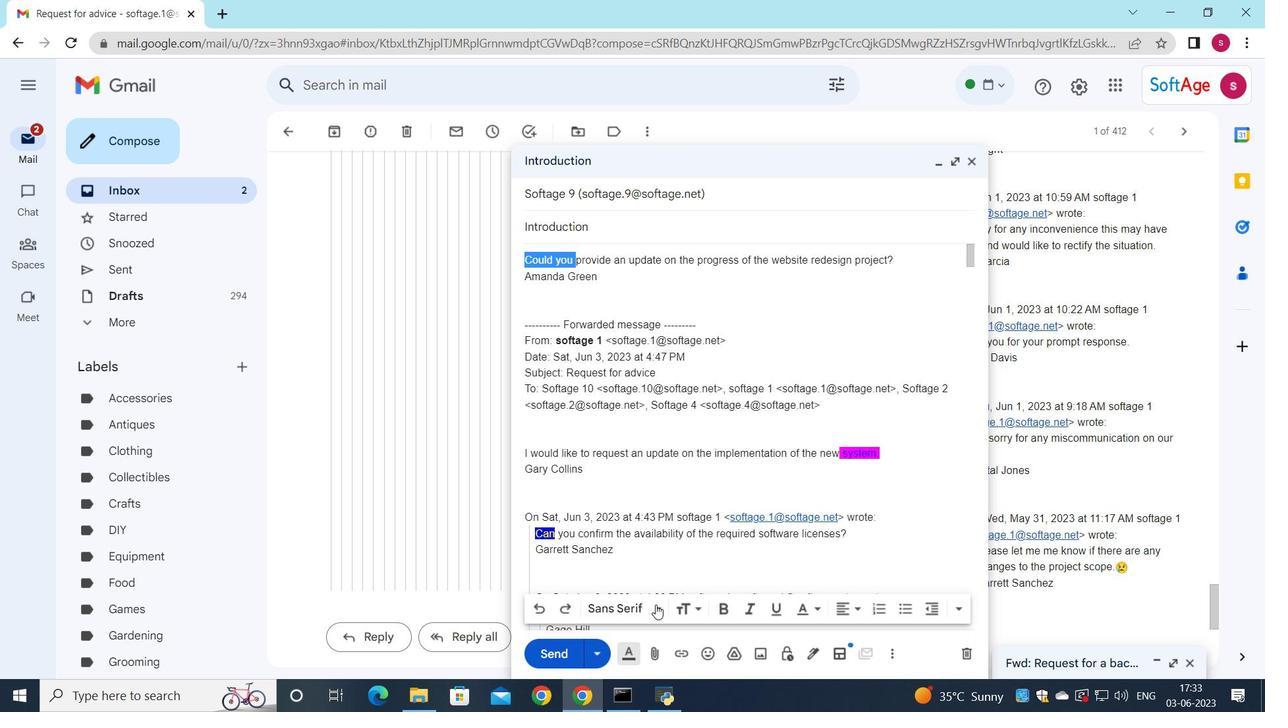 
Action: Mouse pressed left at (656, 605)
Screenshot: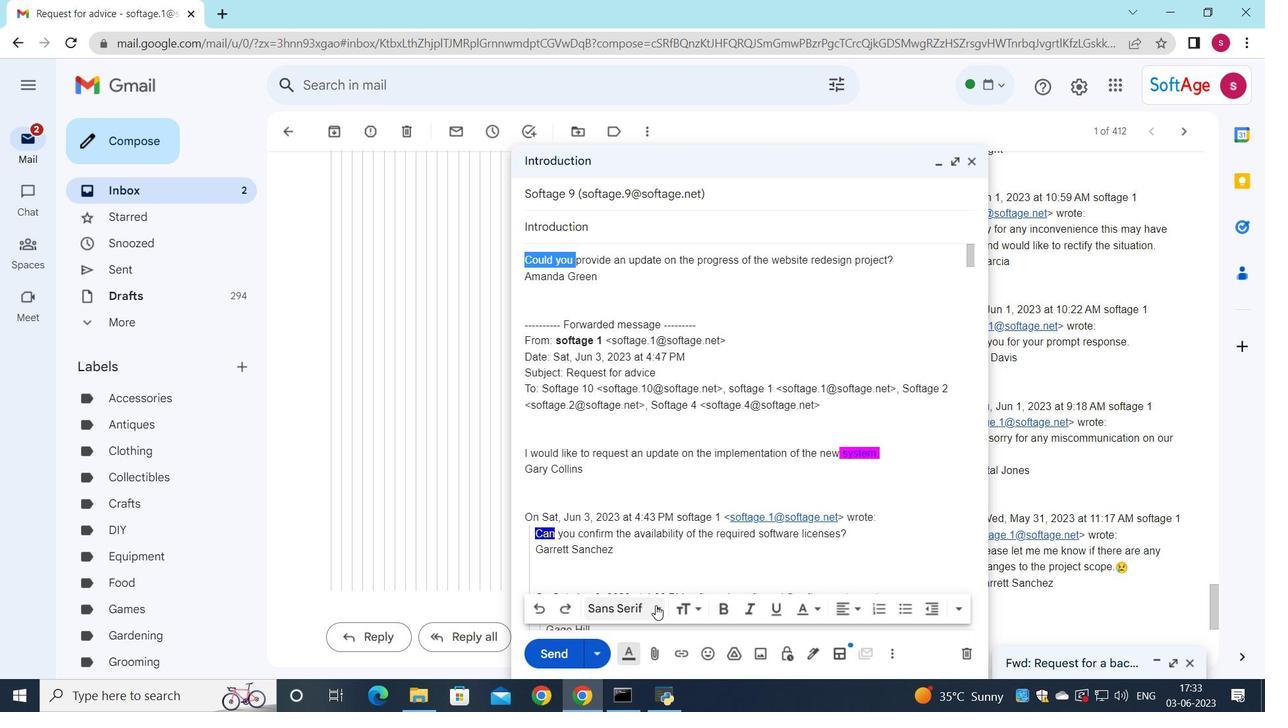 
Action: Mouse moved to (674, 453)
Screenshot: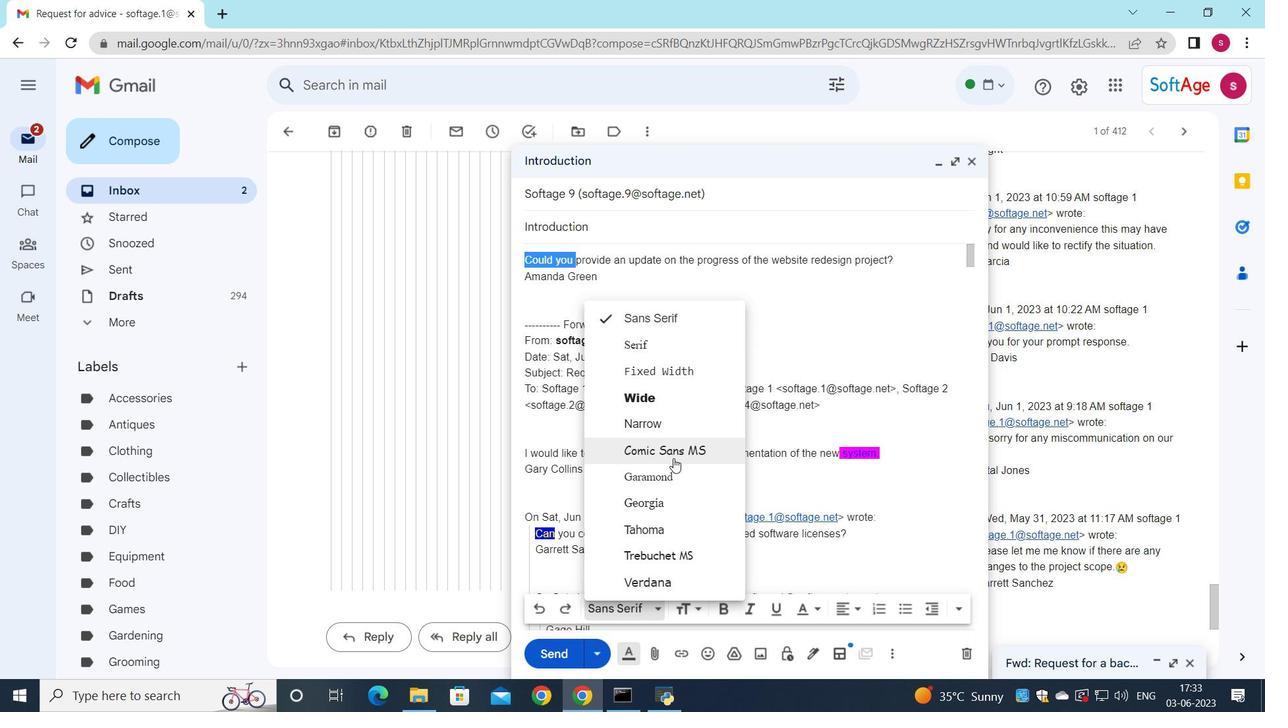 
Action: Mouse pressed left at (674, 453)
Screenshot: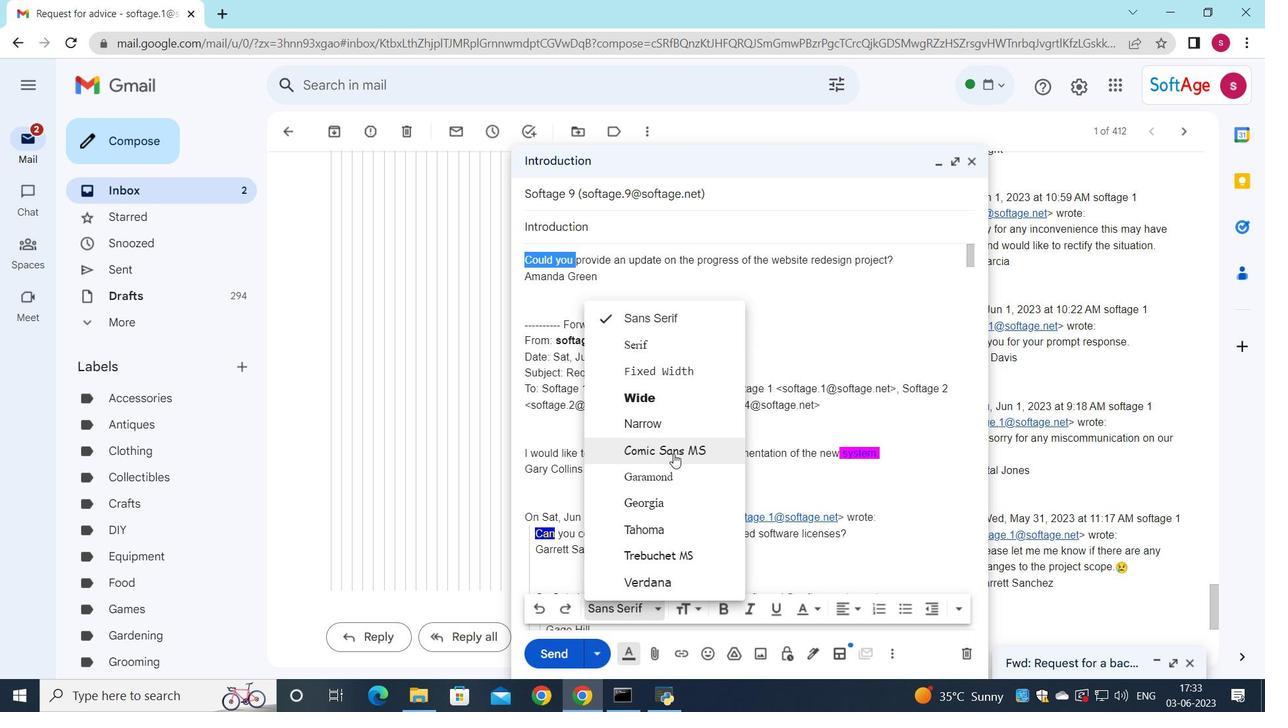 
Action: Mouse moved to (770, 611)
Screenshot: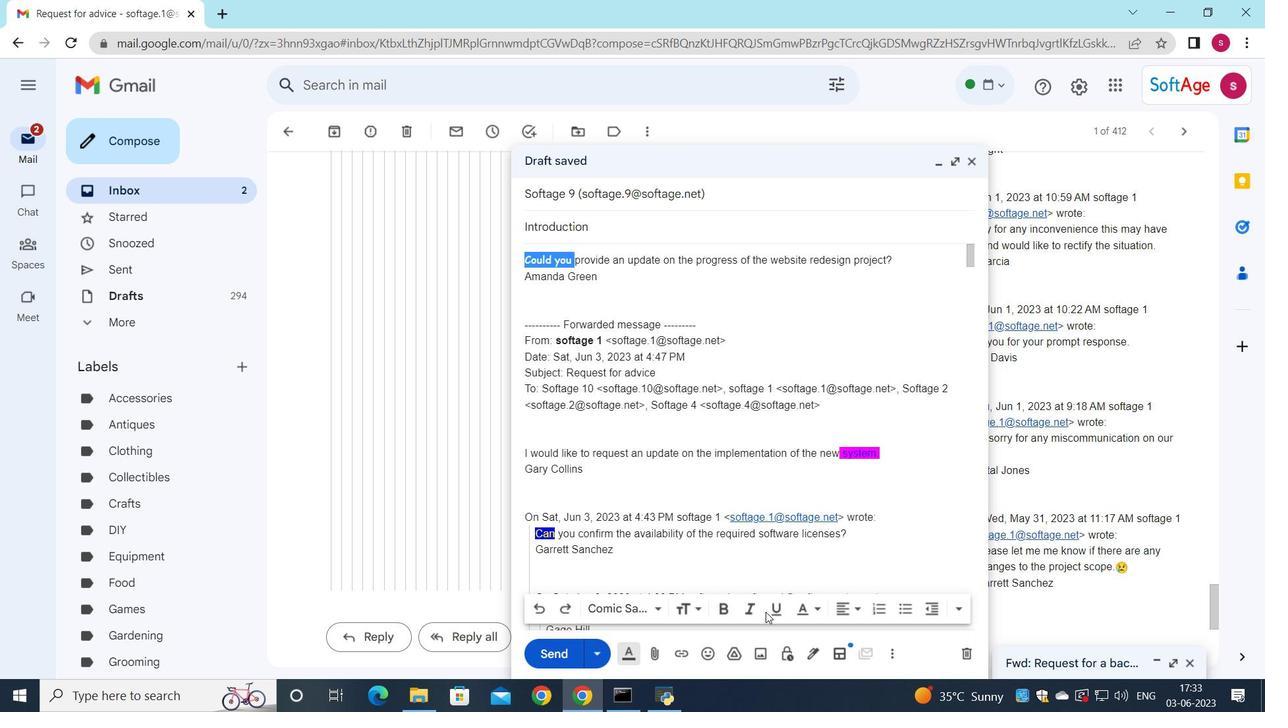 
Action: Mouse pressed left at (770, 611)
Screenshot: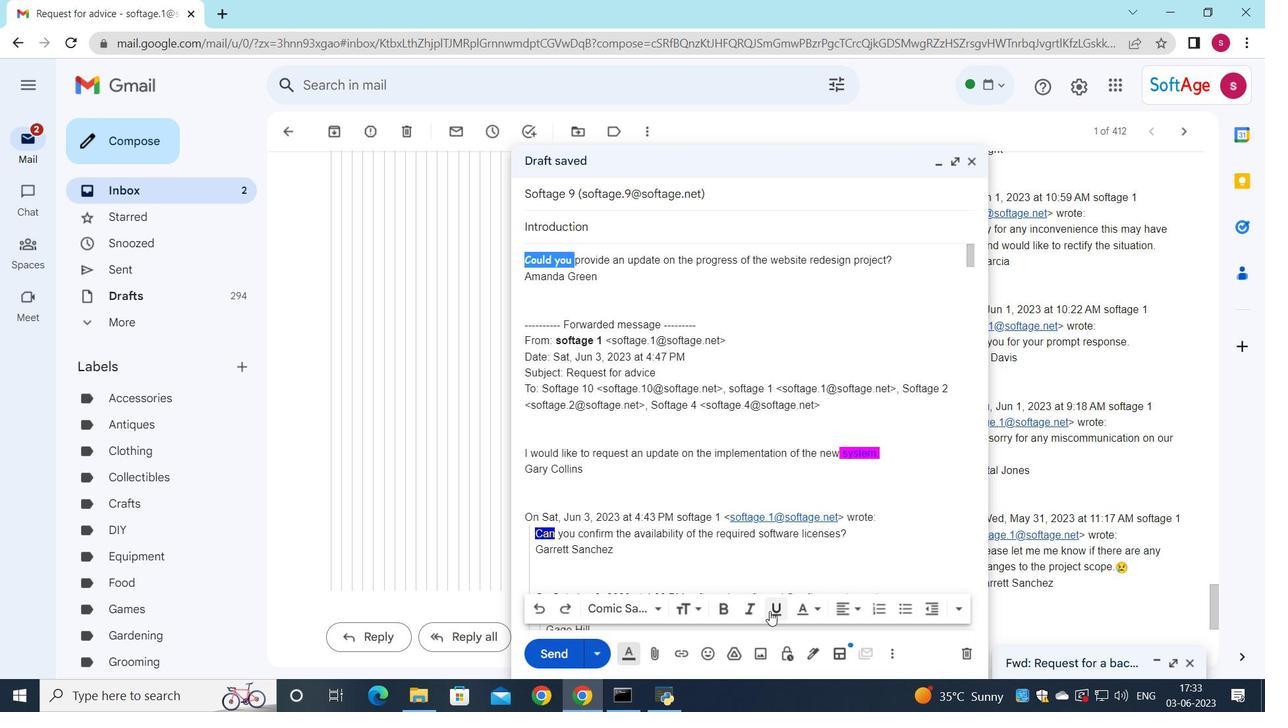 
Action: Mouse moved to (550, 650)
Screenshot: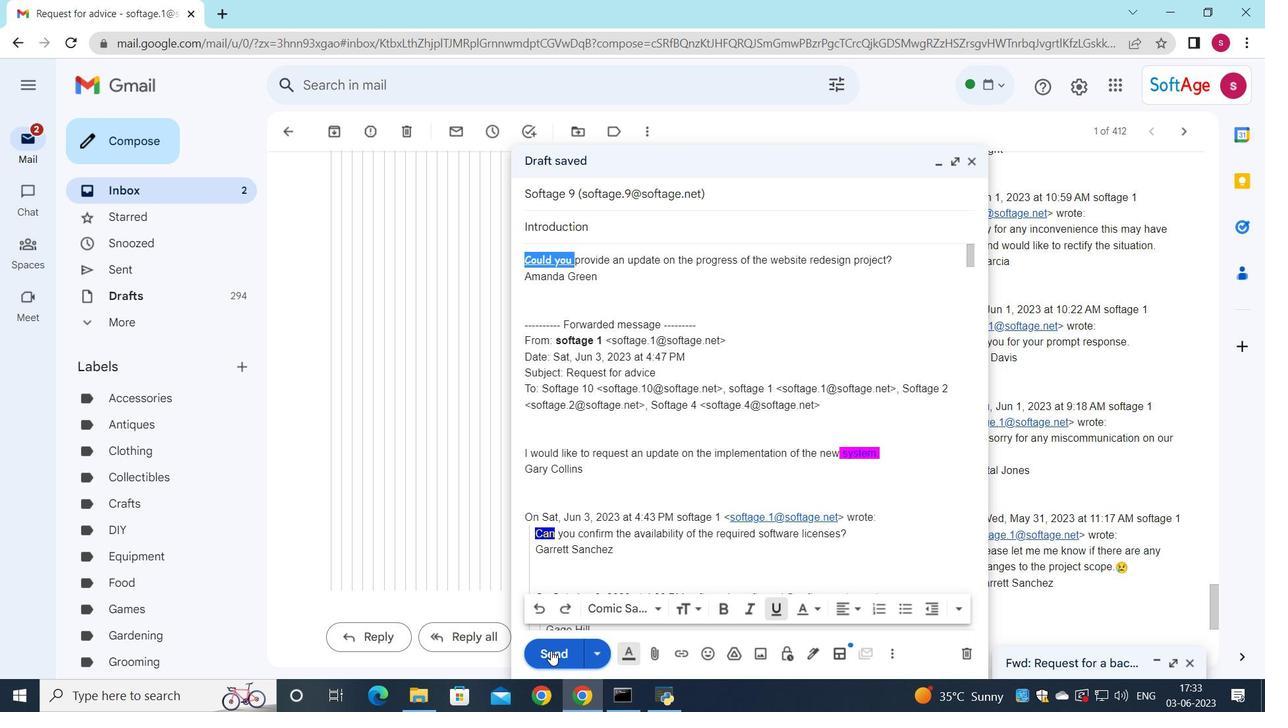 
Action: Mouse pressed left at (550, 650)
Screenshot: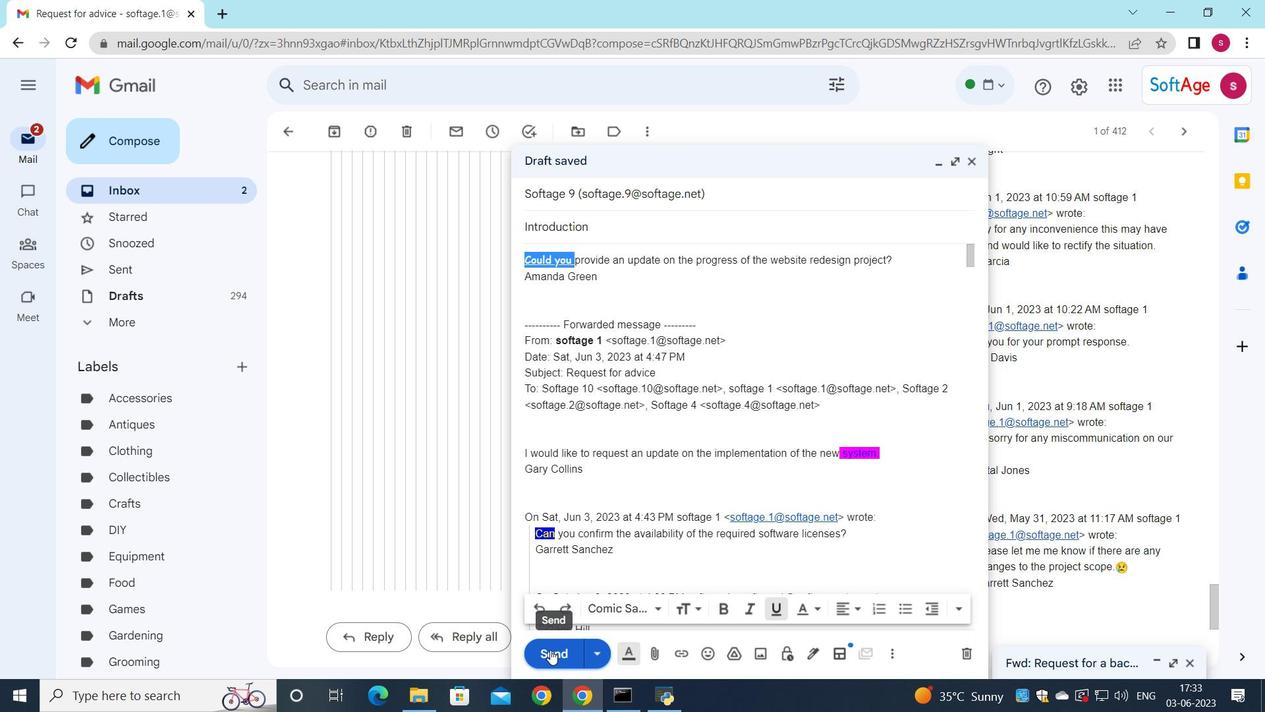 
Action: Mouse moved to (350, 272)
Screenshot: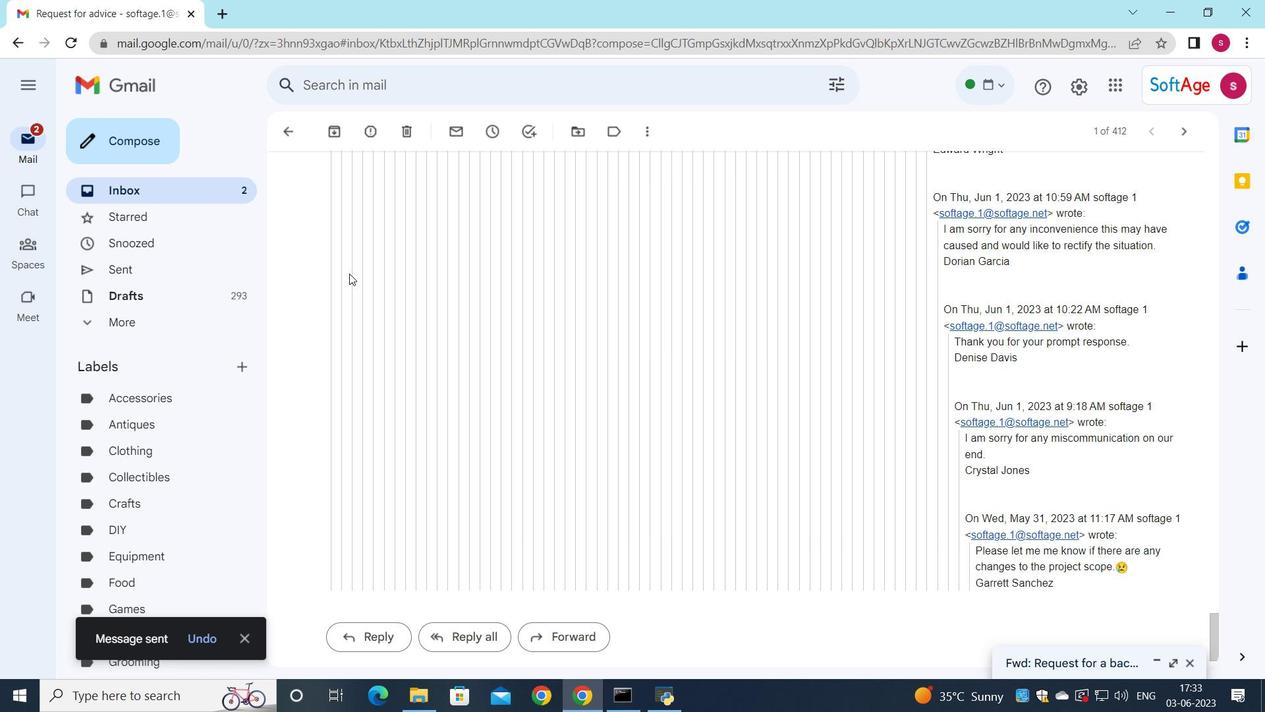 
